 Task: Search one way flight ticket for 5 adults, 2 children, 1 infant in seat and 2 infants on lap in economy from Wilkes-barre/scranton: Wilkes-barre/scranton International Airport to Raleigh: Raleigh-durham International Airport on 8-5-2023. Choice of flights is Emirates. Number of bags: 2 checked bags. Price is upto 72000. Outbound departure time preference is 13:45.
Action: Mouse moved to (421, 356)
Screenshot: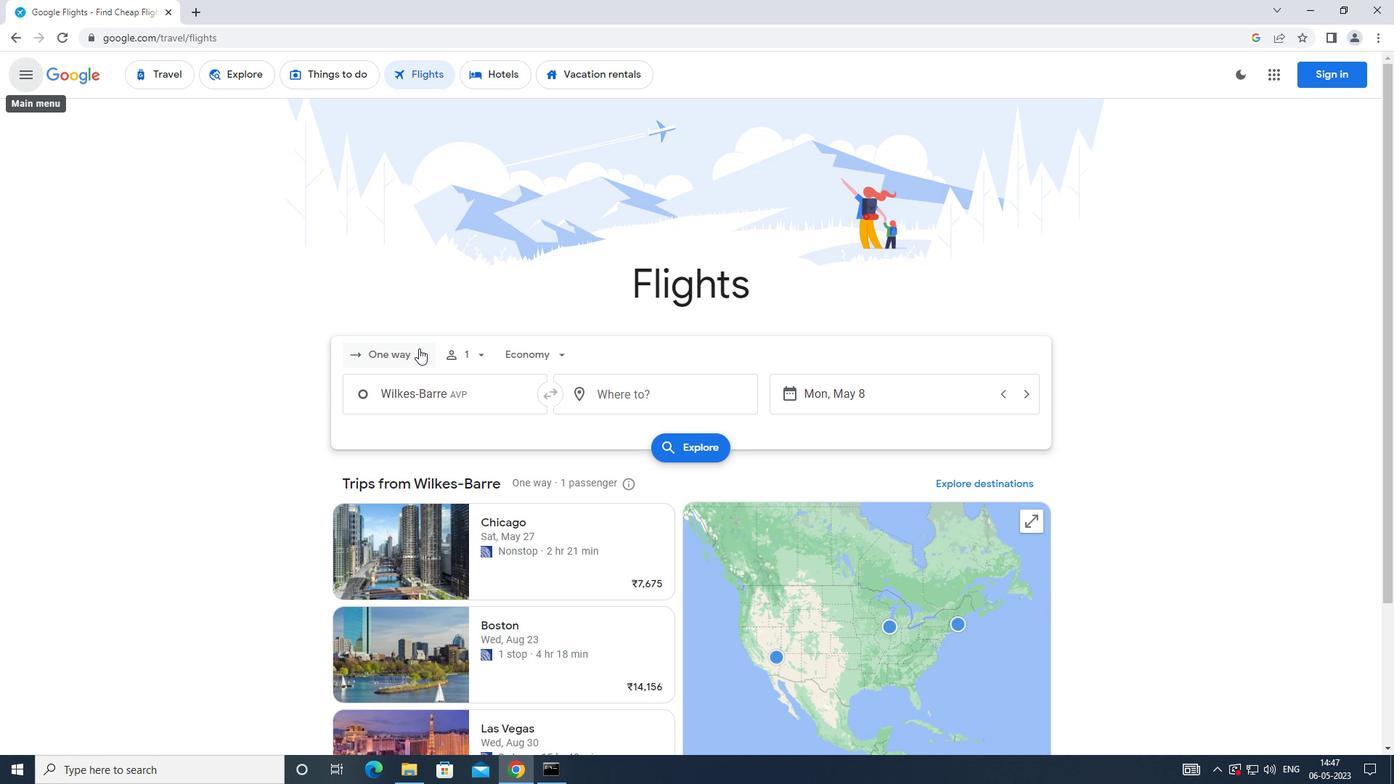 
Action: Mouse pressed left at (421, 356)
Screenshot: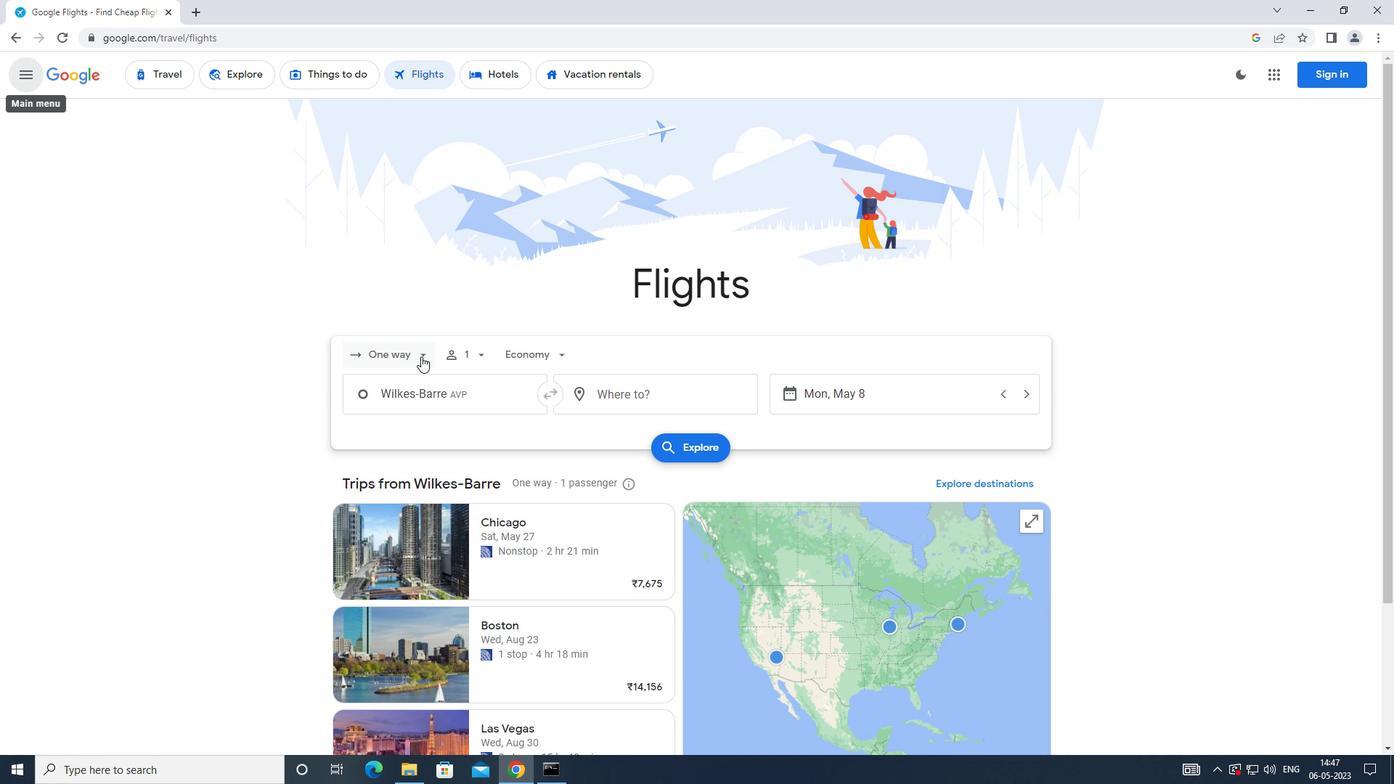 
Action: Mouse moved to (414, 424)
Screenshot: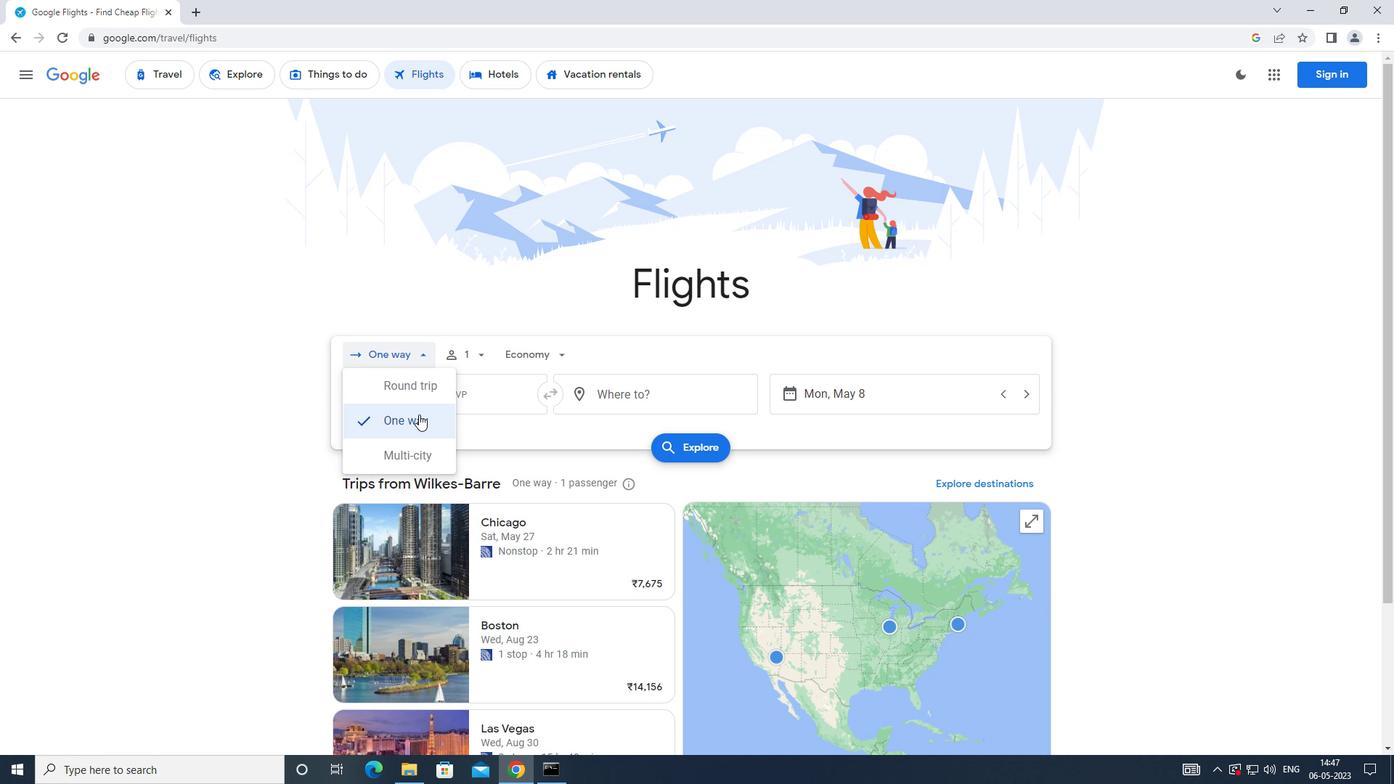 
Action: Mouse pressed left at (414, 424)
Screenshot: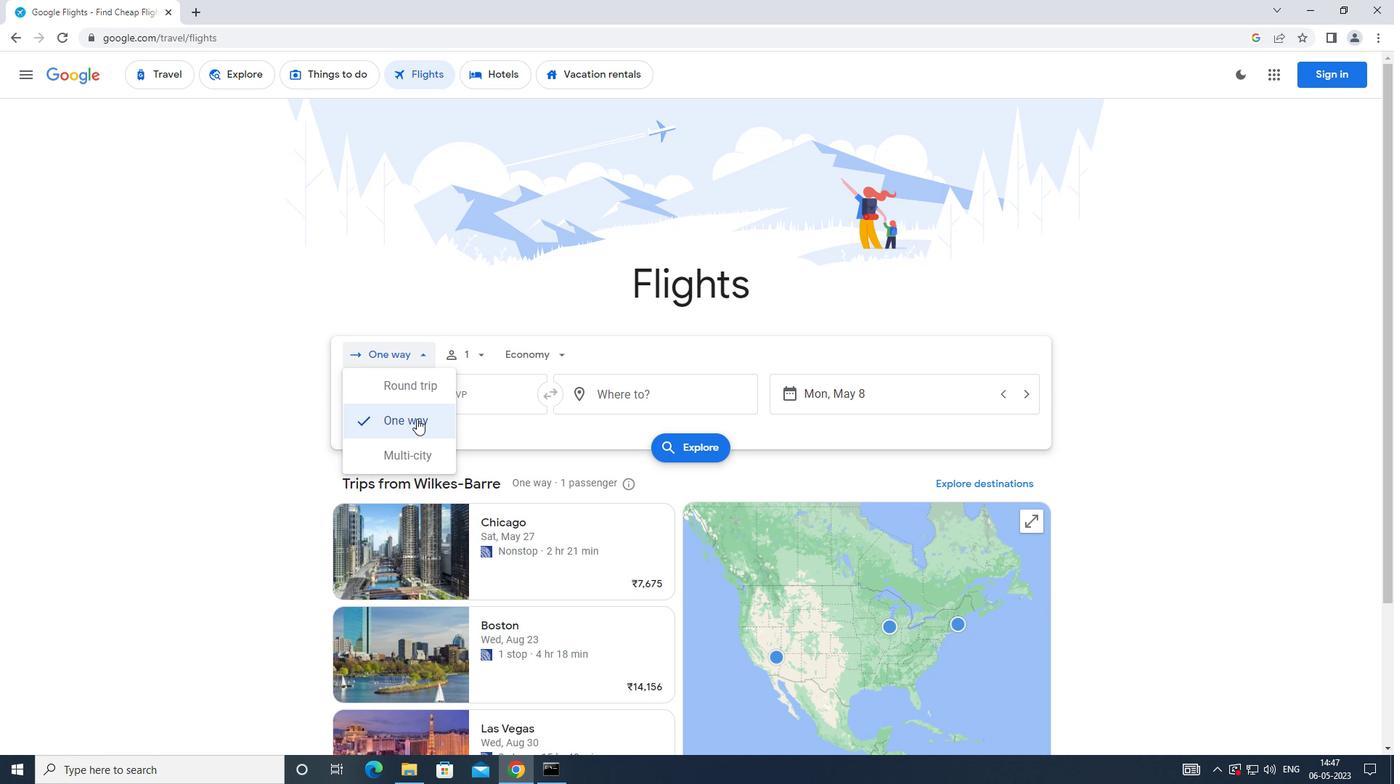 
Action: Mouse moved to (466, 361)
Screenshot: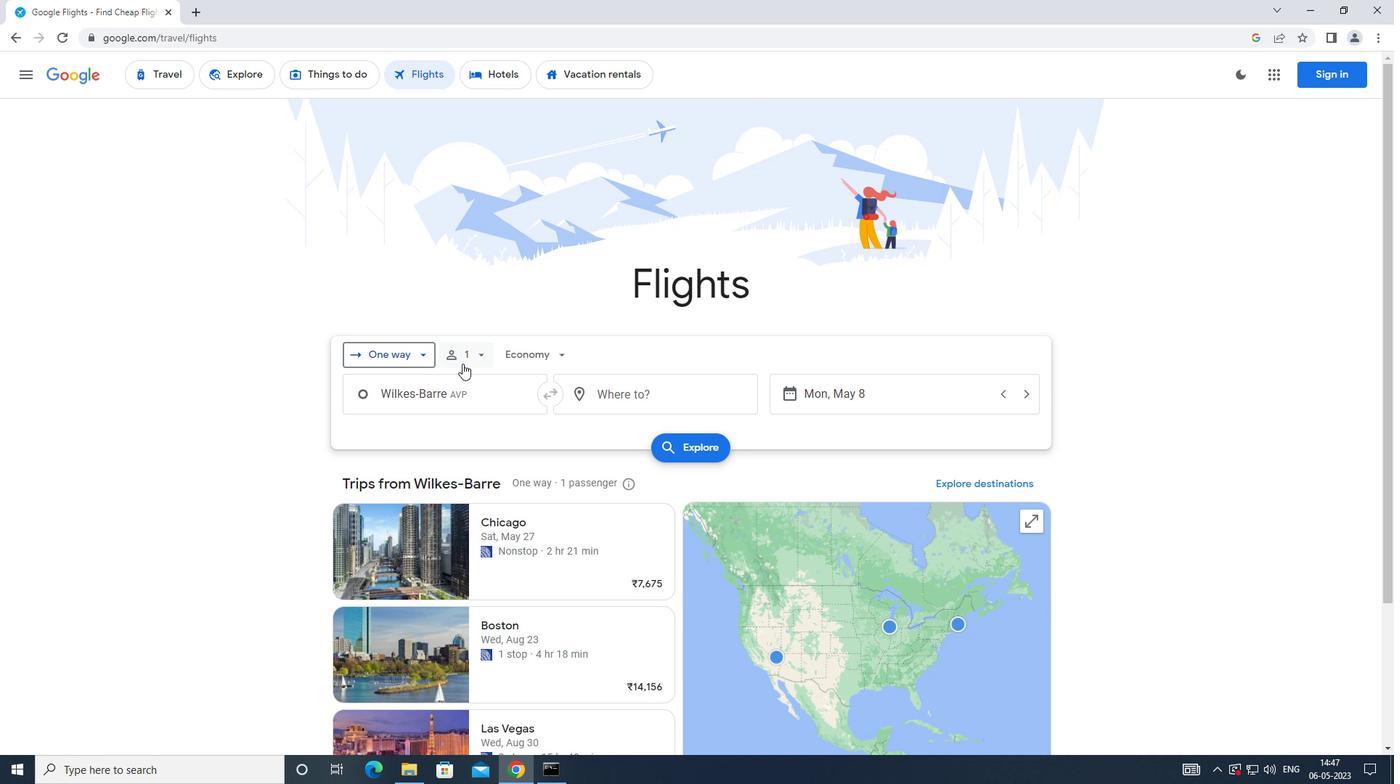 
Action: Mouse pressed left at (466, 361)
Screenshot: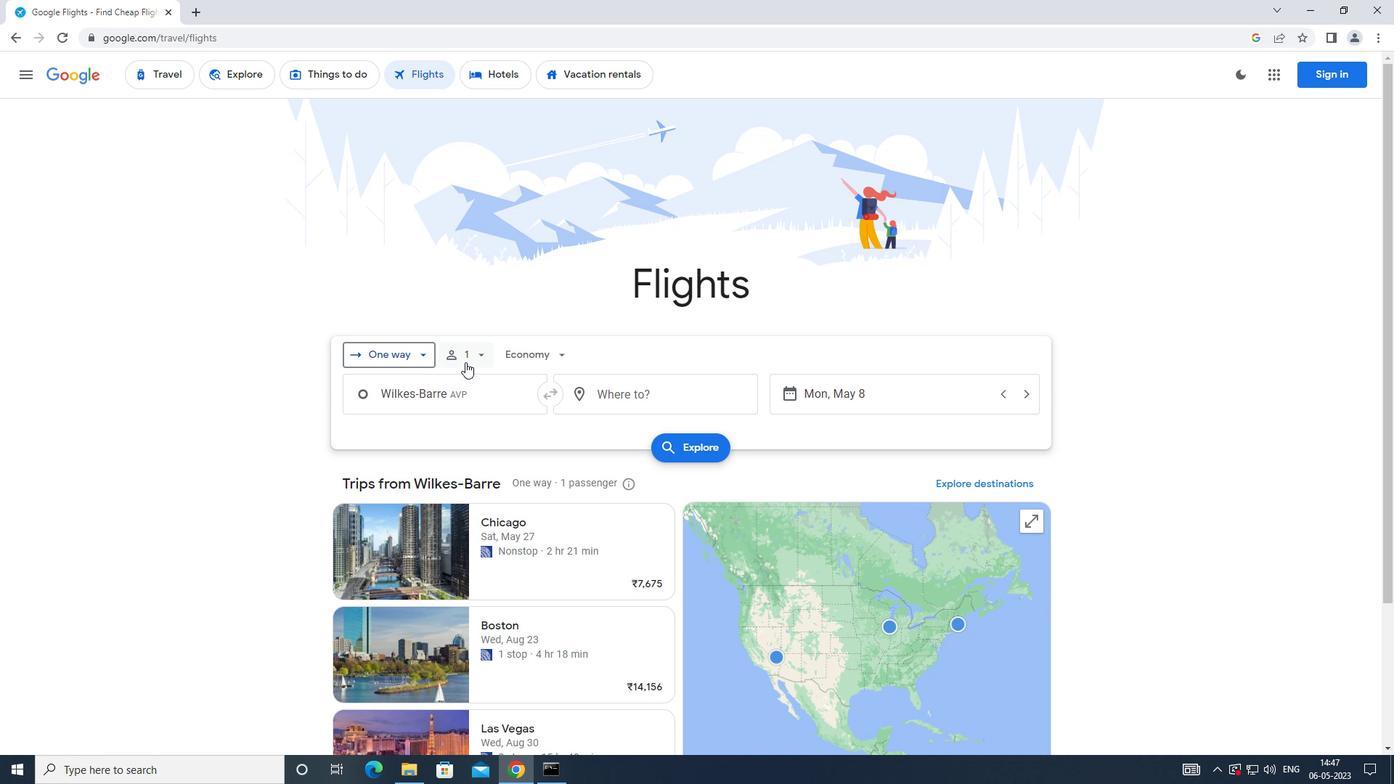 
Action: Mouse moved to (585, 386)
Screenshot: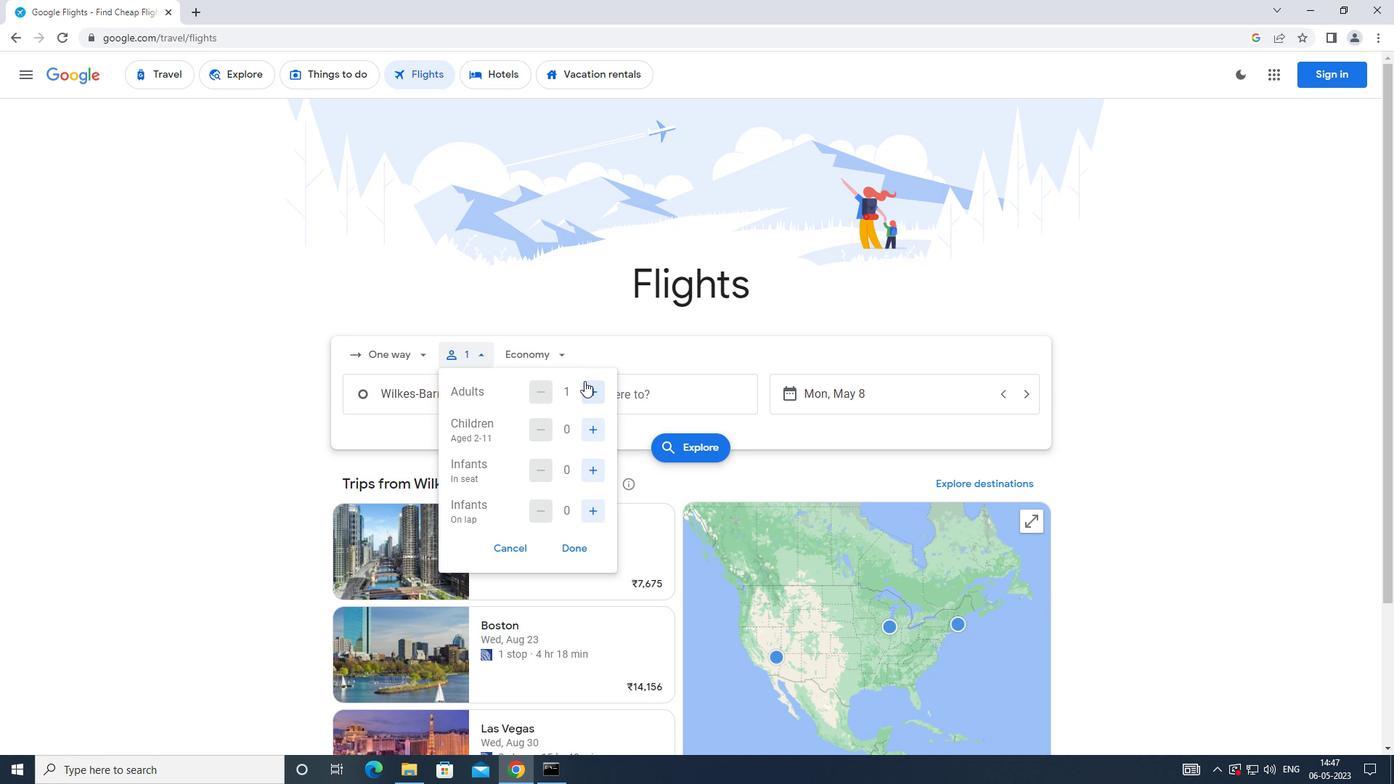 
Action: Mouse pressed left at (585, 386)
Screenshot: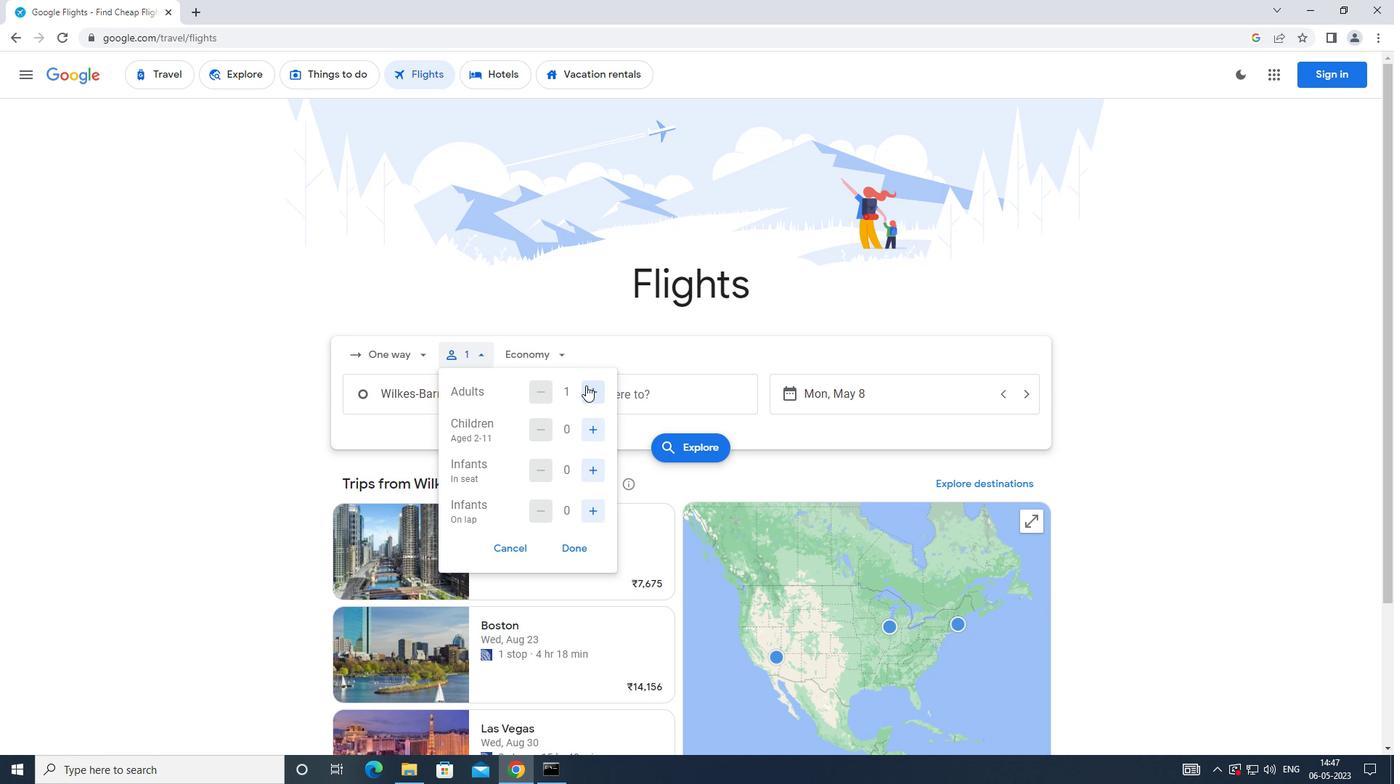 
Action: Mouse moved to (585, 387)
Screenshot: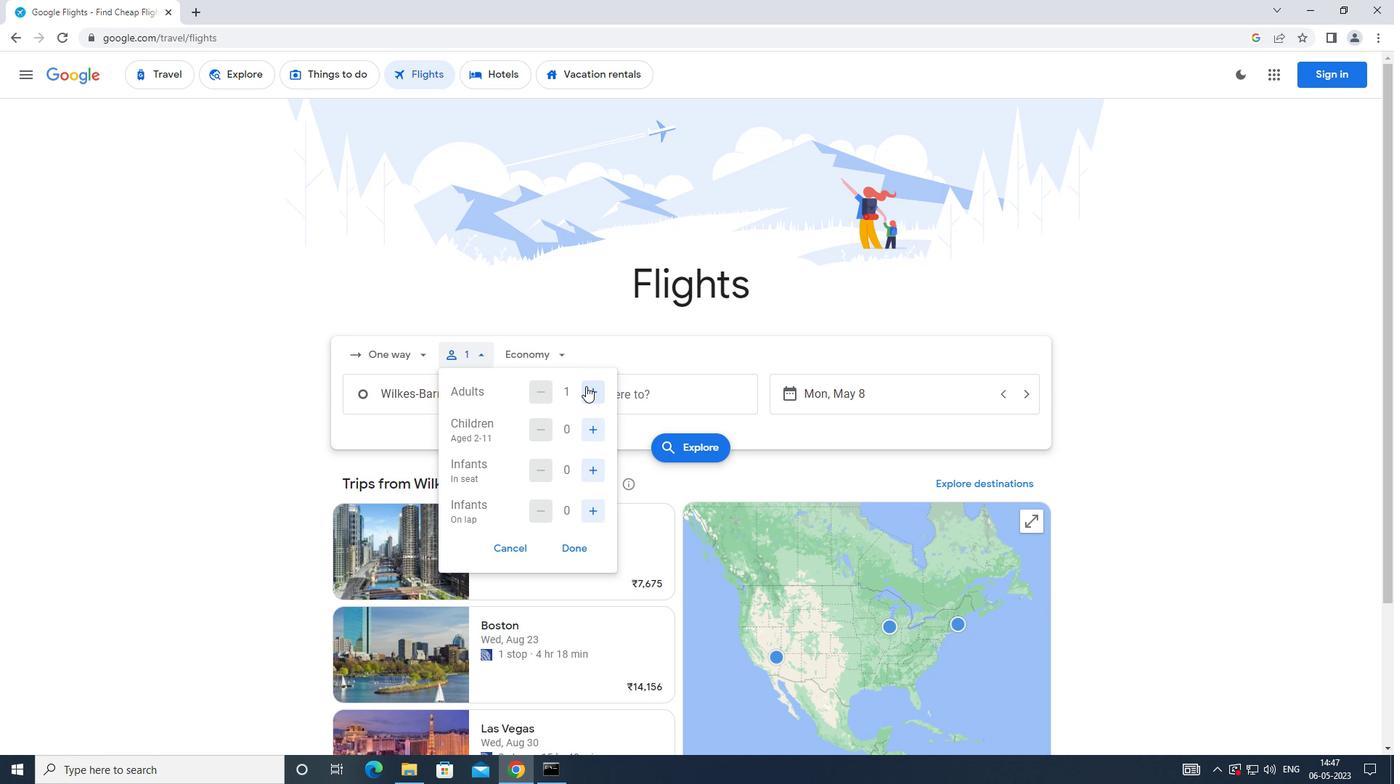 
Action: Mouse pressed left at (585, 387)
Screenshot: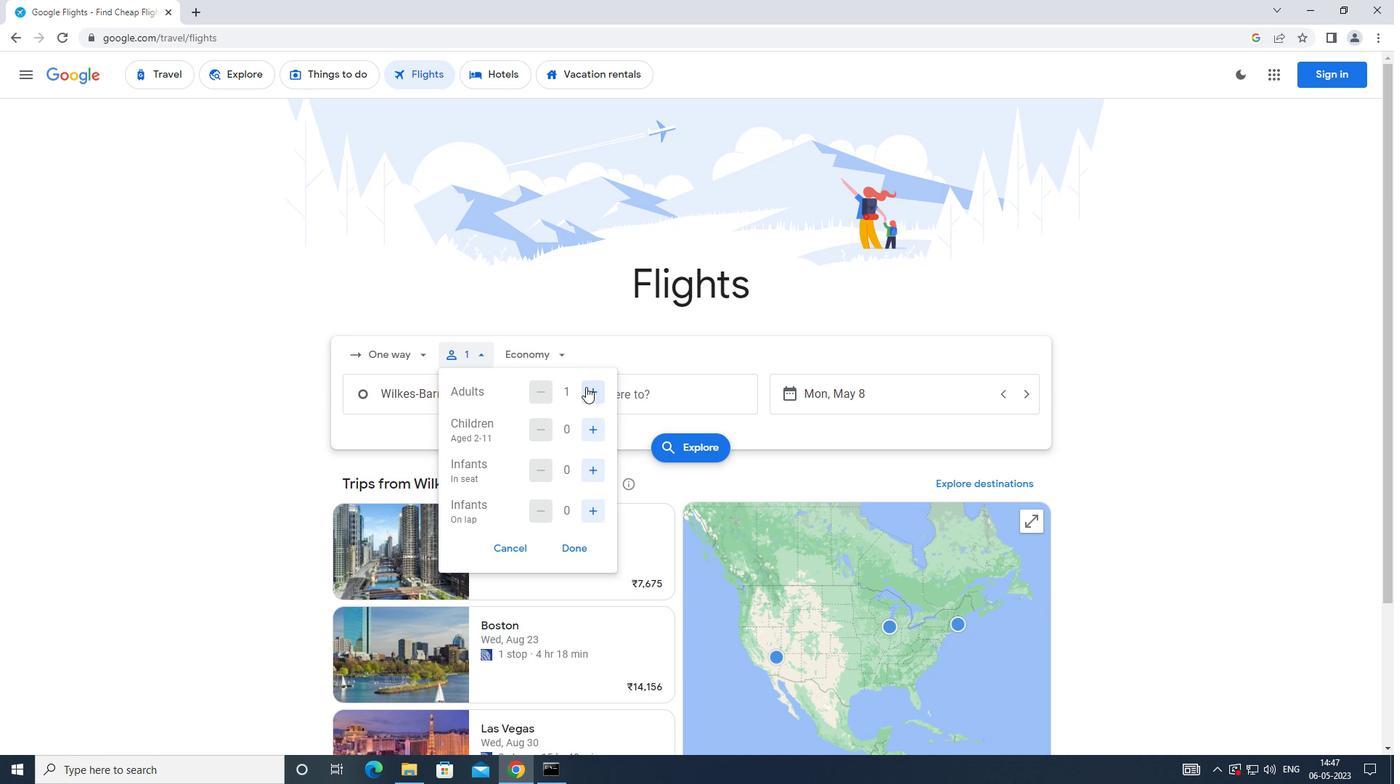 
Action: Mouse moved to (588, 388)
Screenshot: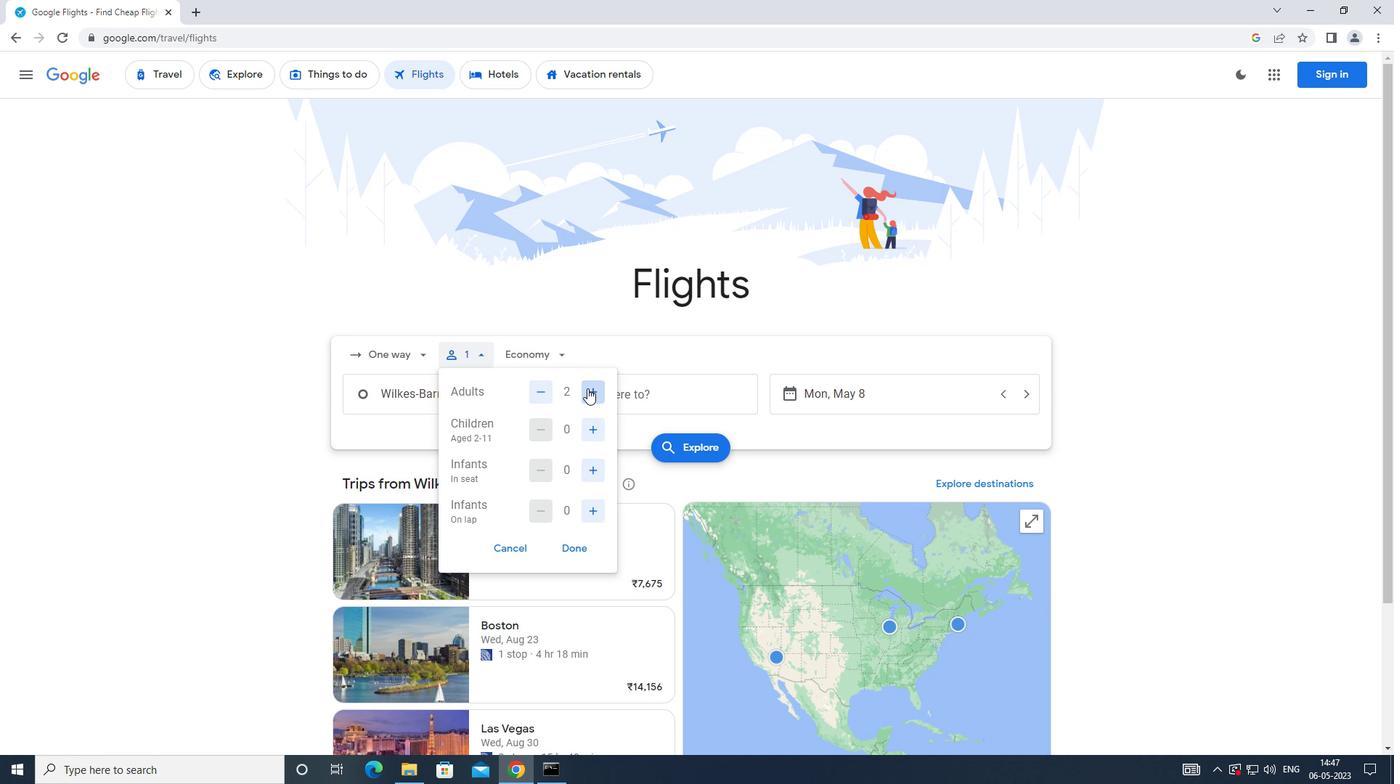
Action: Mouse pressed left at (588, 388)
Screenshot: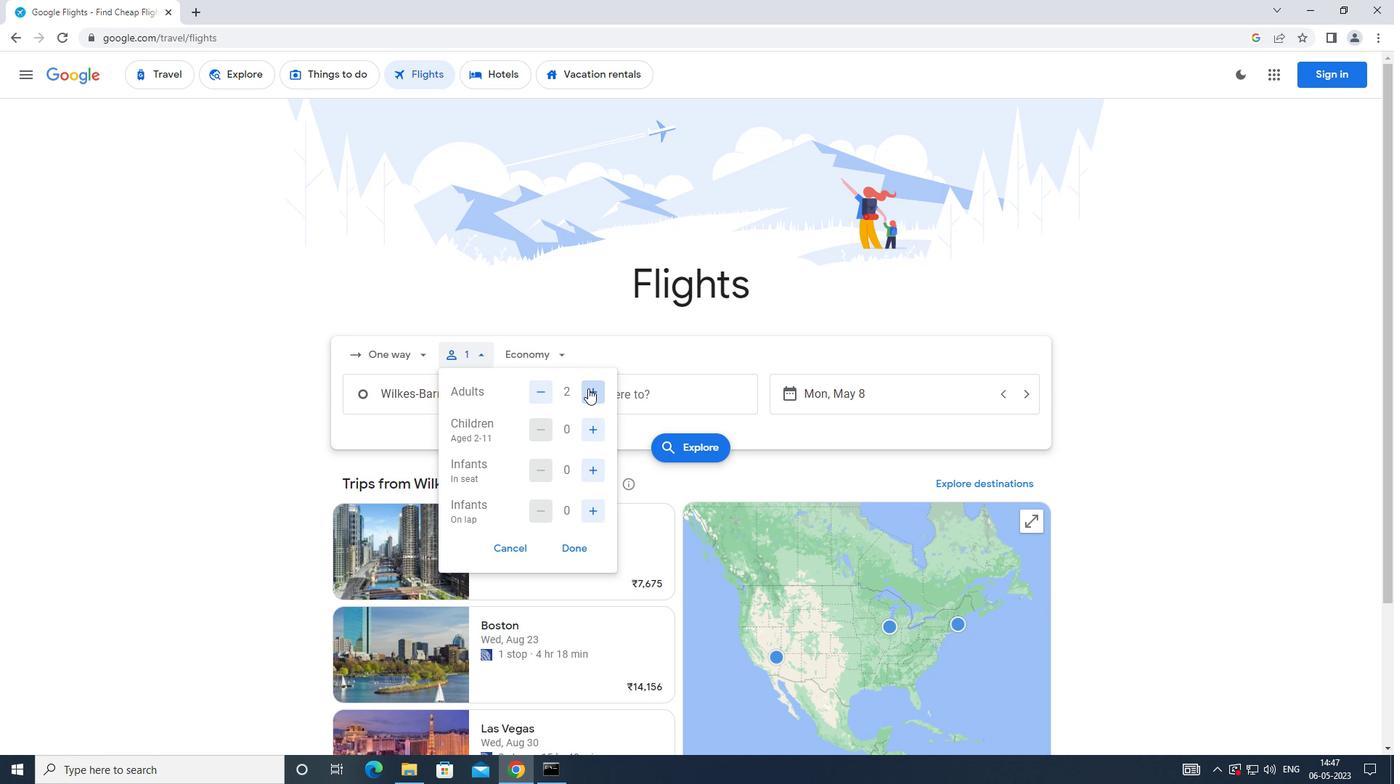 
Action: Mouse pressed left at (588, 388)
Screenshot: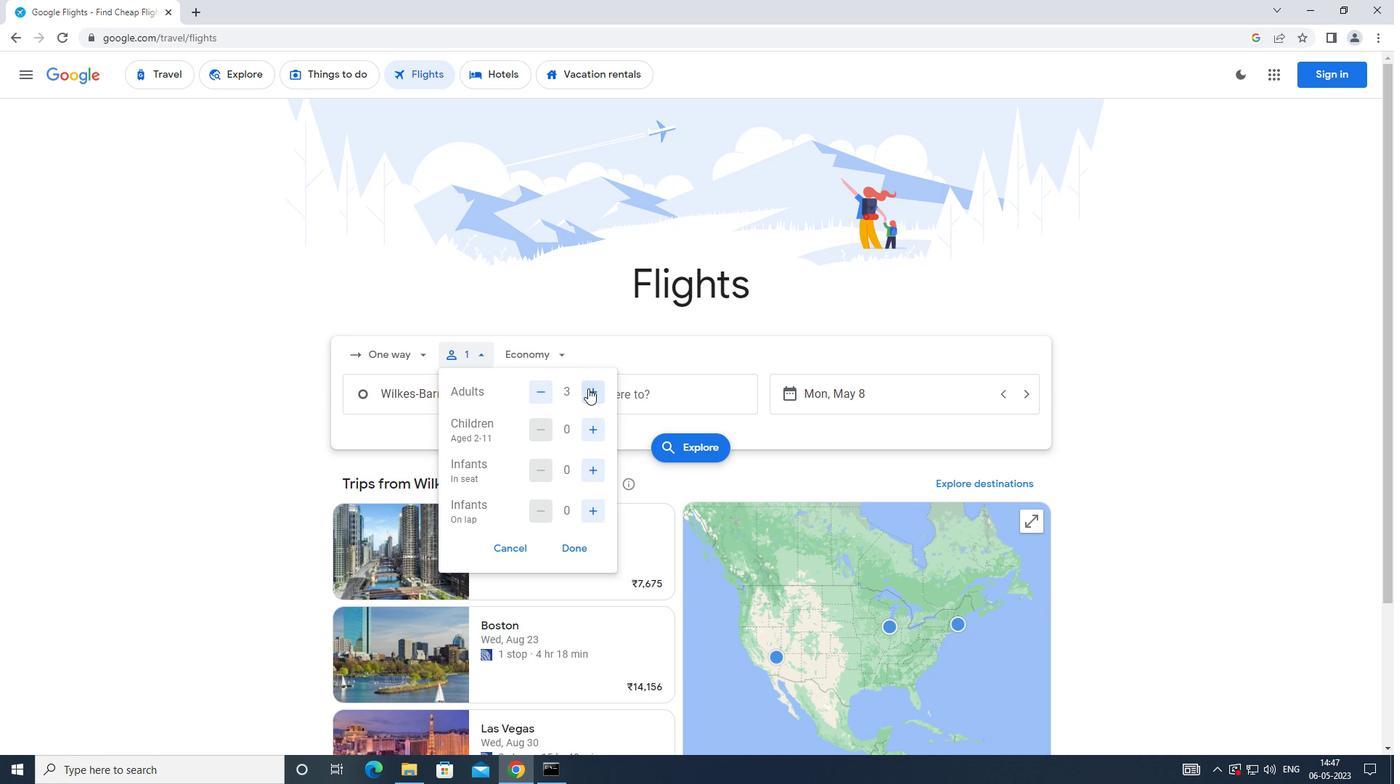 
Action: Mouse moved to (587, 426)
Screenshot: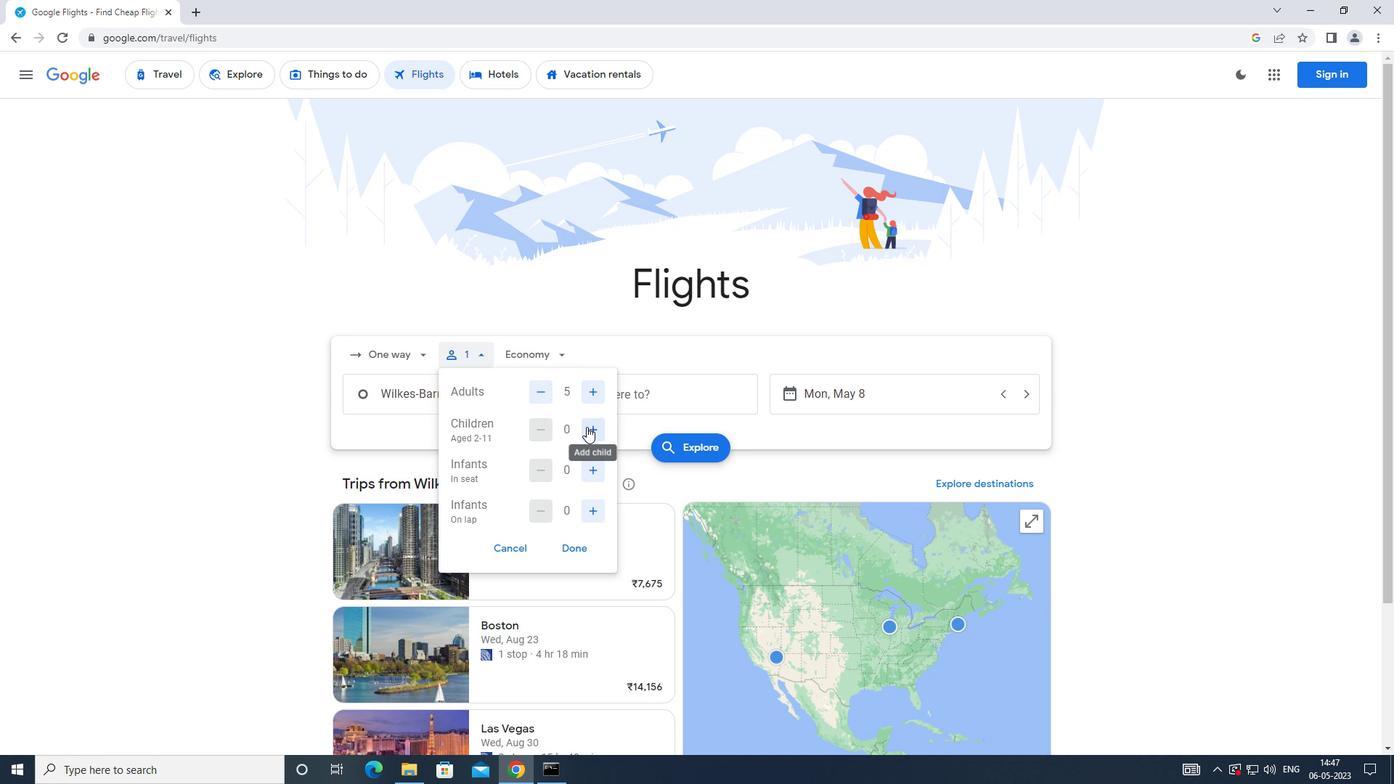
Action: Mouse pressed left at (587, 426)
Screenshot: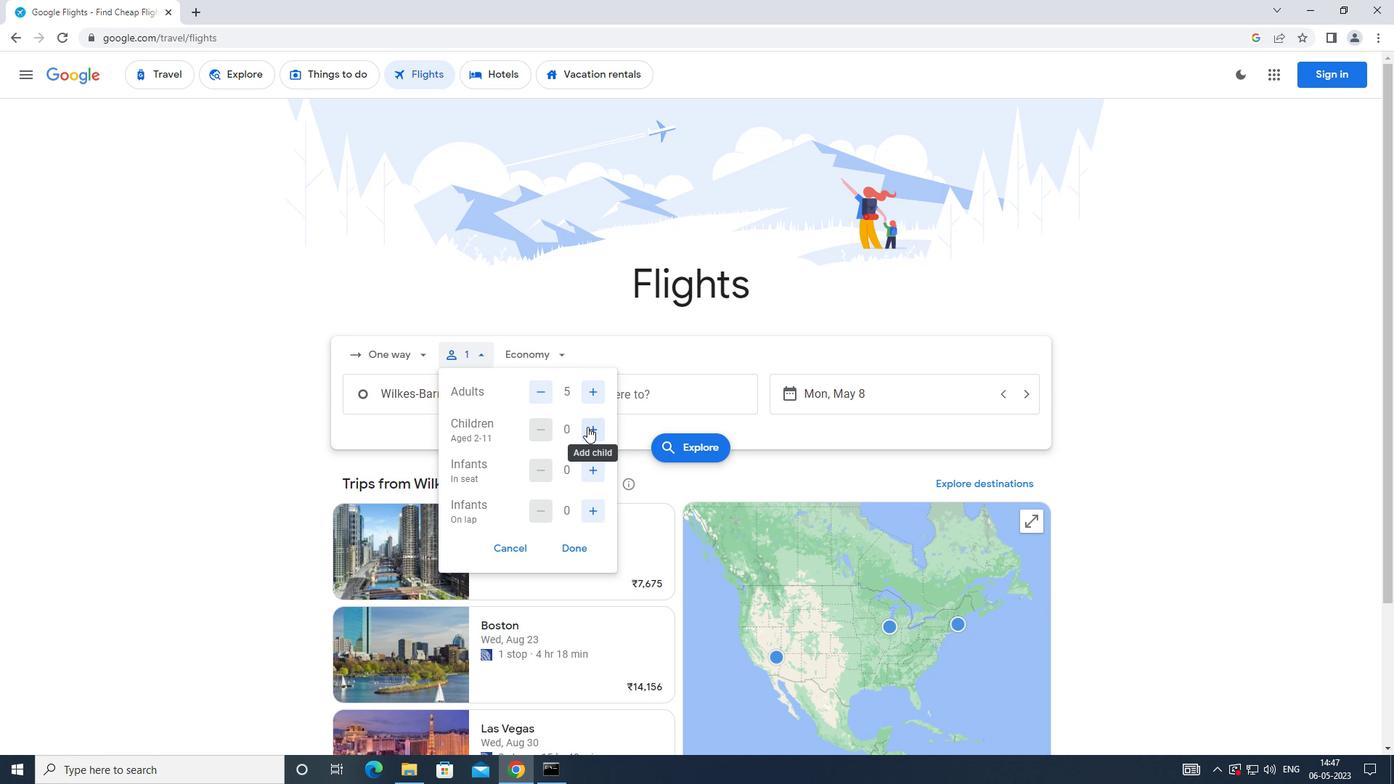 
Action: Mouse pressed left at (587, 426)
Screenshot: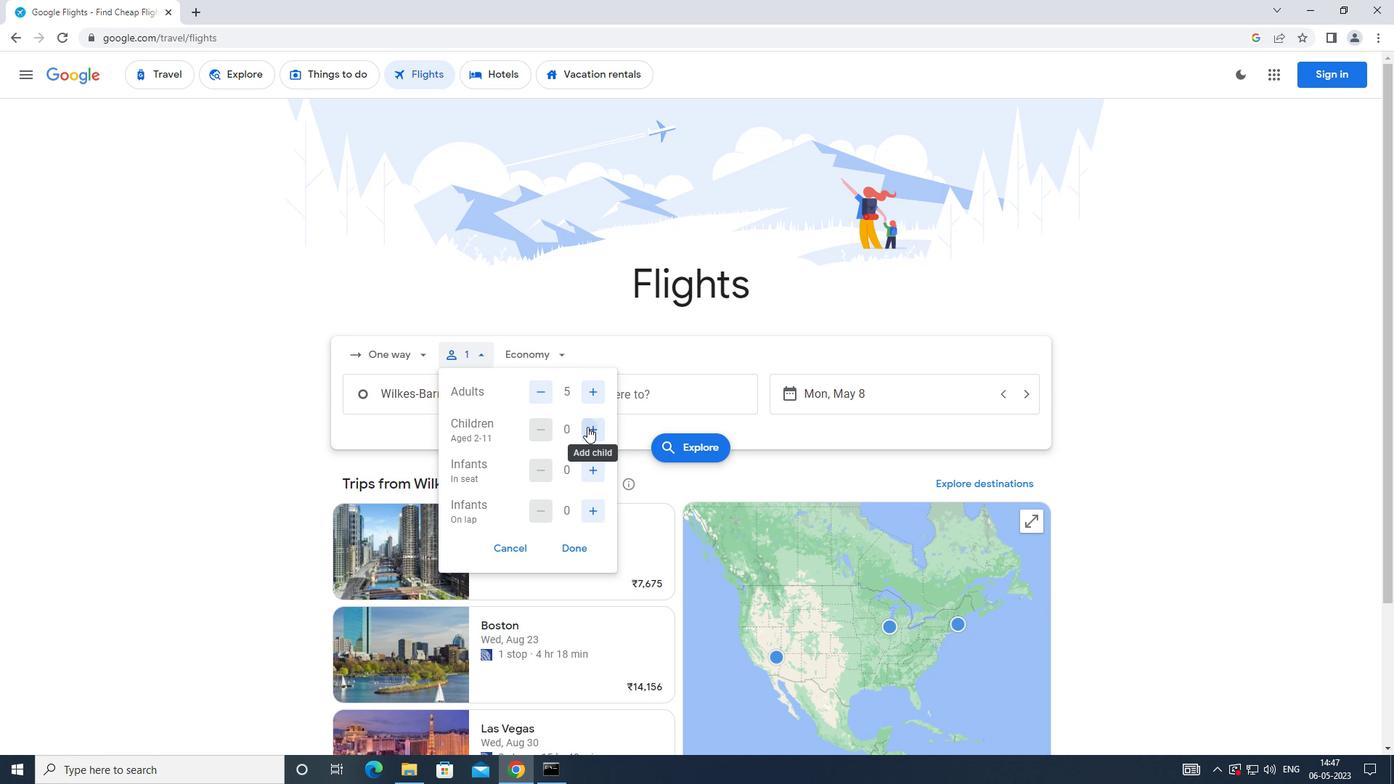 
Action: Mouse moved to (587, 470)
Screenshot: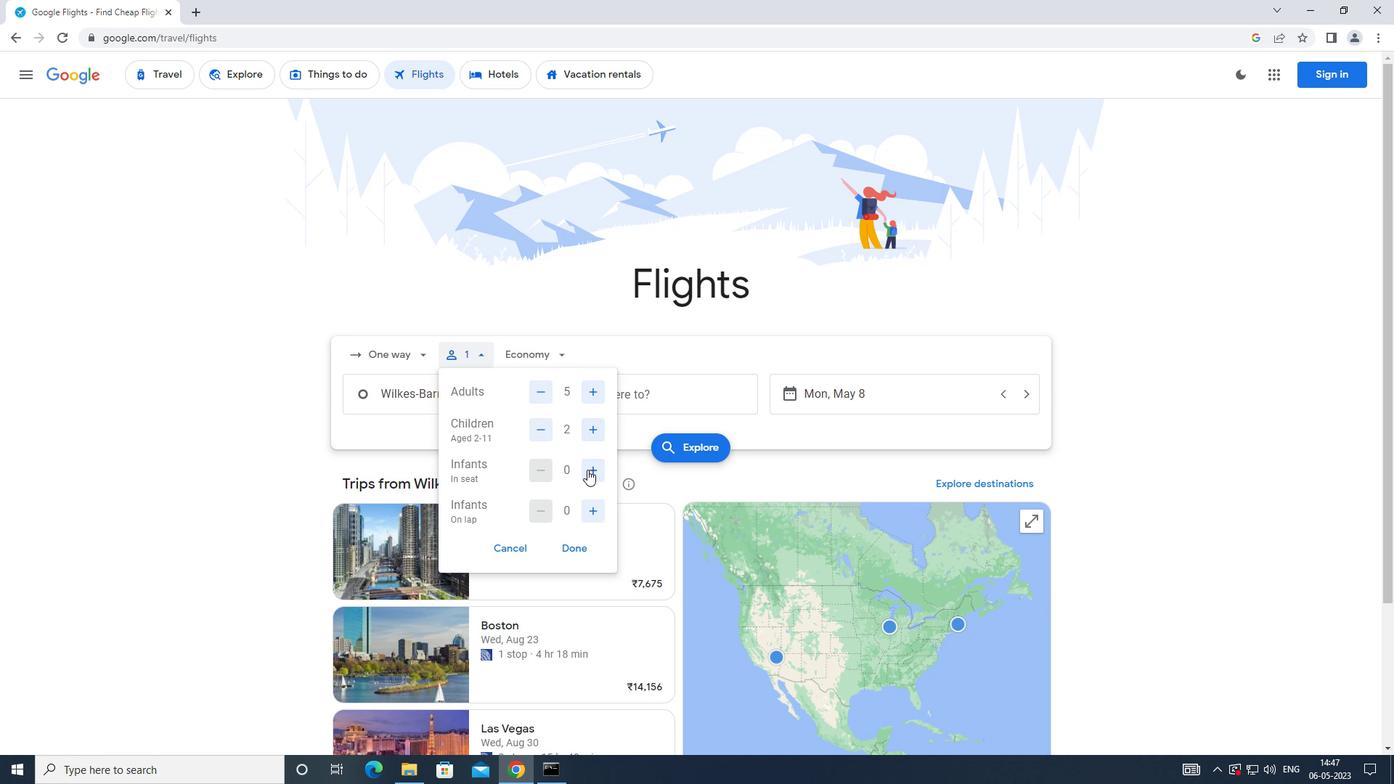
Action: Mouse pressed left at (587, 470)
Screenshot: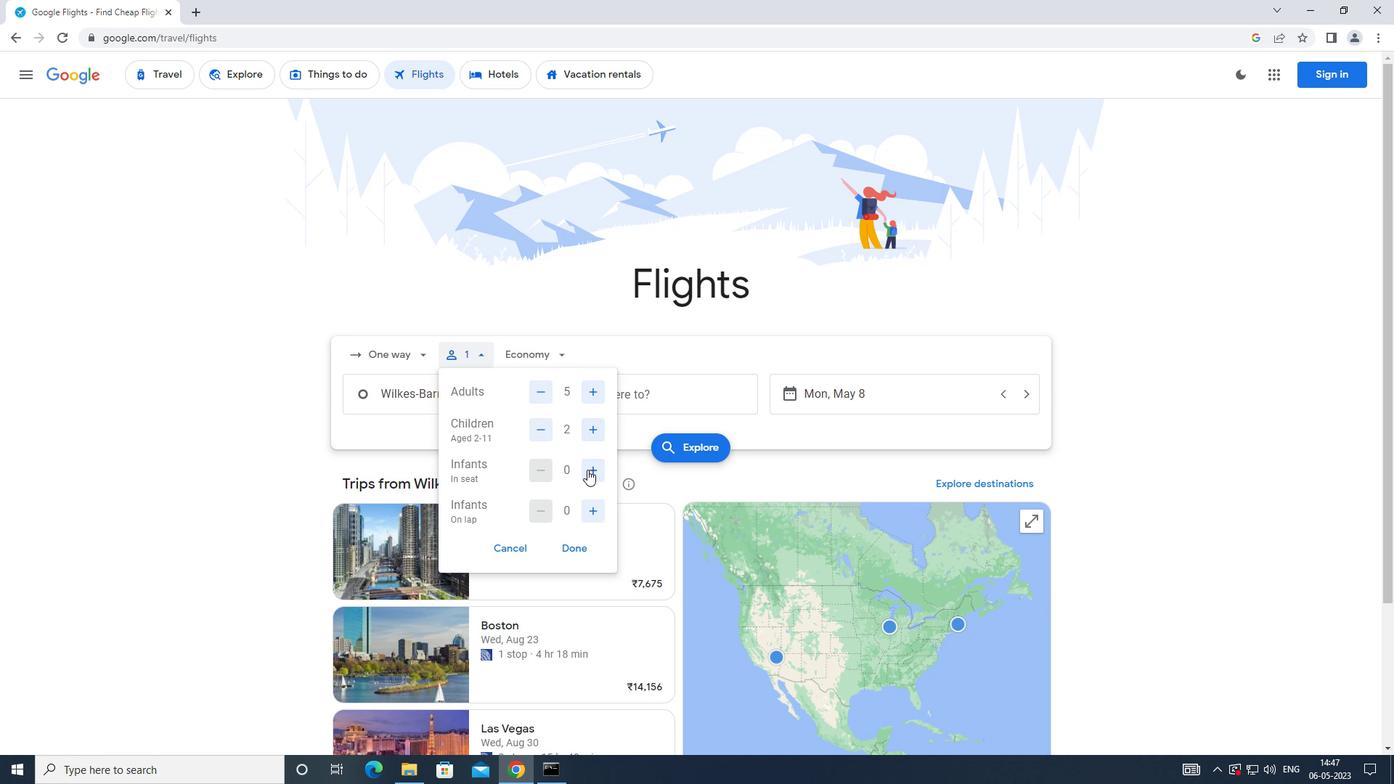
Action: Mouse moved to (566, 553)
Screenshot: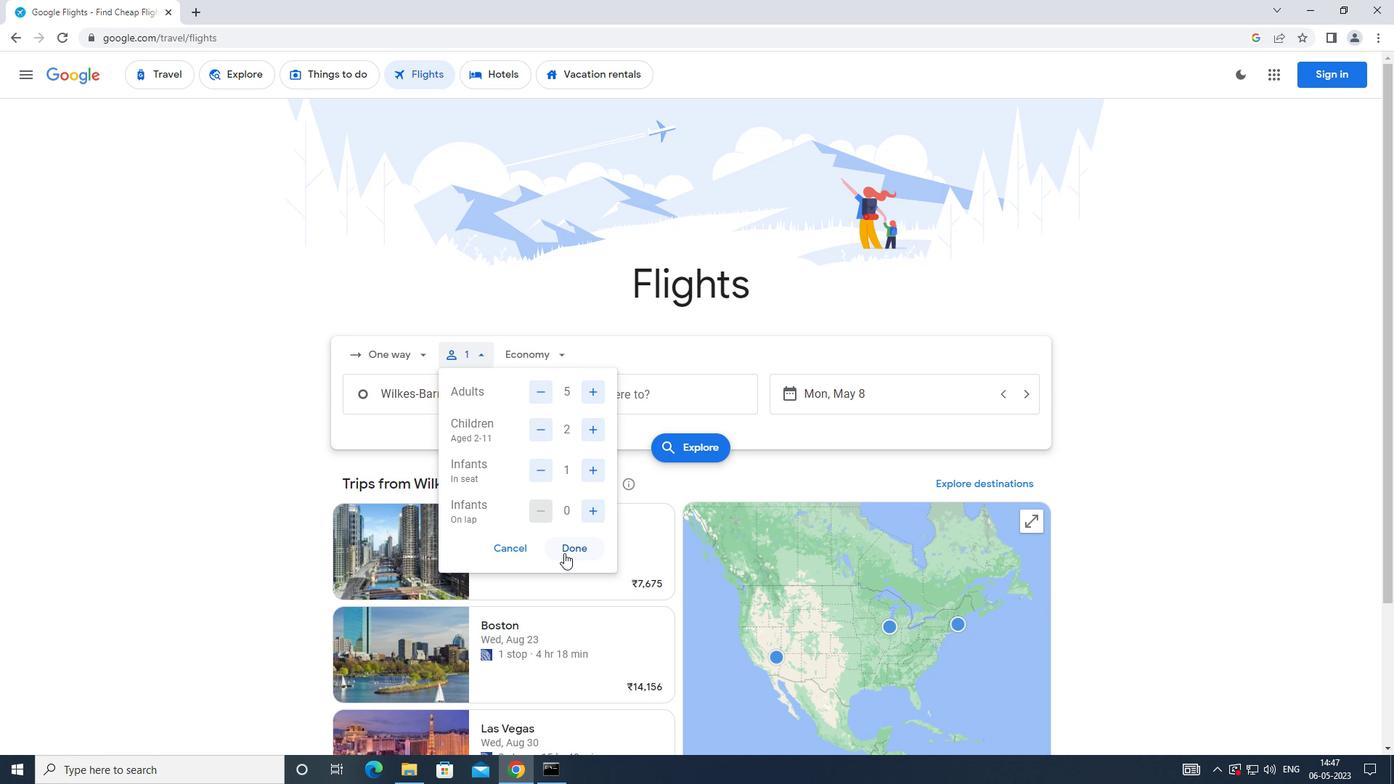 
Action: Mouse pressed left at (566, 553)
Screenshot: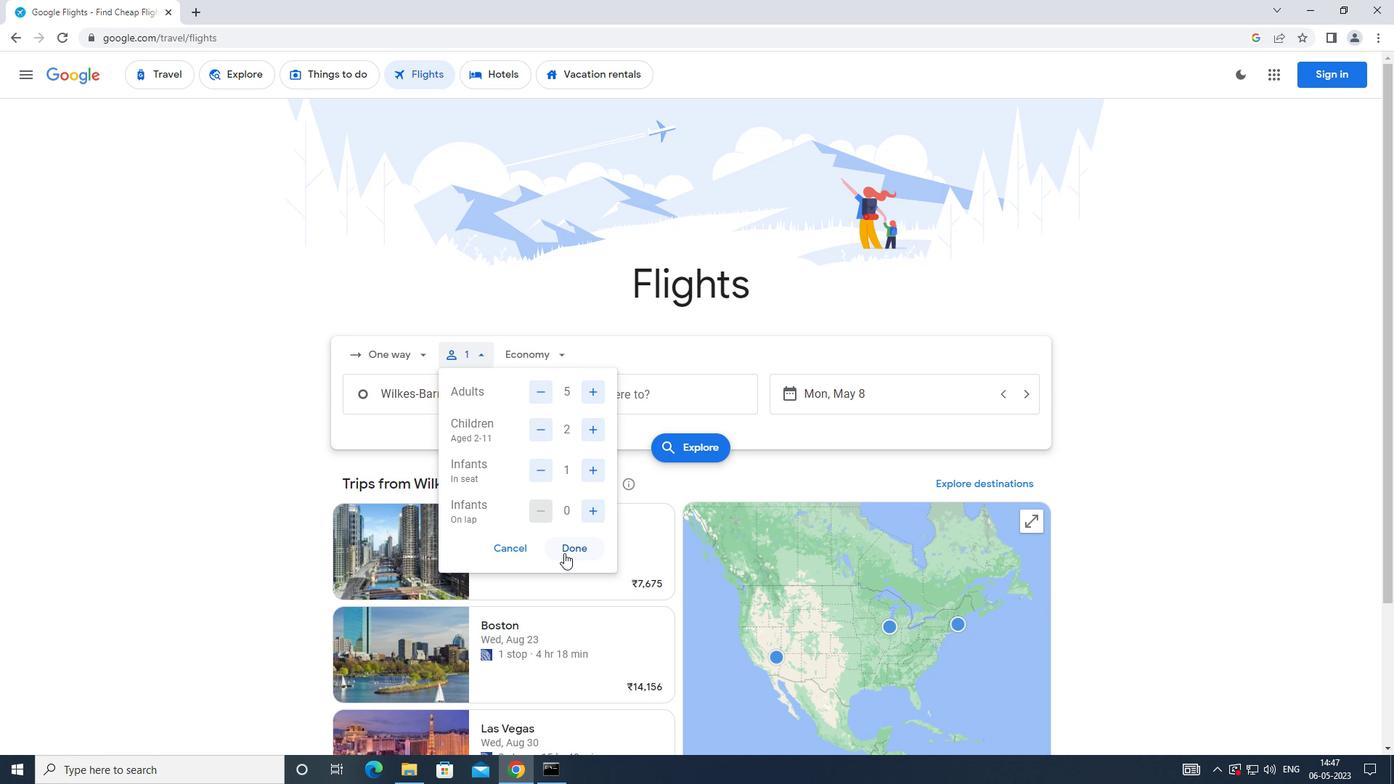 
Action: Mouse moved to (510, 358)
Screenshot: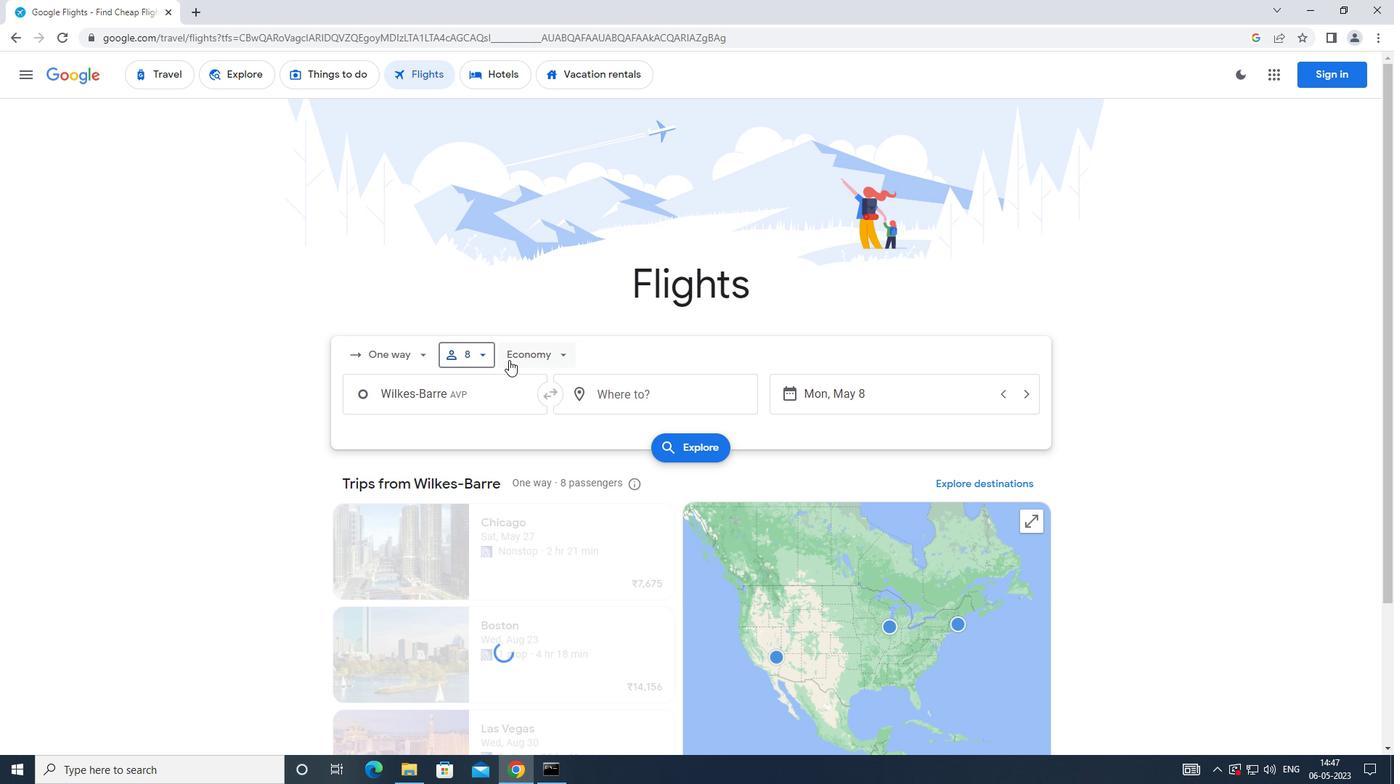 
Action: Mouse pressed left at (510, 358)
Screenshot: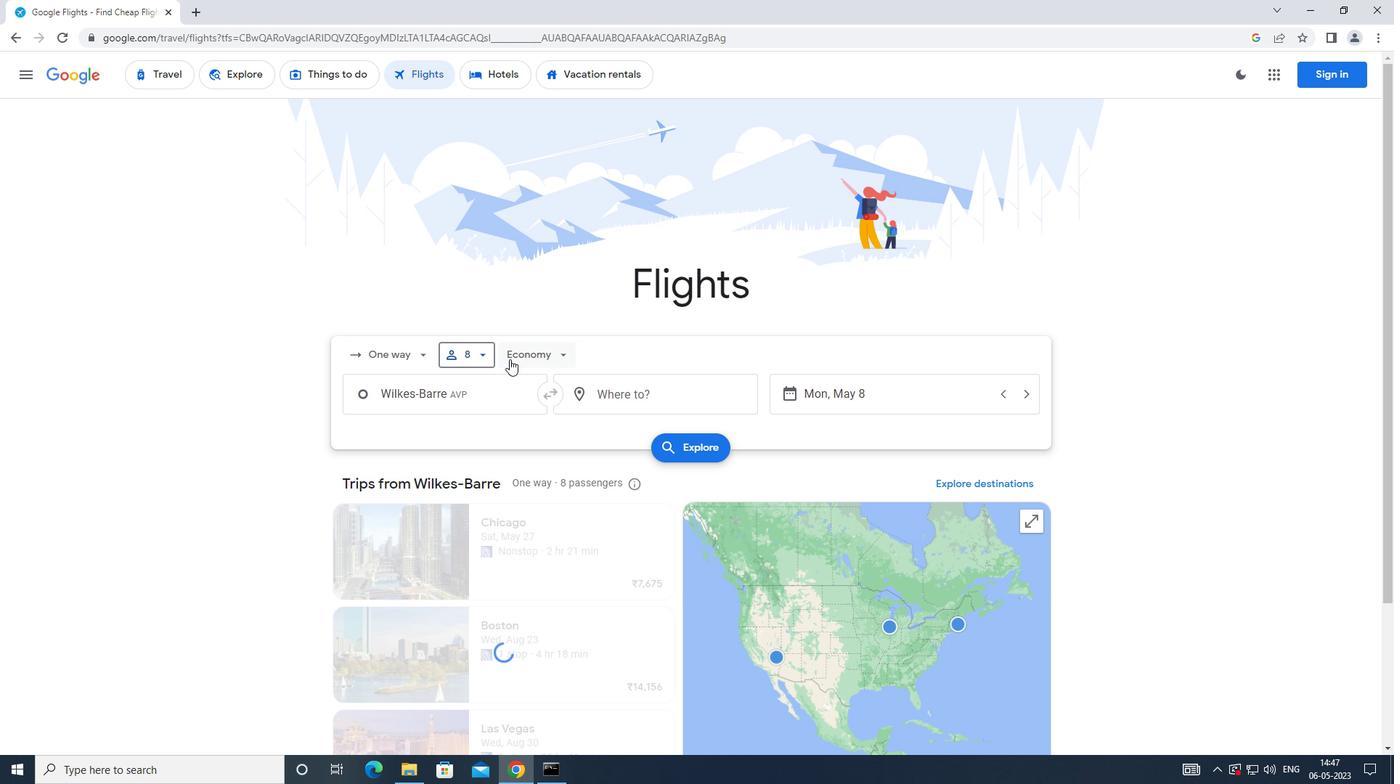 
Action: Mouse moved to (570, 389)
Screenshot: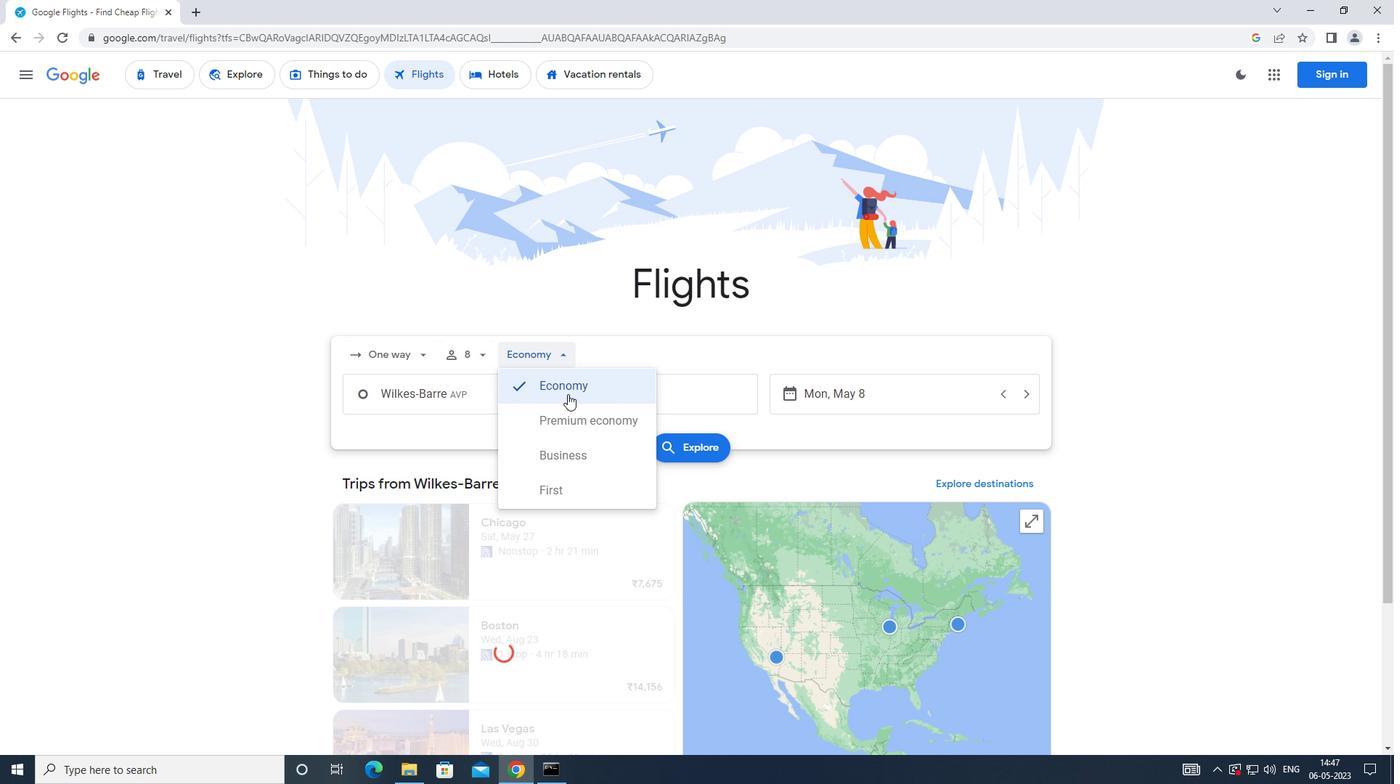 
Action: Mouse pressed left at (570, 389)
Screenshot: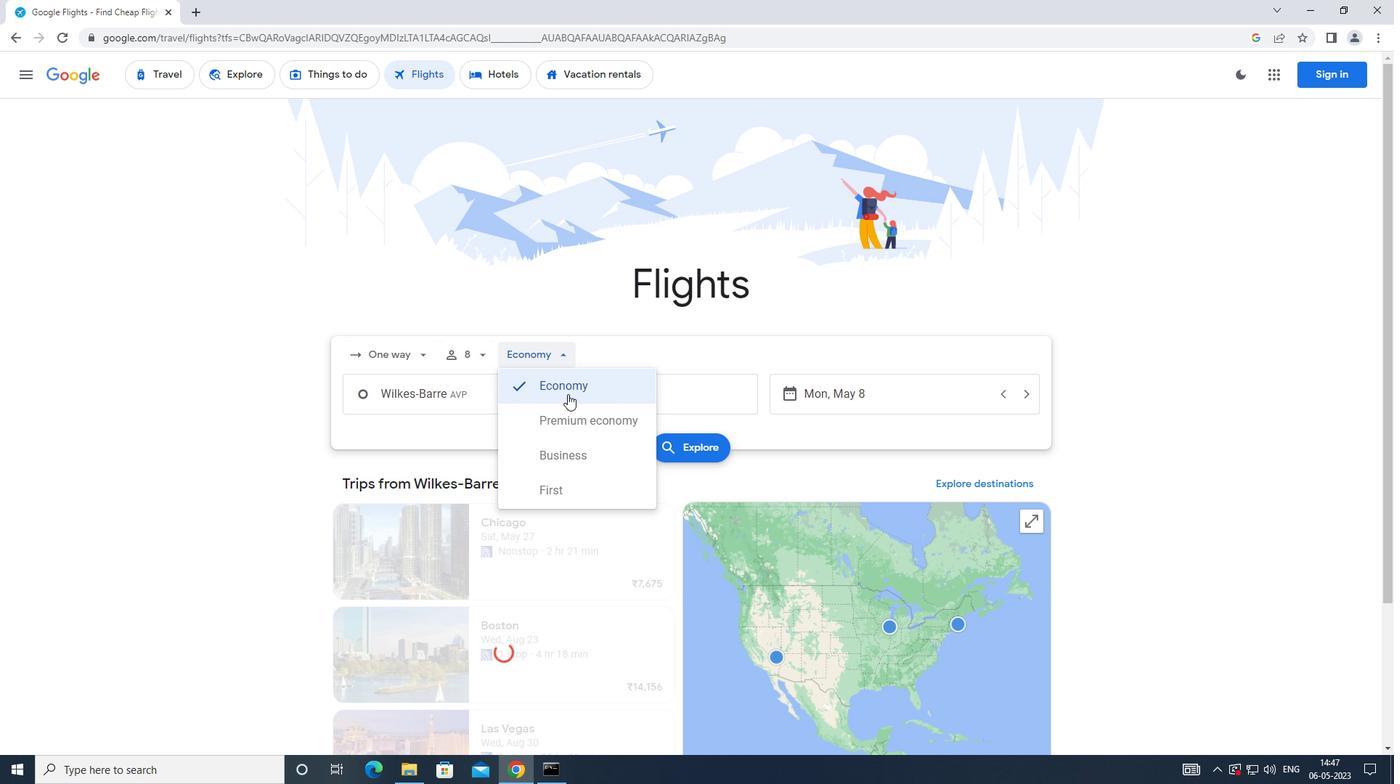 
Action: Mouse moved to (470, 405)
Screenshot: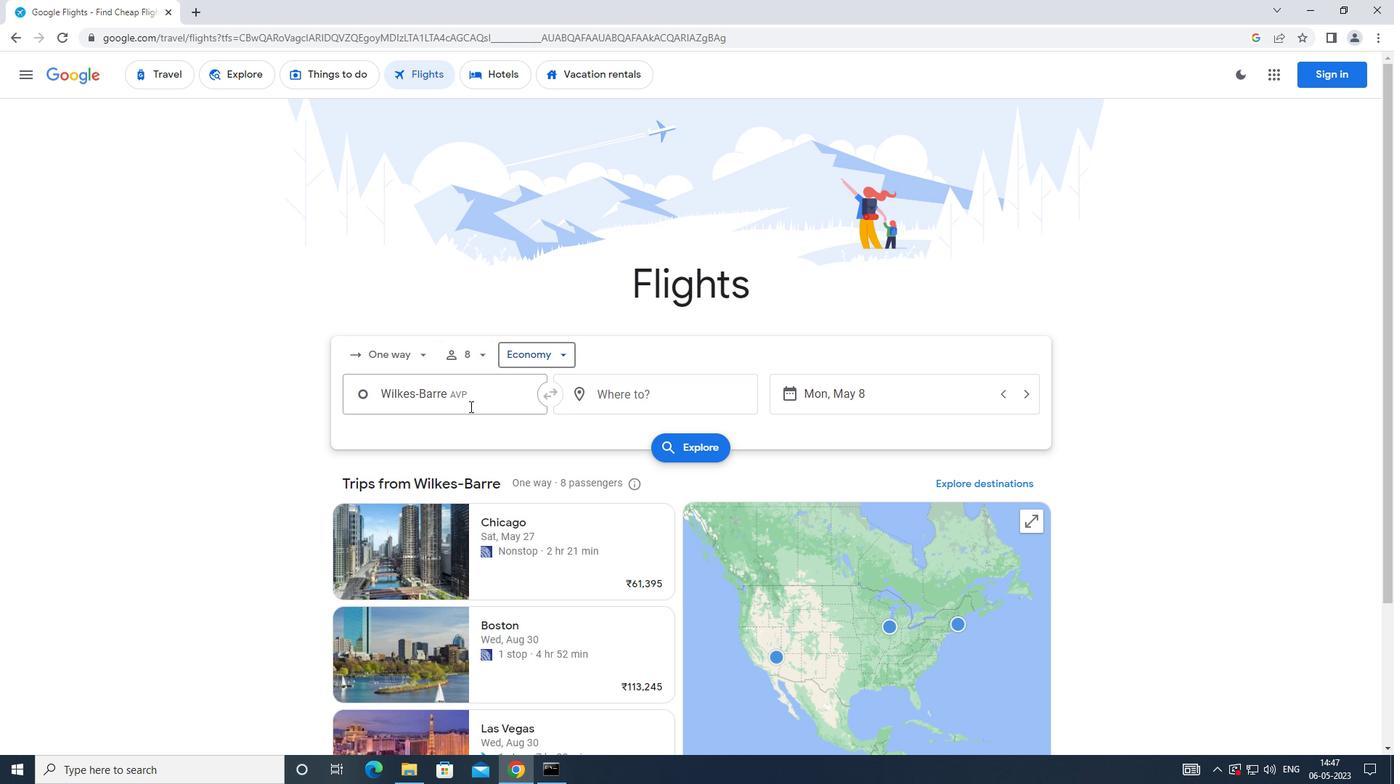 
Action: Mouse pressed left at (470, 405)
Screenshot: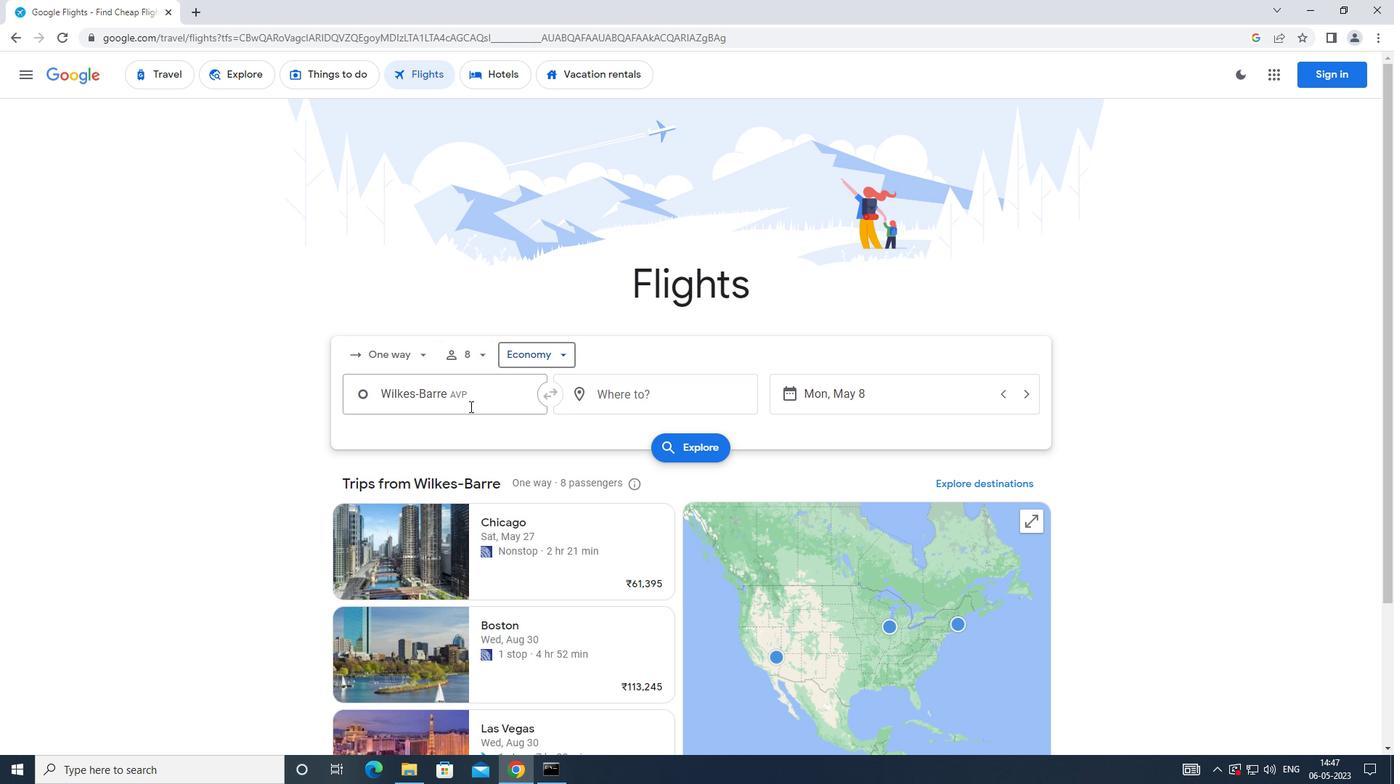 
Action: Mouse moved to (497, 434)
Screenshot: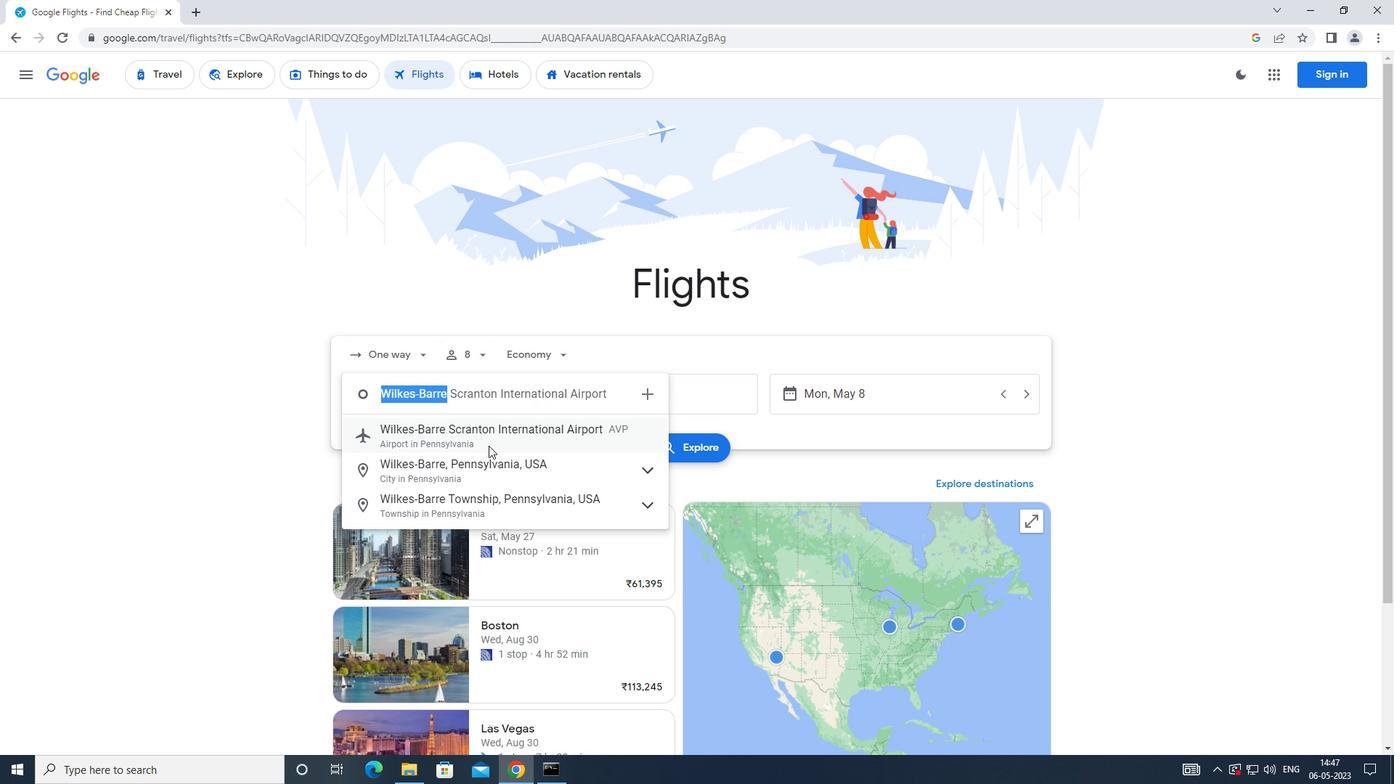 
Action: Mouse pressed left at (497, 434)
Screenshot: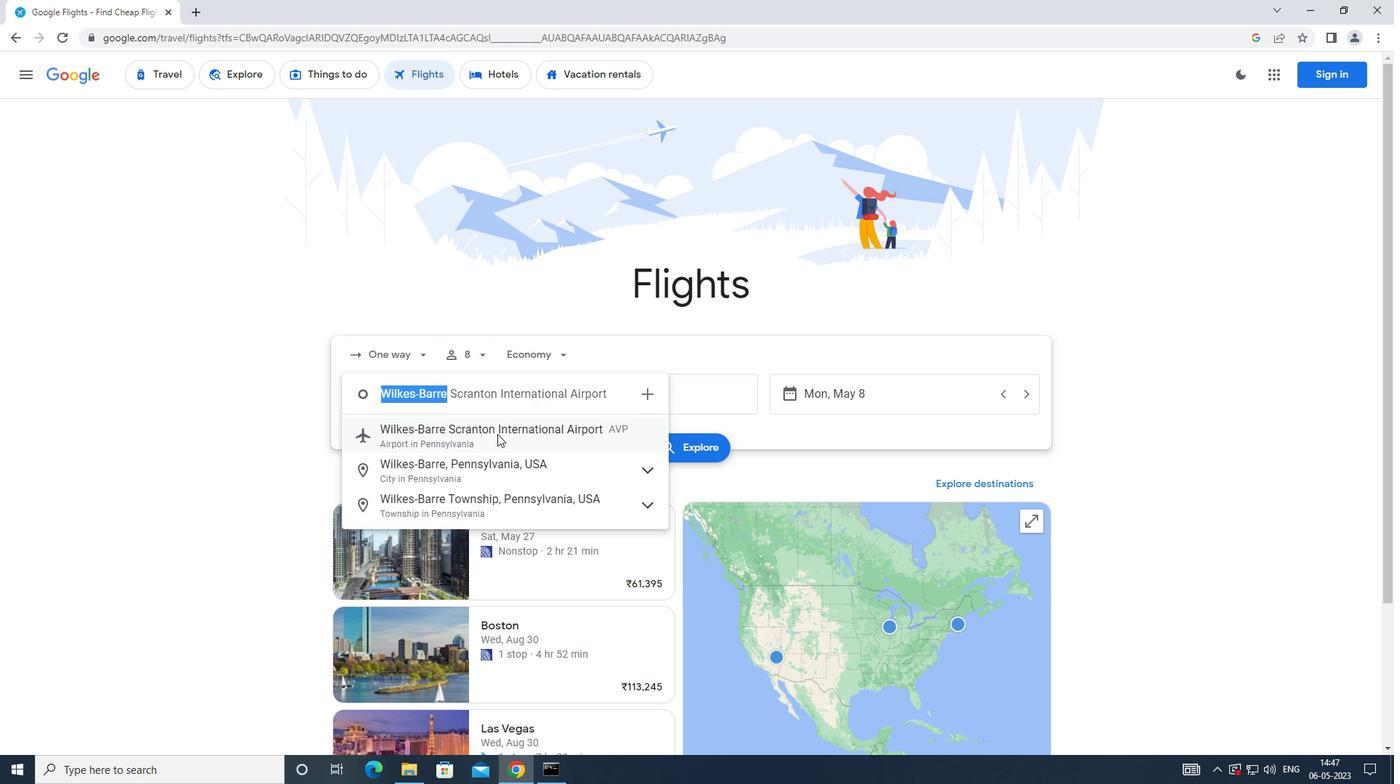
Action: Mouse moved to (614, 394)
Screenshot: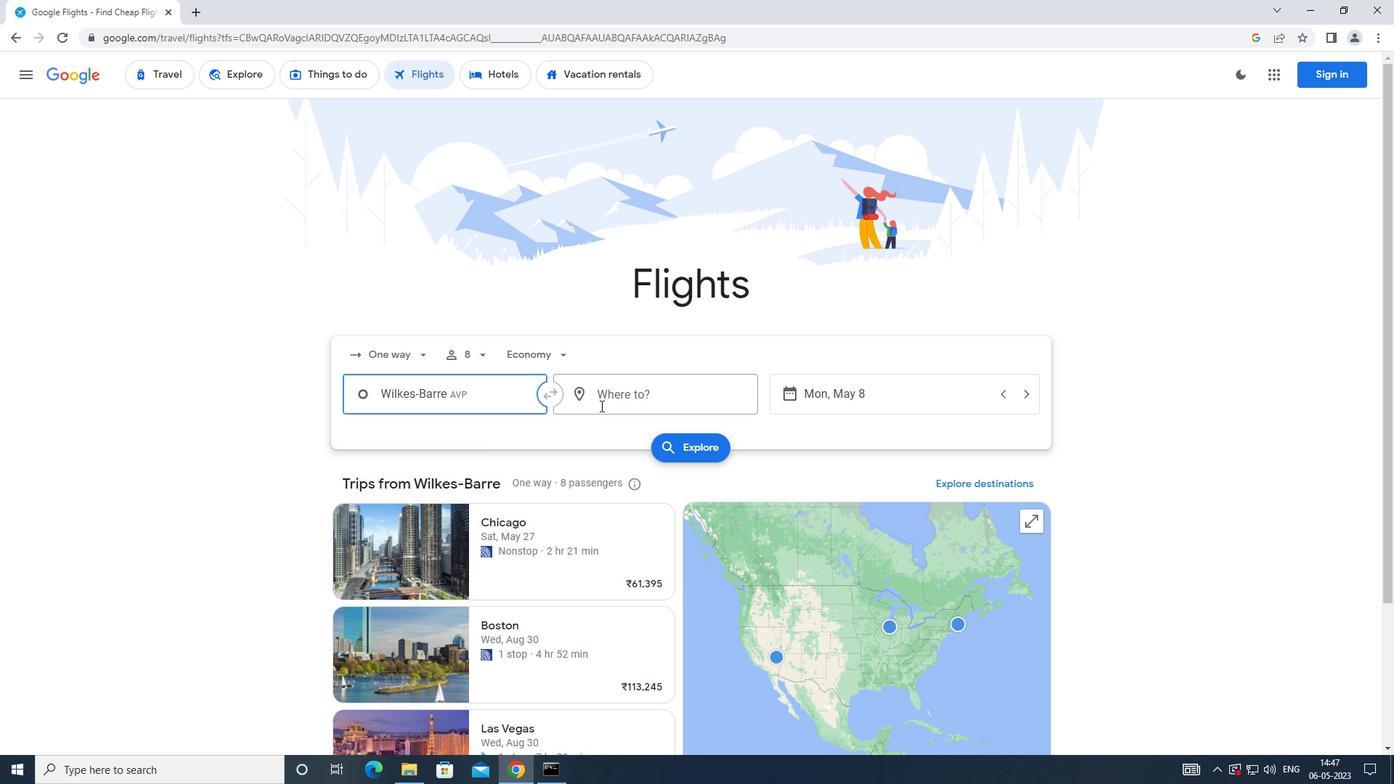 
Action: Mouse pressed left at (614, 394)
Screenshot: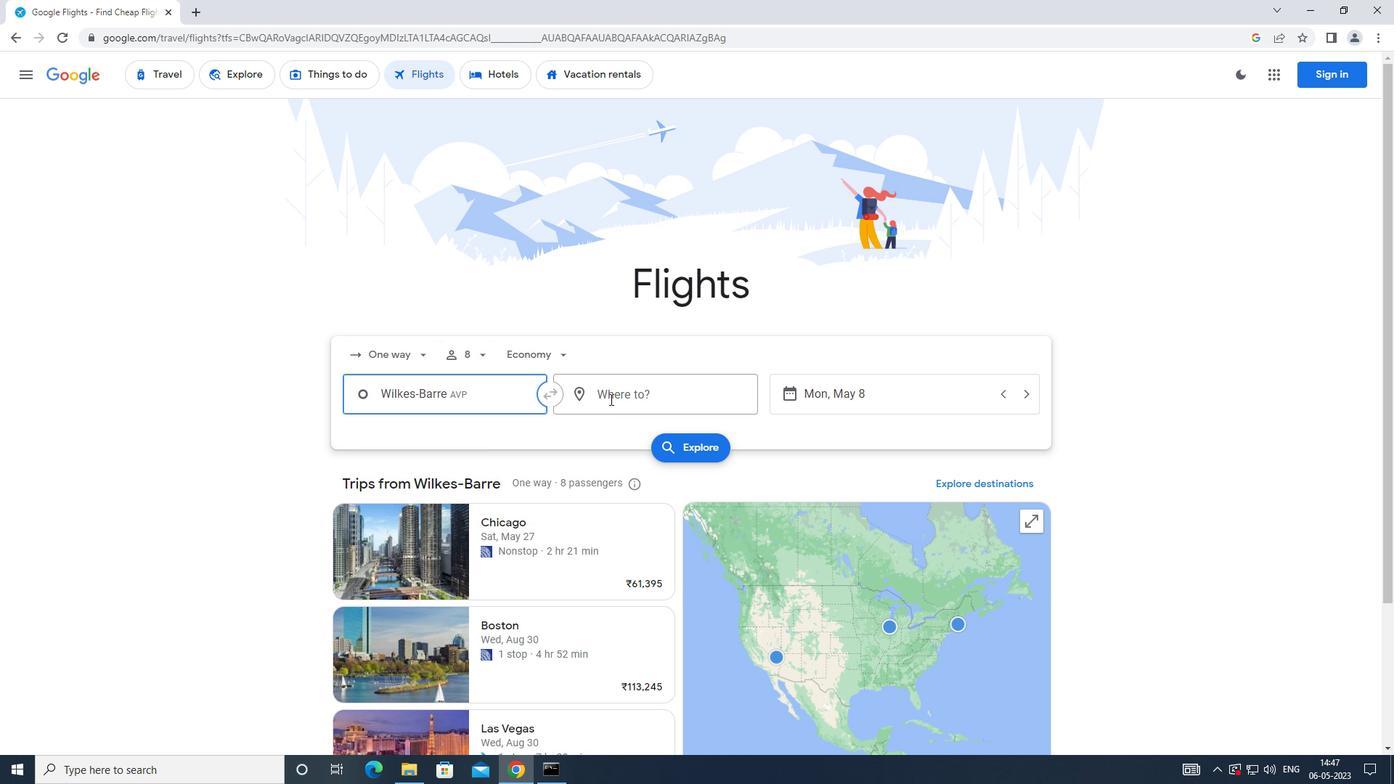 
Action: Mouse moved to (630, 464)
Screenshot: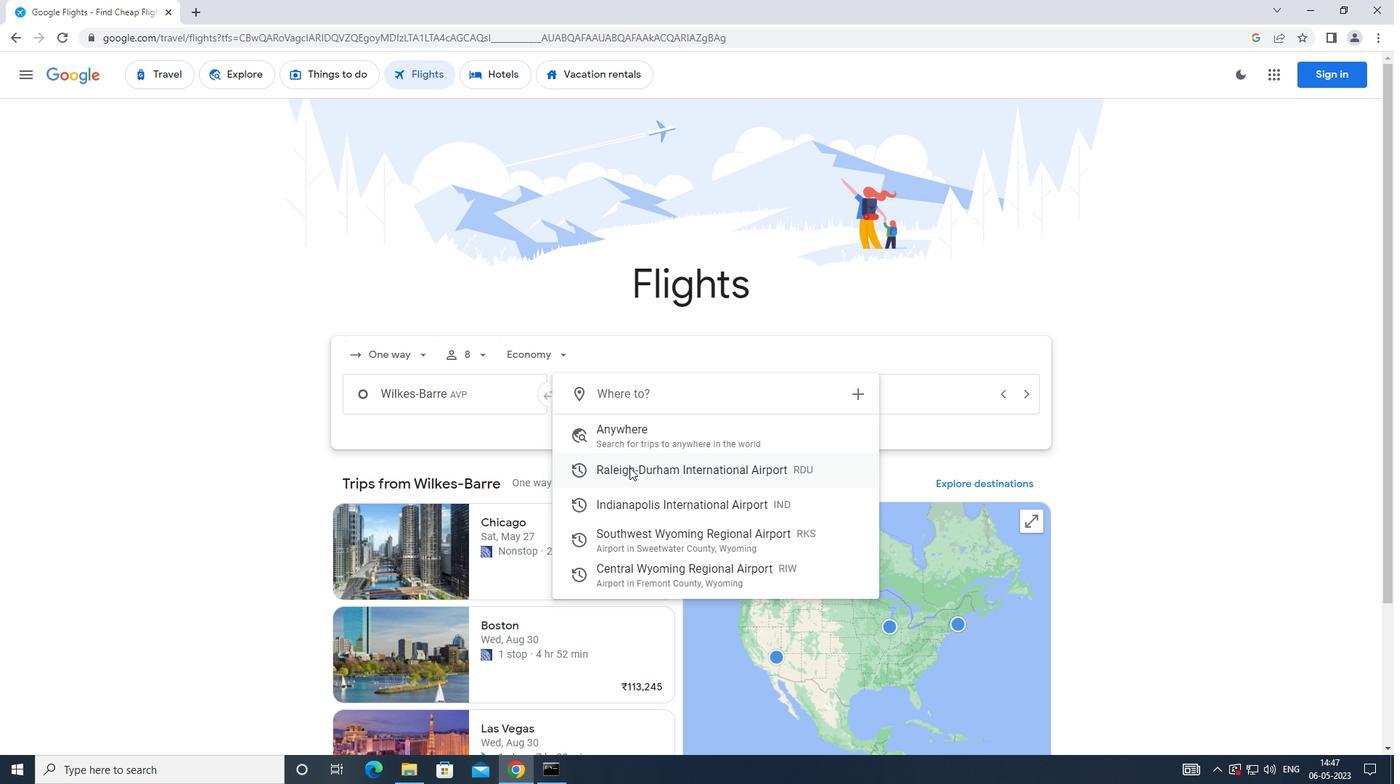 
Action: Mouse pressed left at (630, 464)
Screenshot: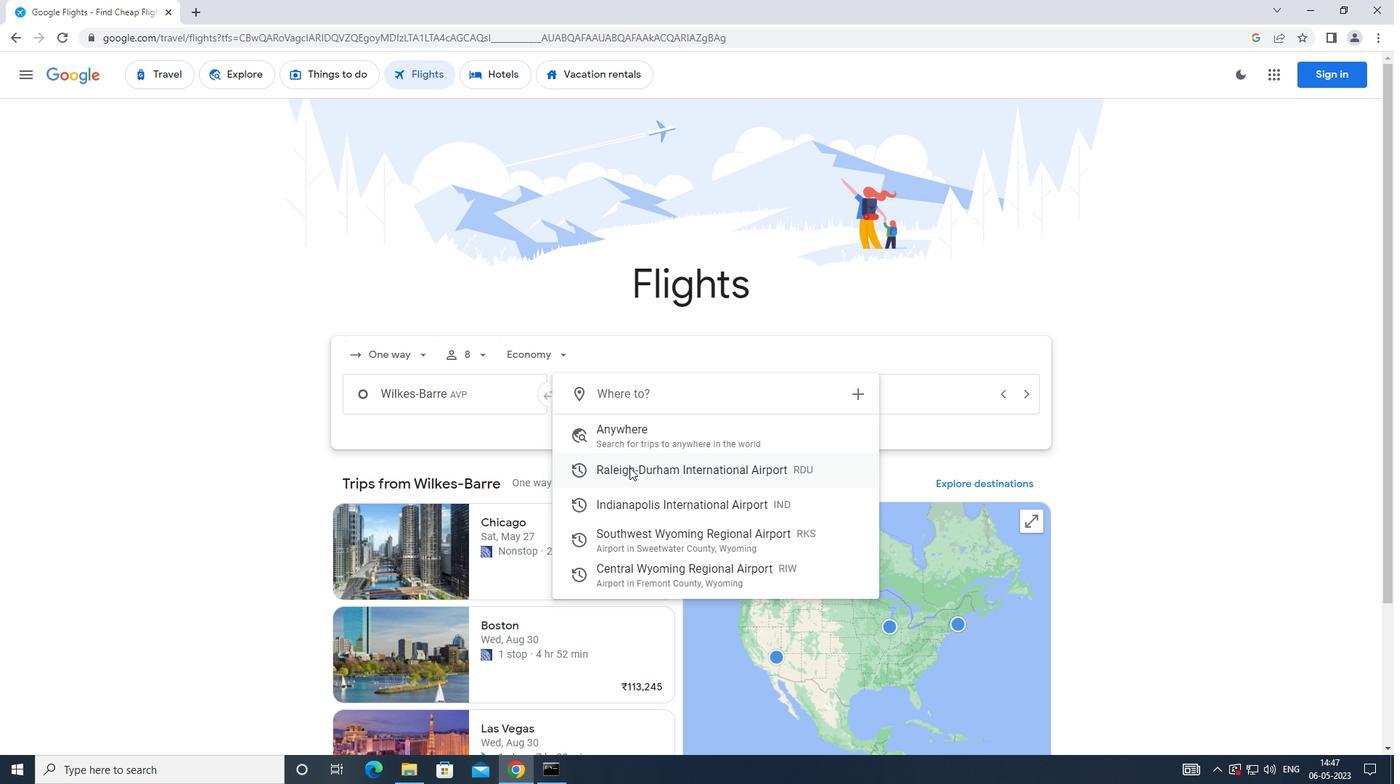 
Action: Mouse moved to (823, 402)
Screenshot: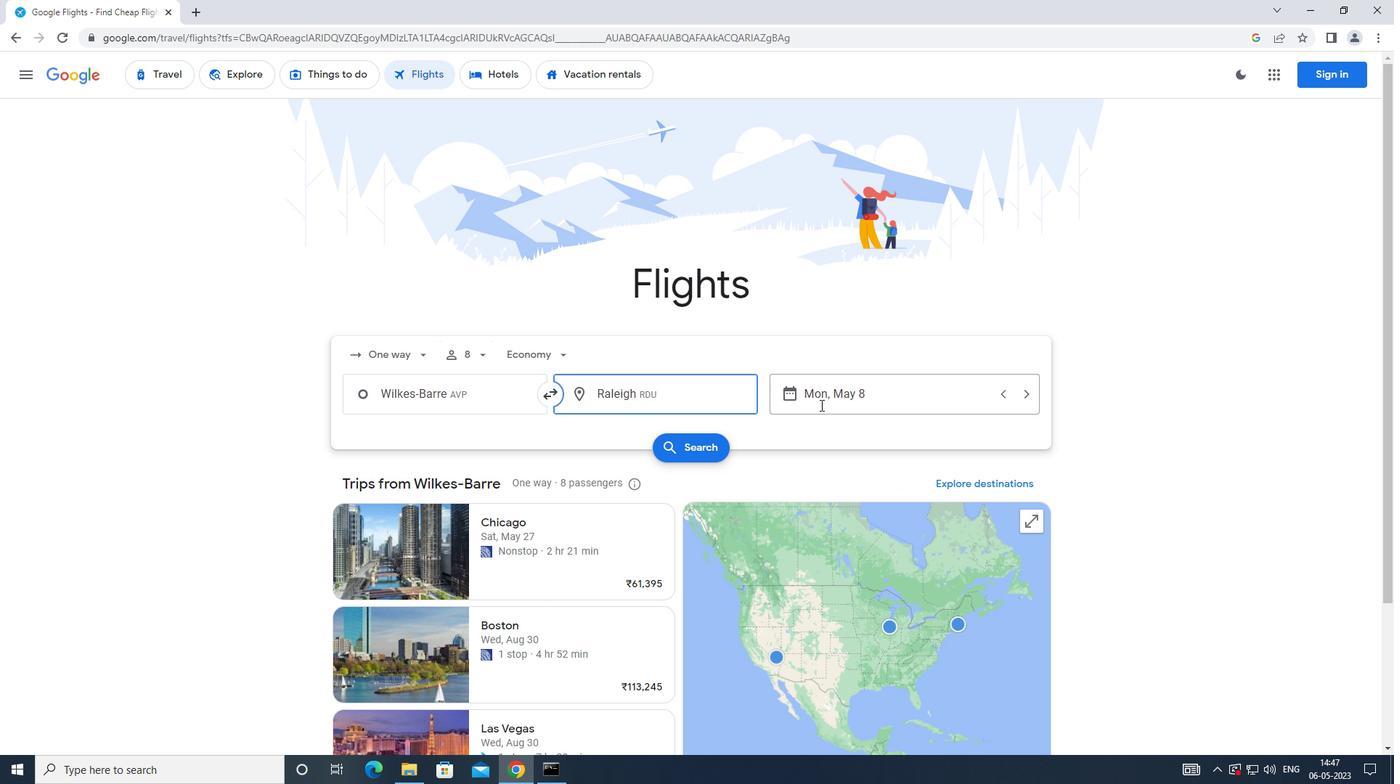 
Action: Mouse pressed left at (823, 402)
Screenshot: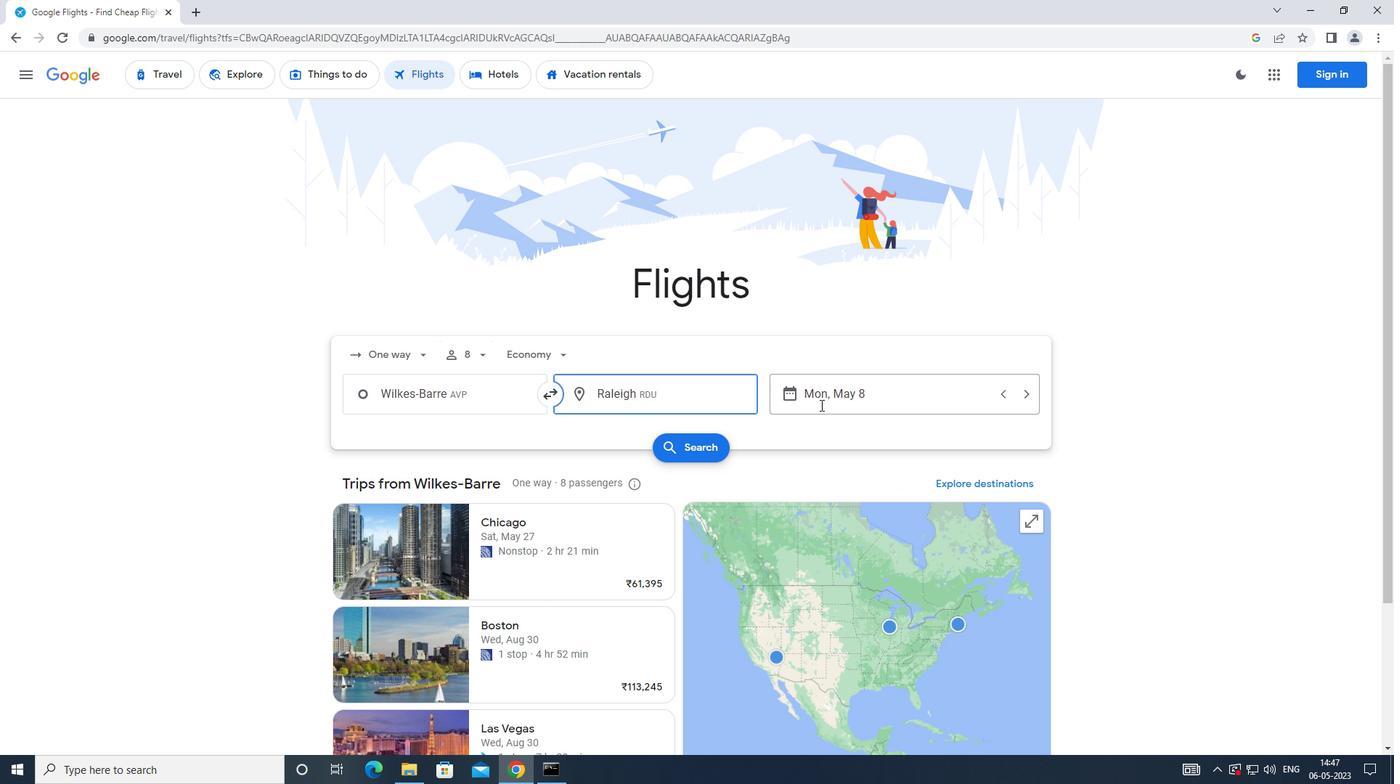 
Action: Mouse moved to (568, 522)
Screenshot: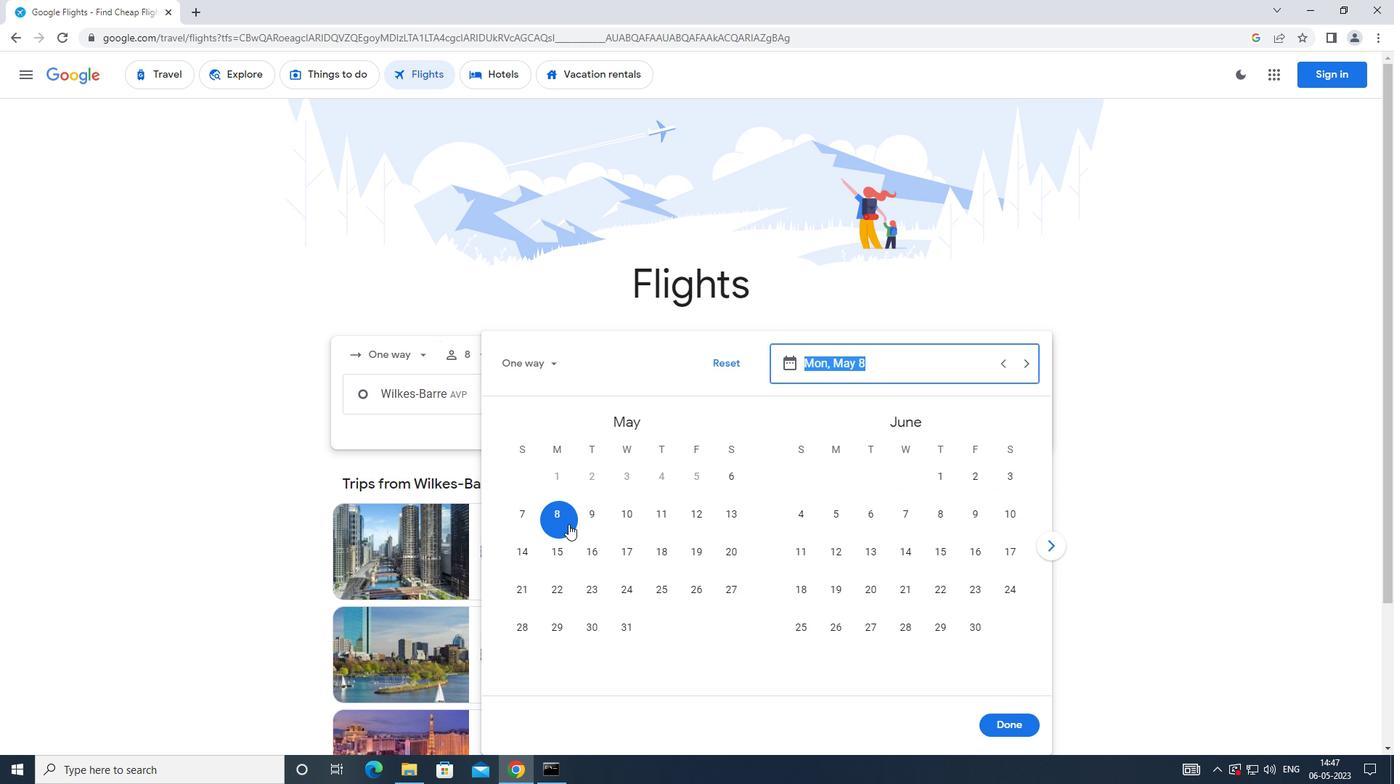 
Action: Mouse pressed left at (568, 522)
Screenshot: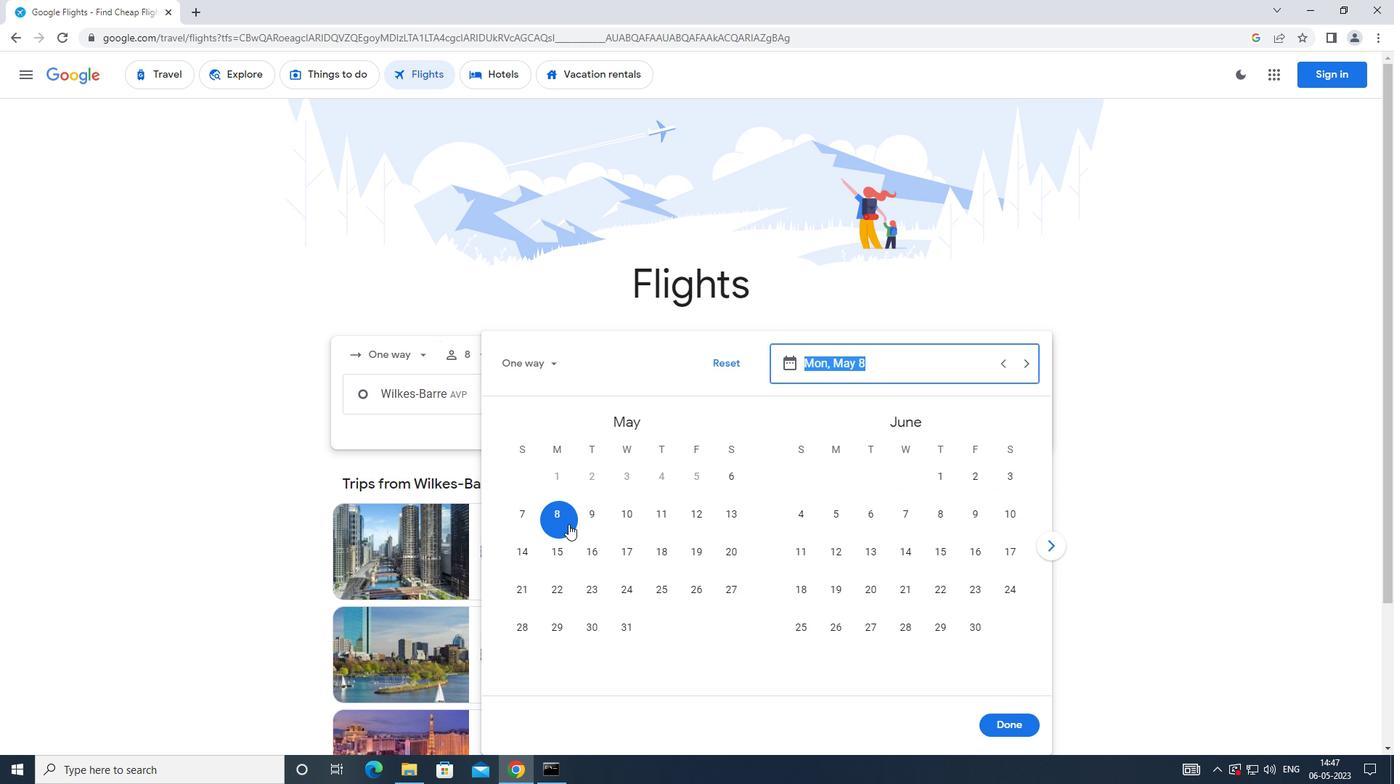 
Action: Mouse moved to (1019, 725)
Screenshot: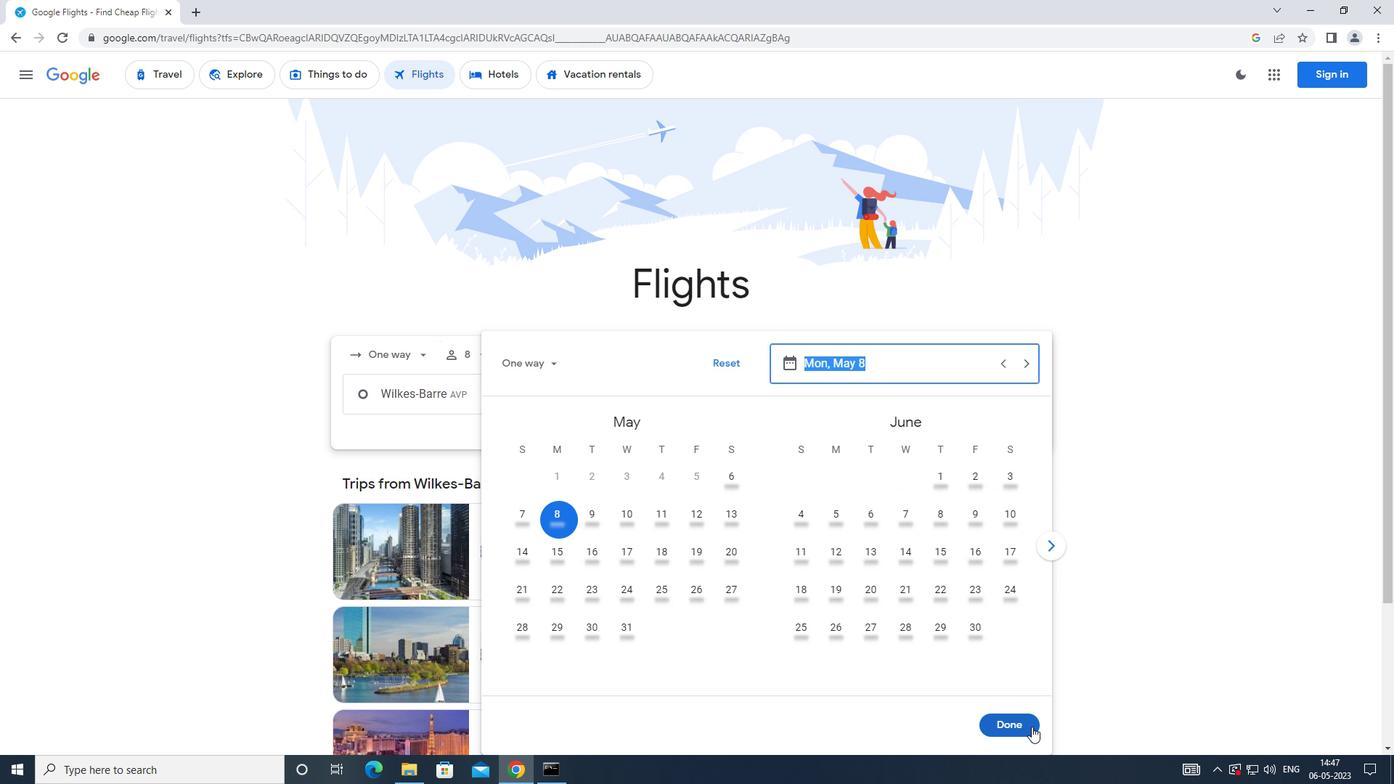 
Action: Mouse pressed left at (1019, 725)
Screenshot: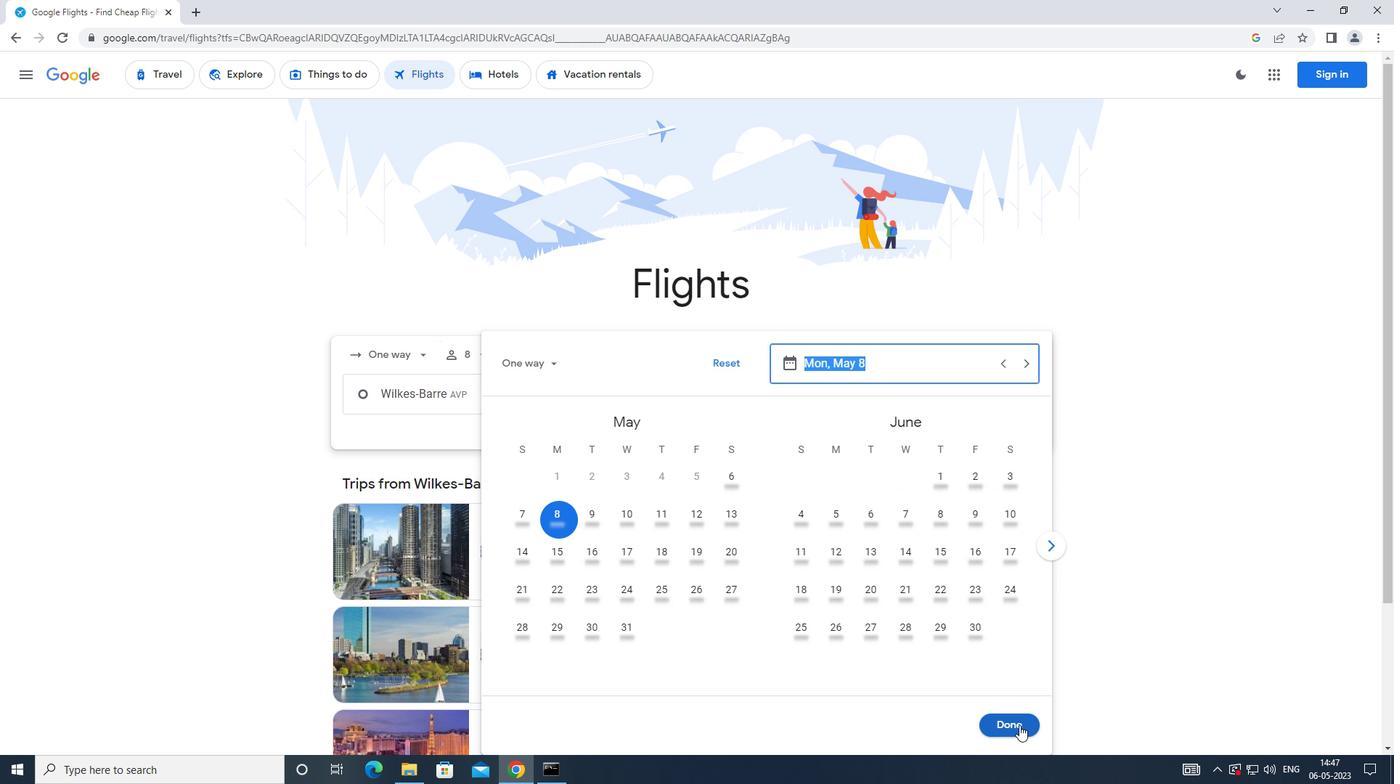 
Action: Mouse moved to (699, 456)
Screenshot: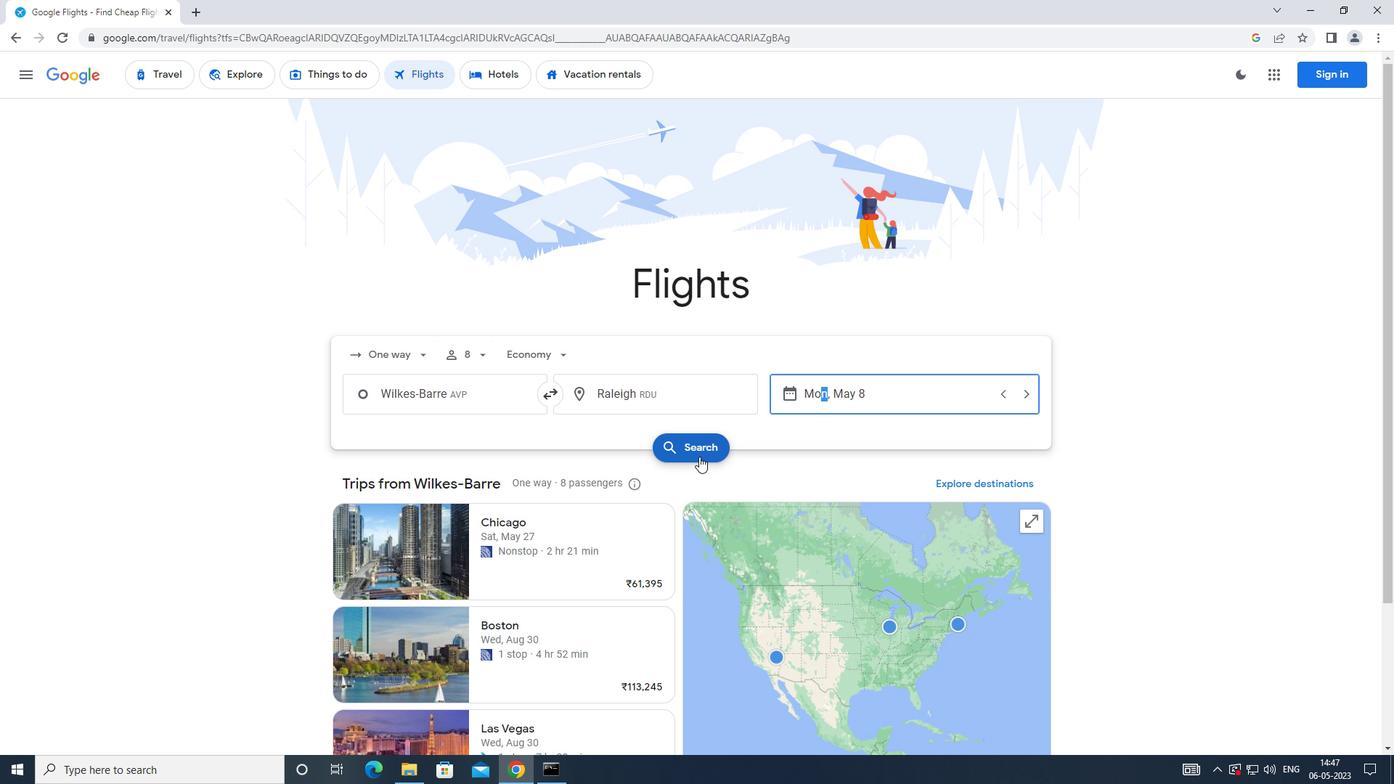
Action: Mouse pressed left at (699, 456)
Screenshot: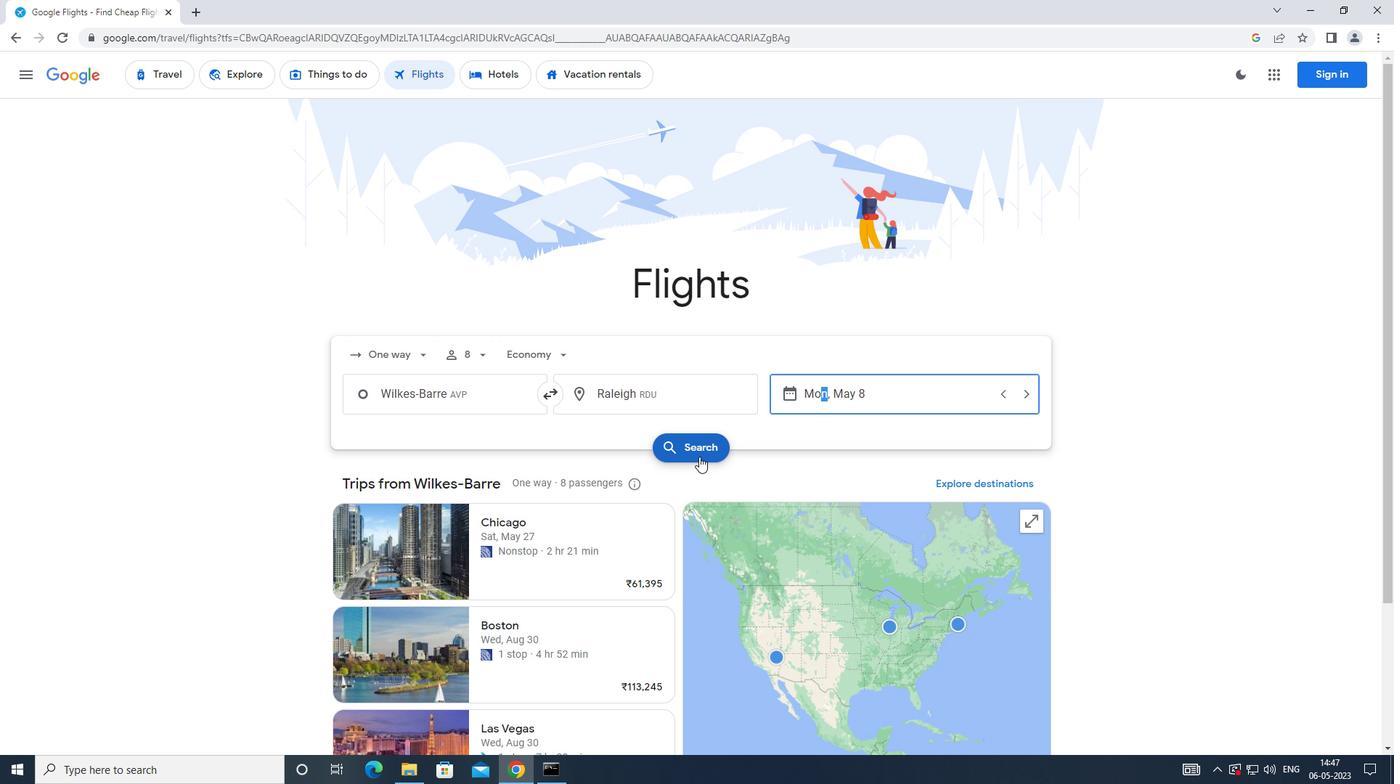 
Action: Mouse moved to (355, 210)
Screenshot: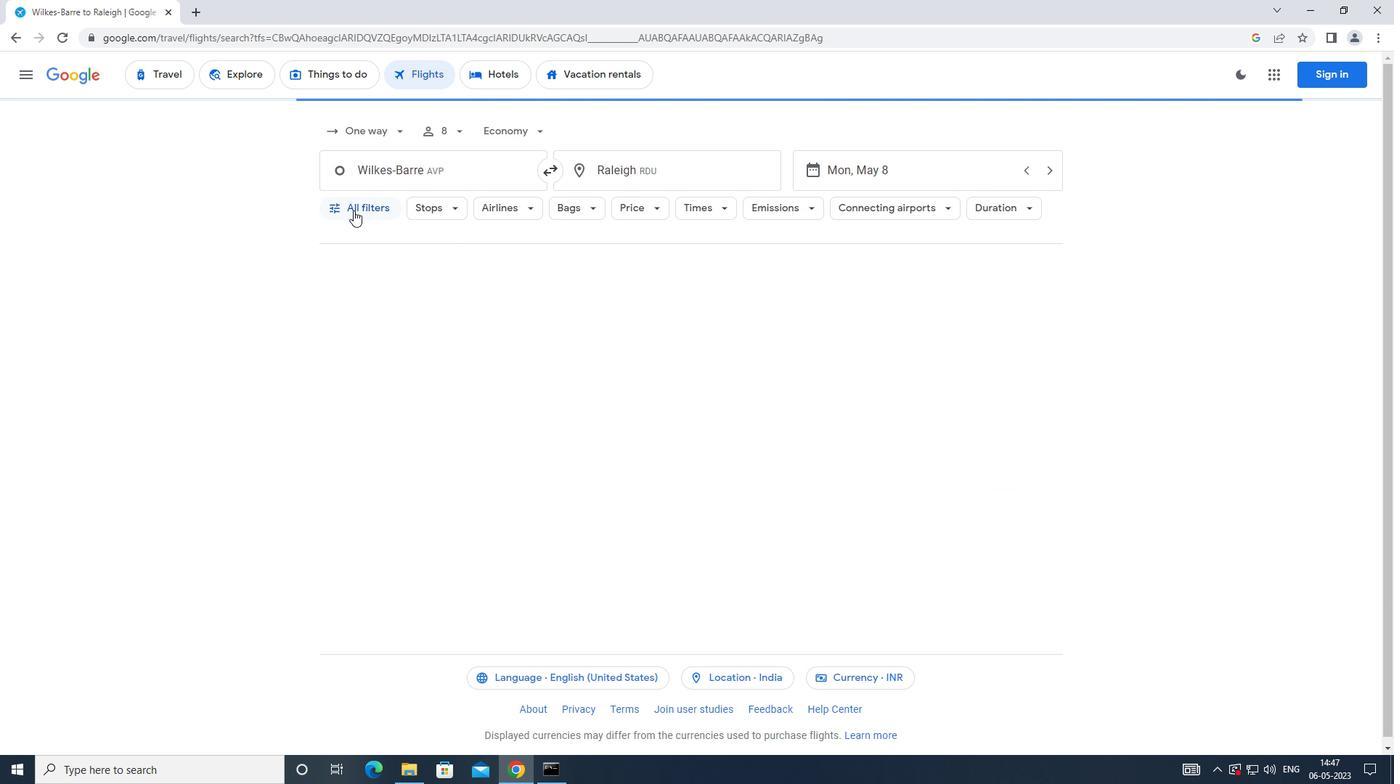 
Action: Mouse pressed left at (355, 210)
Screenshot: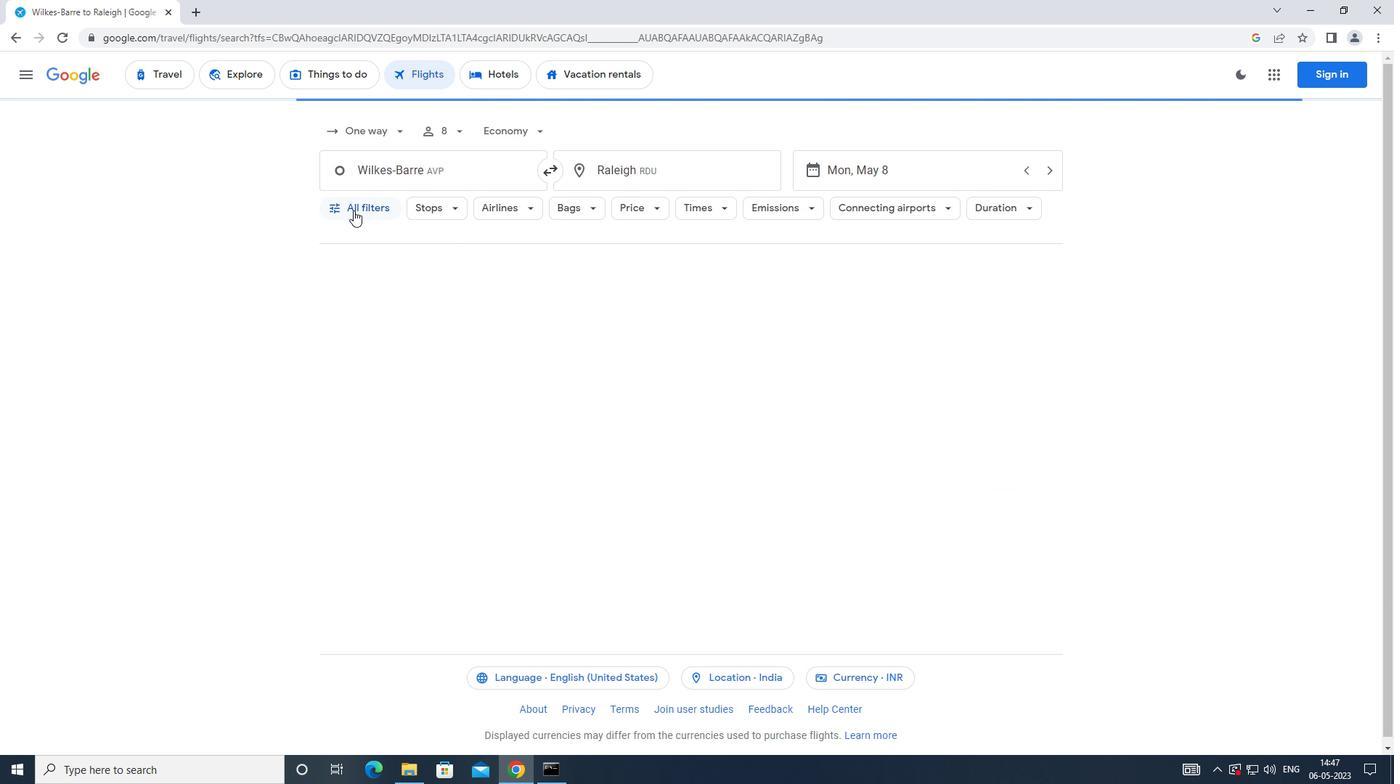 
Action: Mouse moved to (539, 514)
Screenshot: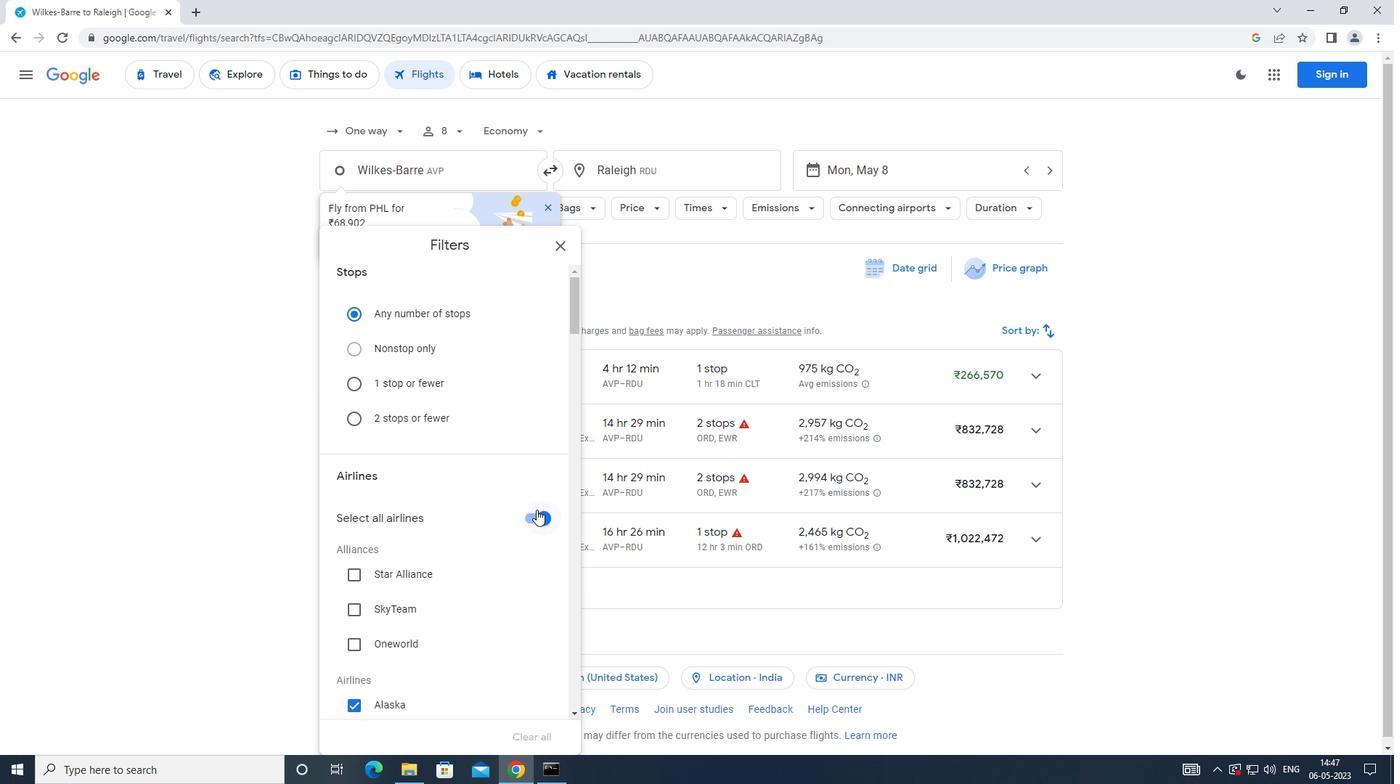 
Action: Mouse pressed left at (539, 514)
Screenshot: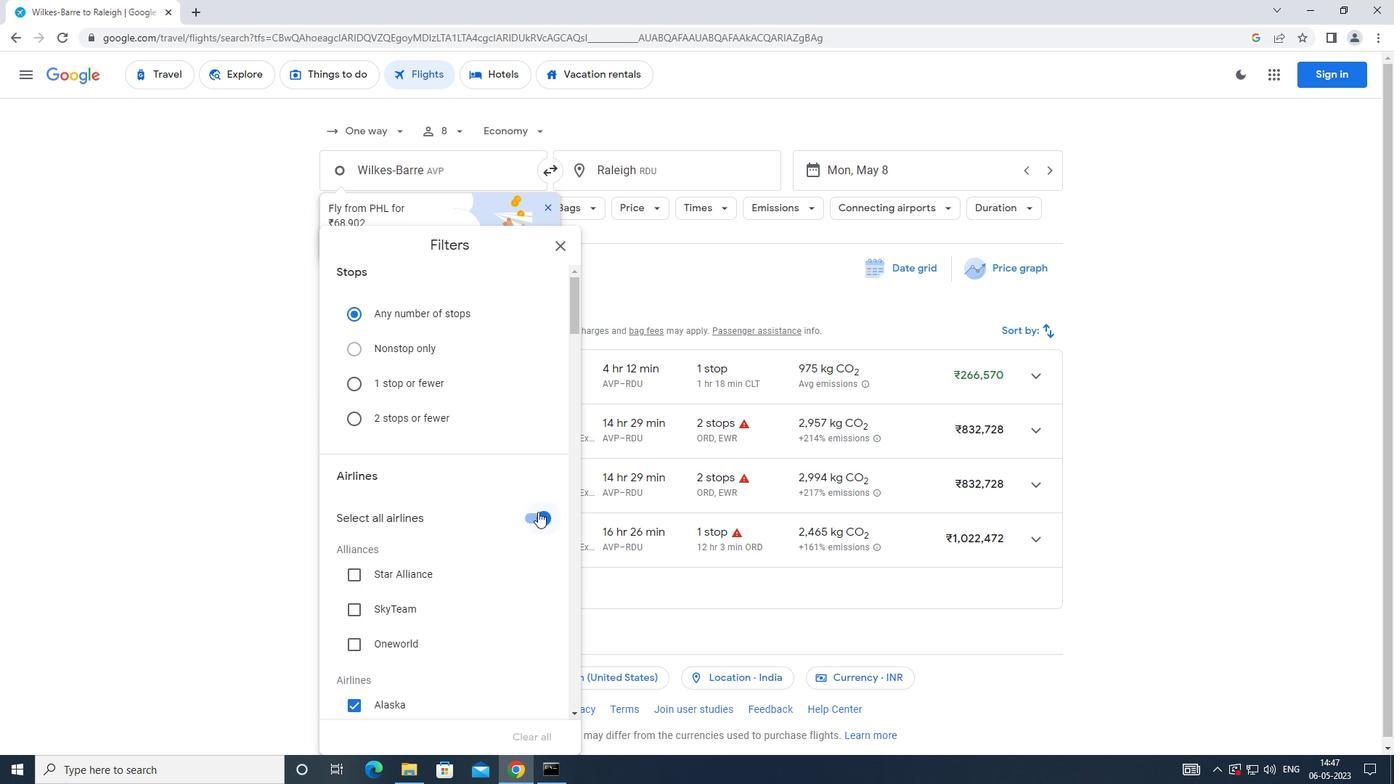 
Action: Mouse moved to (530, 483)
Screenshot: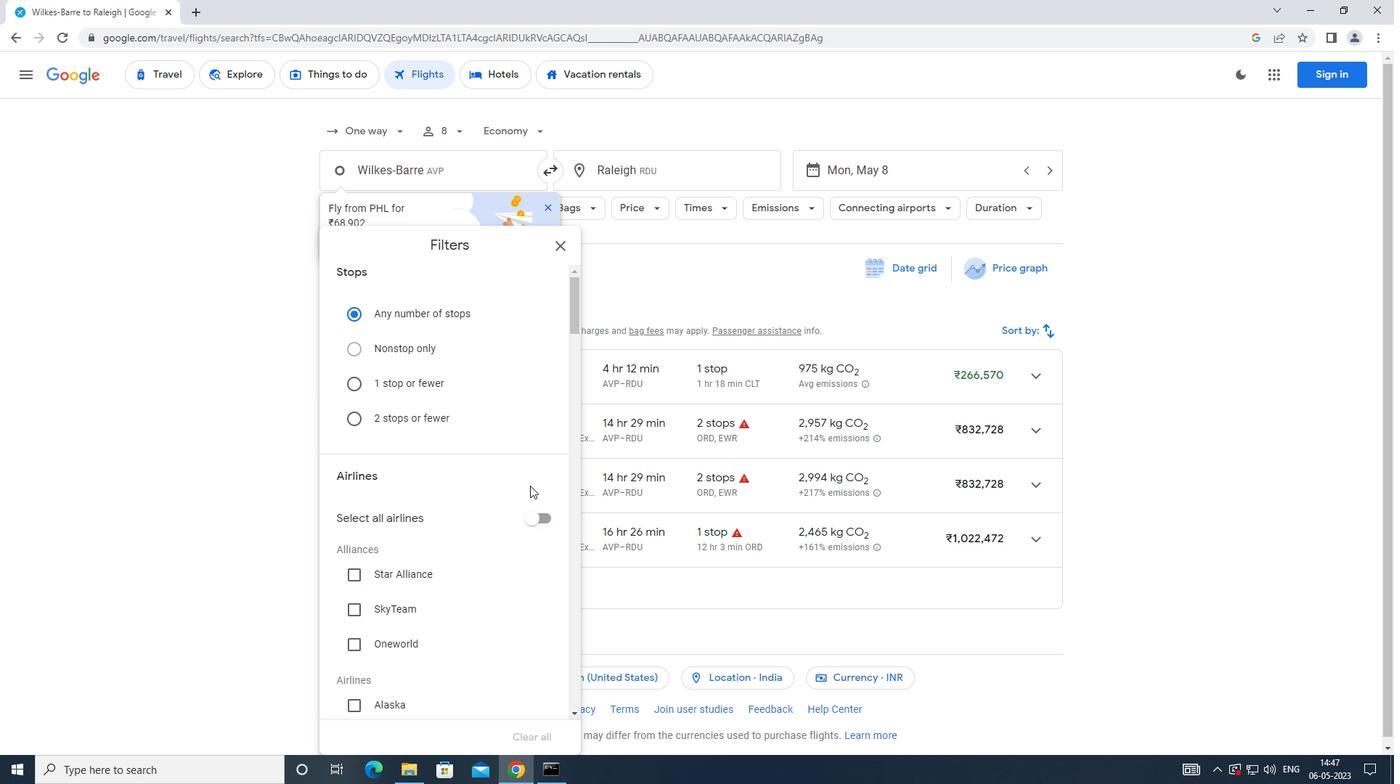 
Action: Mouse scrolled (530, 482) with delta (0, 0)
Screenshot: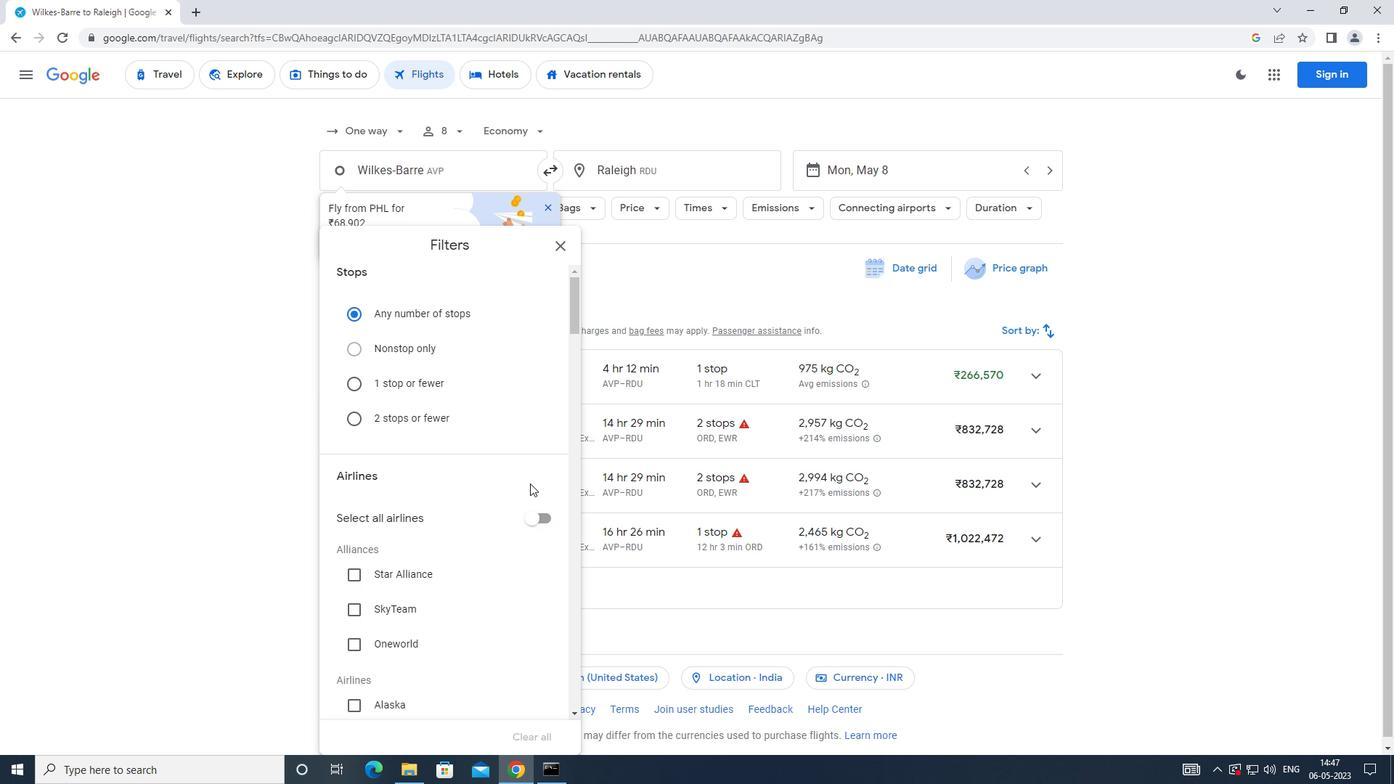 
Action: Mouse moved to (530, 482)
Screenshot: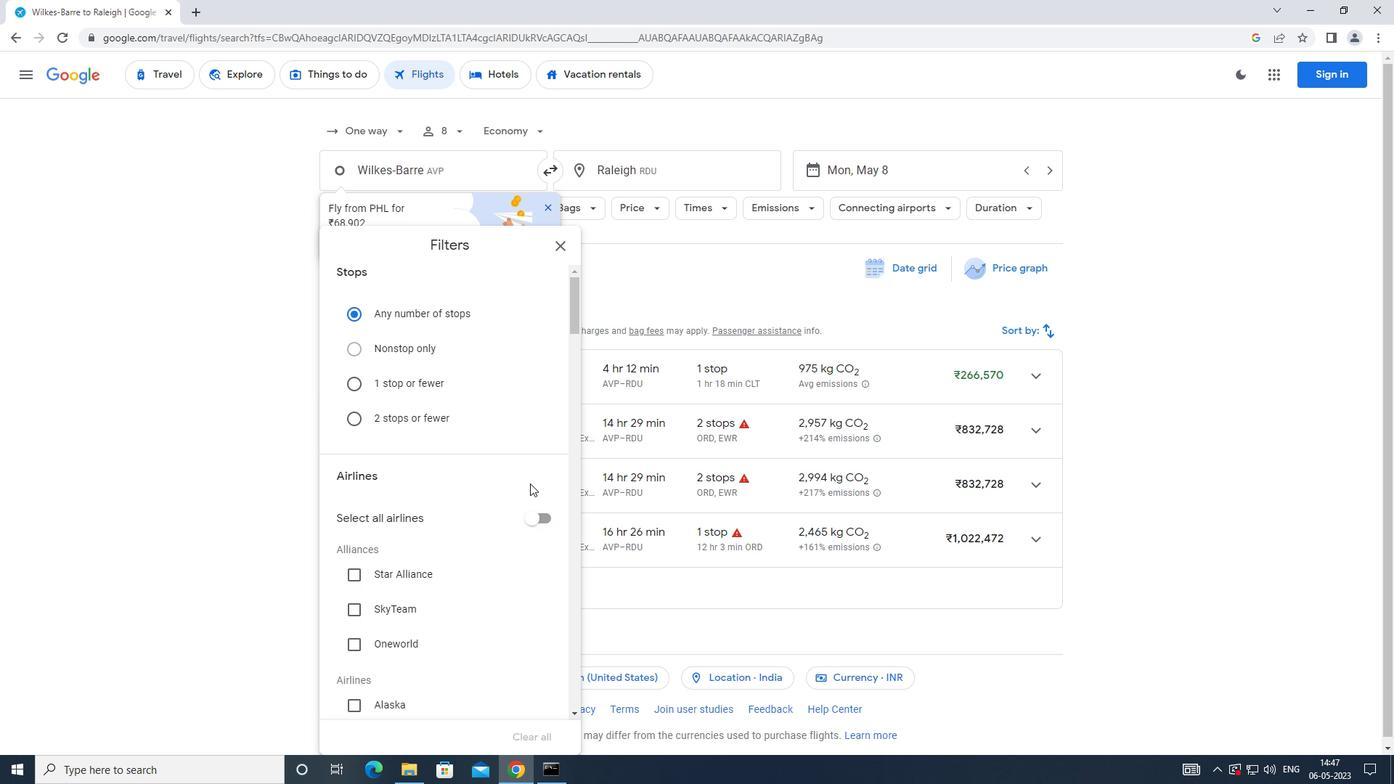 
Action: Mouse scrolled (530, 481) with delta (0, 0)
Screenshot: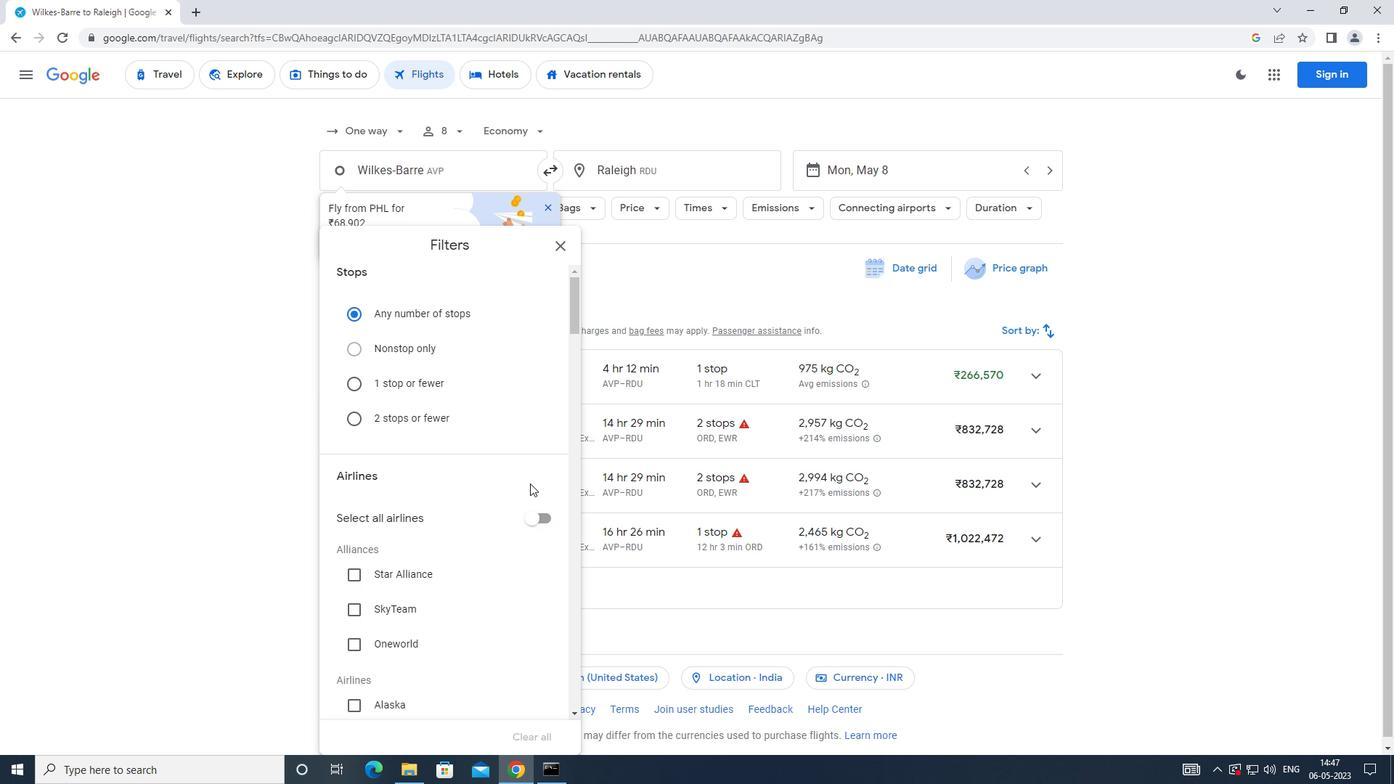 
Action: Mouse moved to (534, 477)
Screenshot: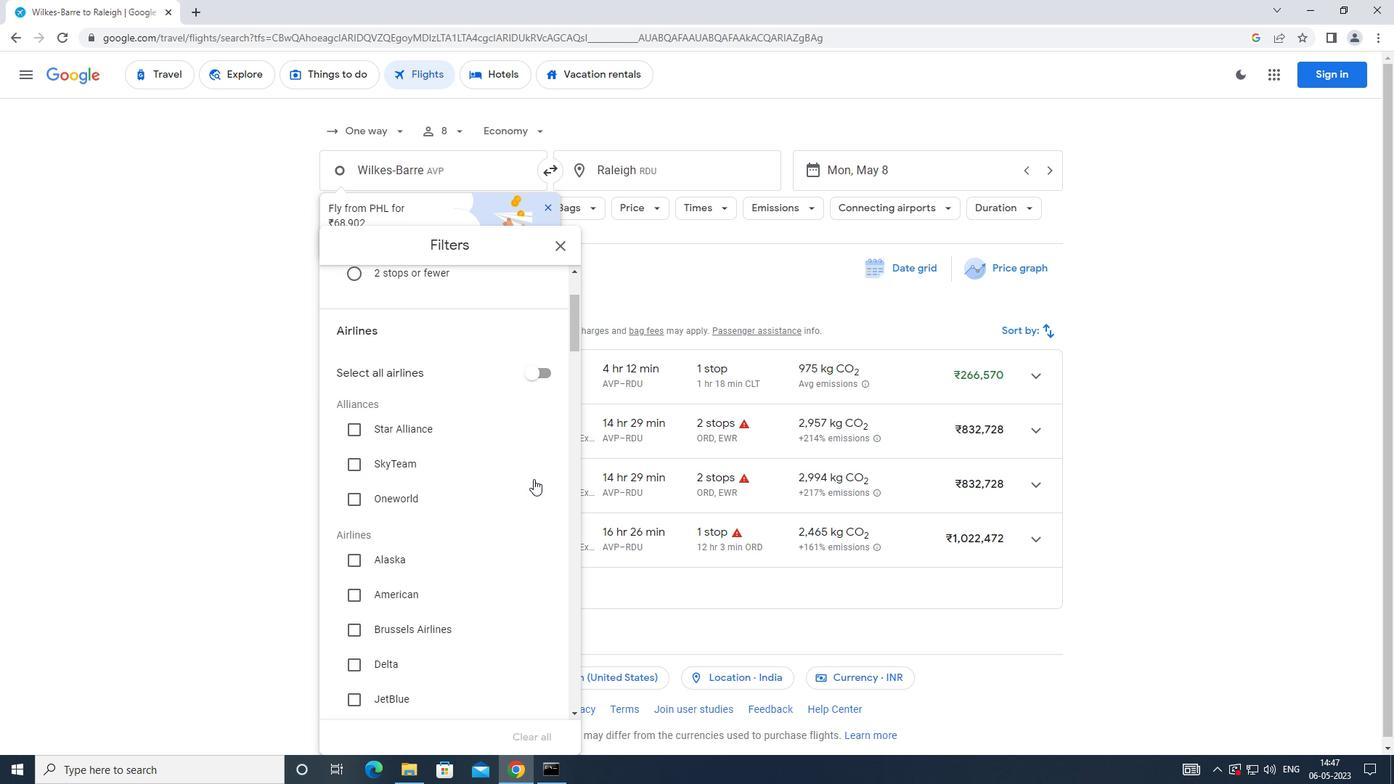 
Action: Mouse scrolled (534, 477) with delta (0, 0)
Screenshot: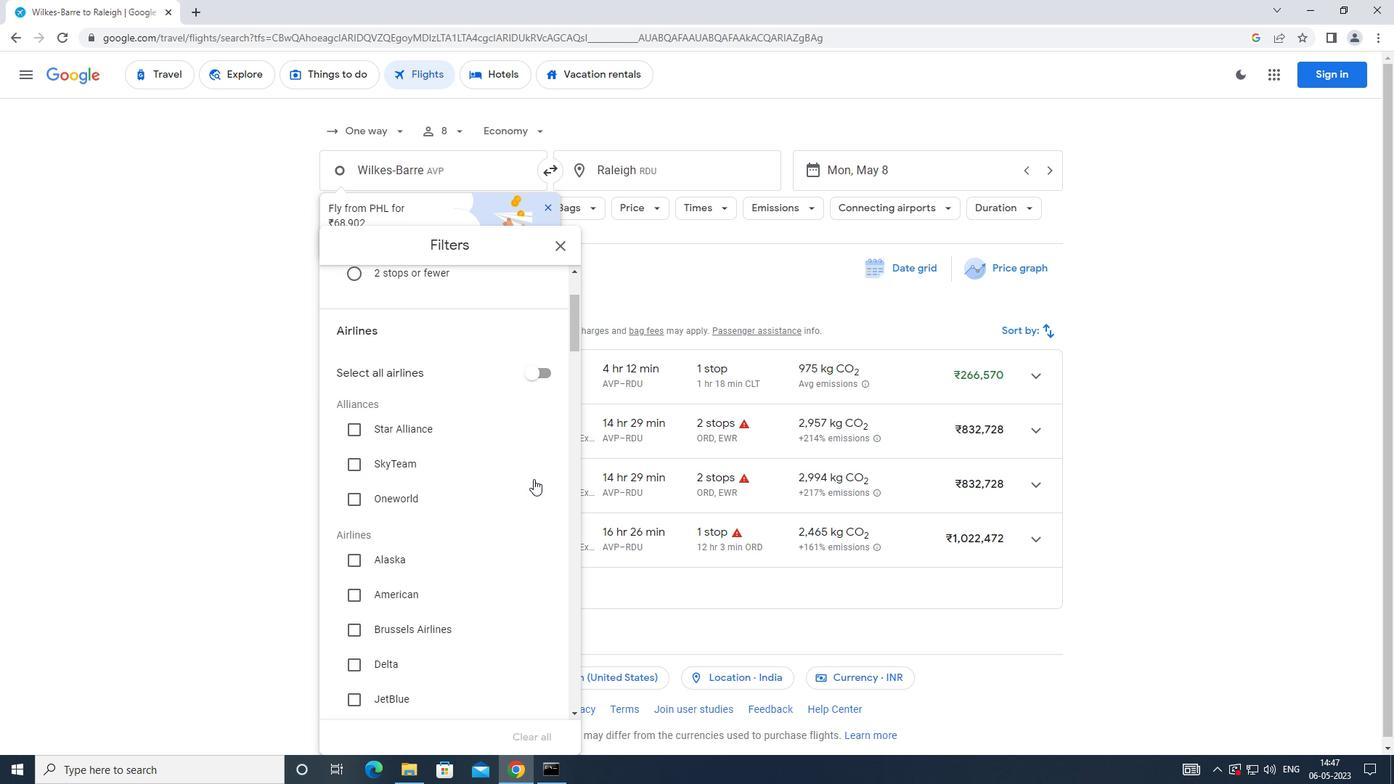 
Action: Mouse moved to (556, 452)
Screenshot: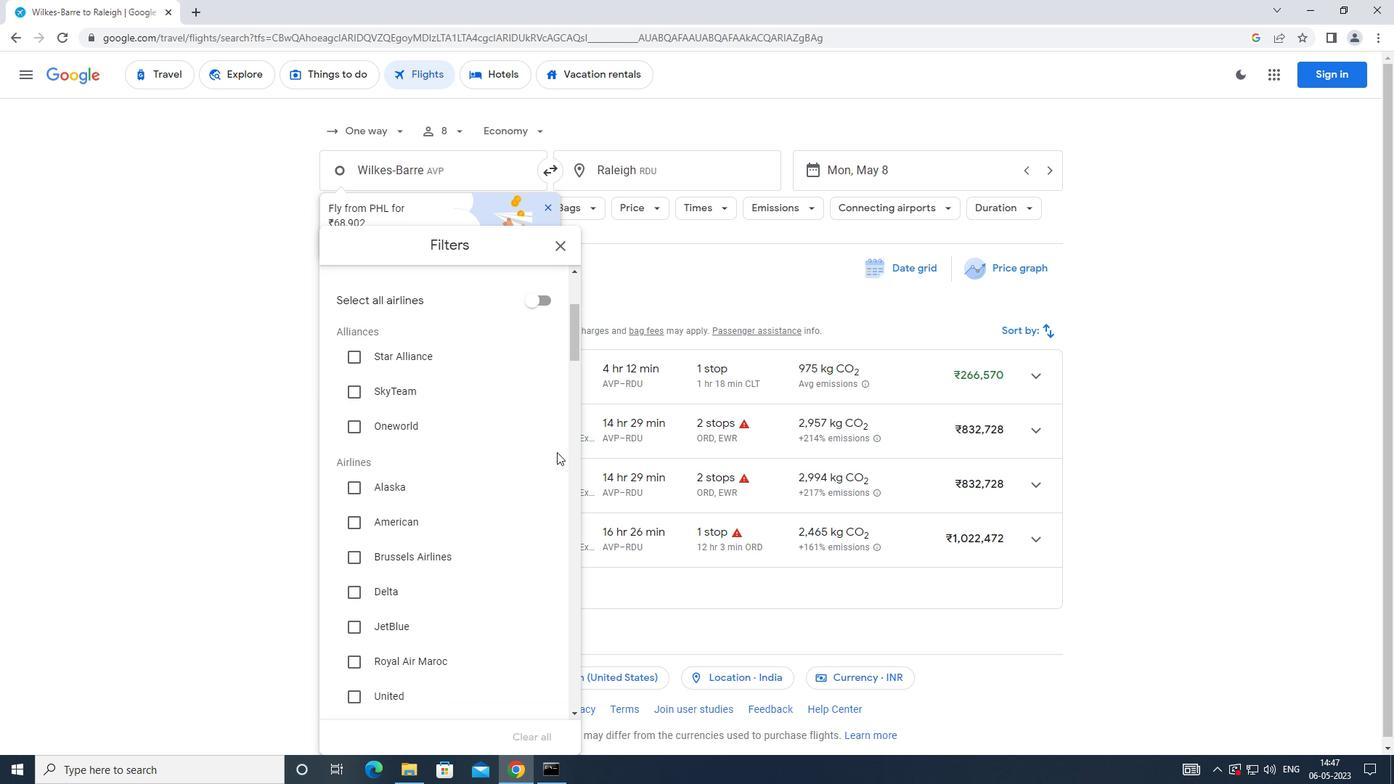 
Action: Mouse scrolled (556, 451) with delta (0, 0)
Screenshot: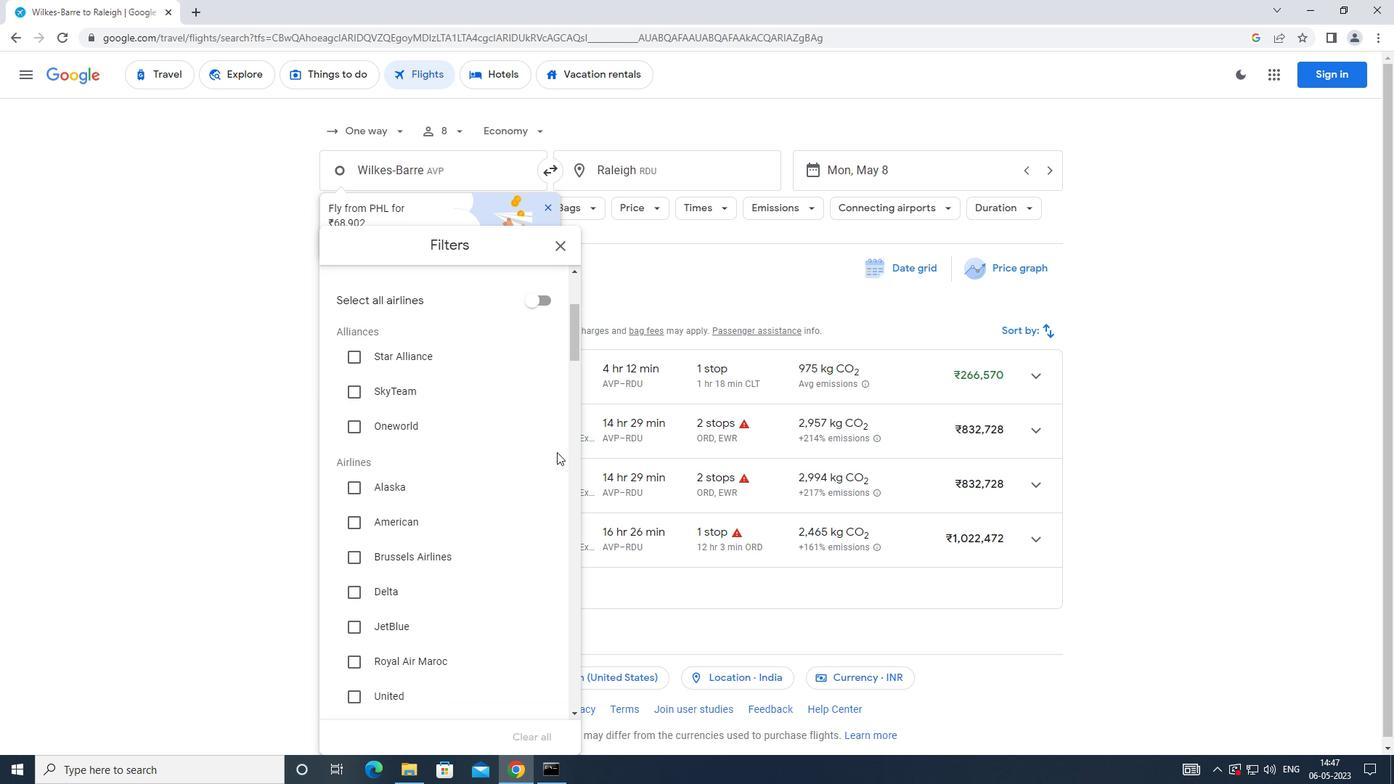 
Action: Mouse moved to (549, 453)
Screenshot: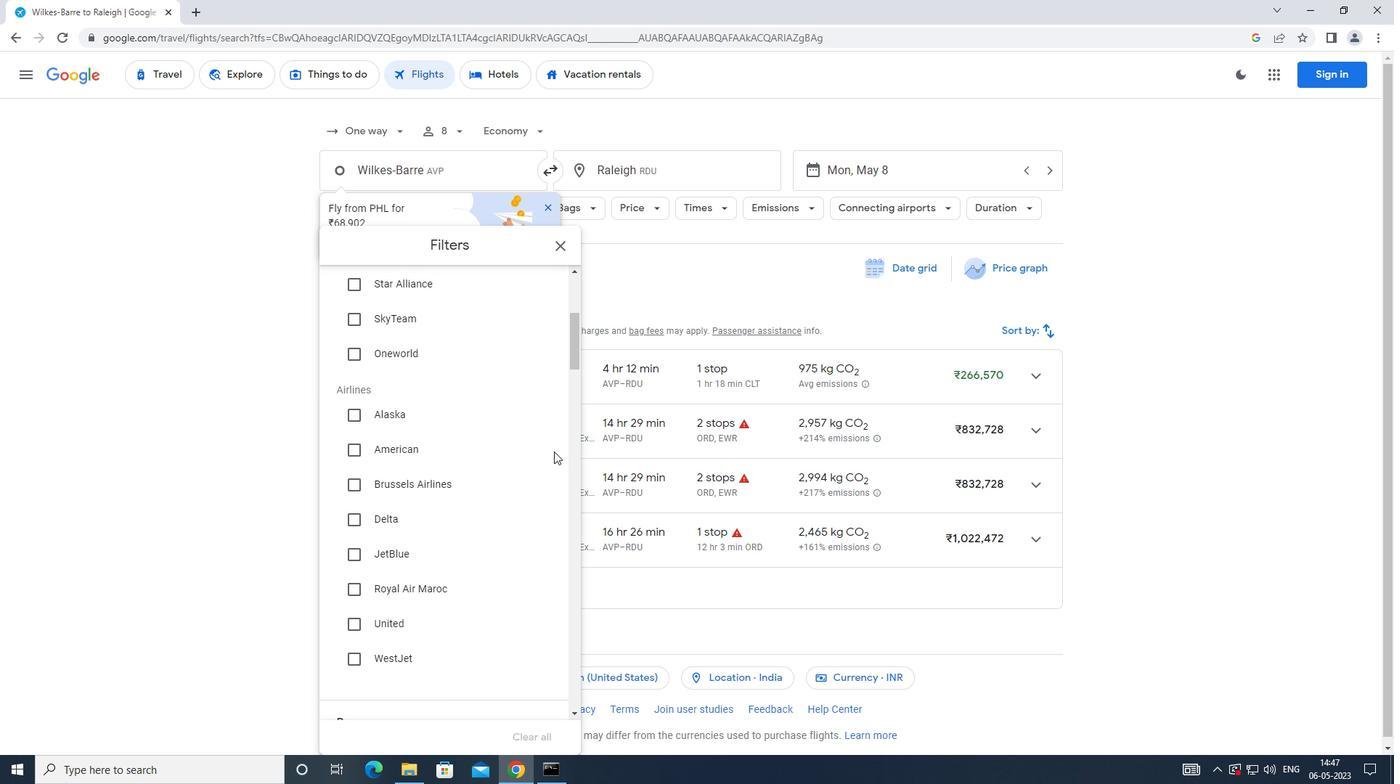 
Action: Mouse scrolled (549, 452) with delta (0, 0)
Screenshot: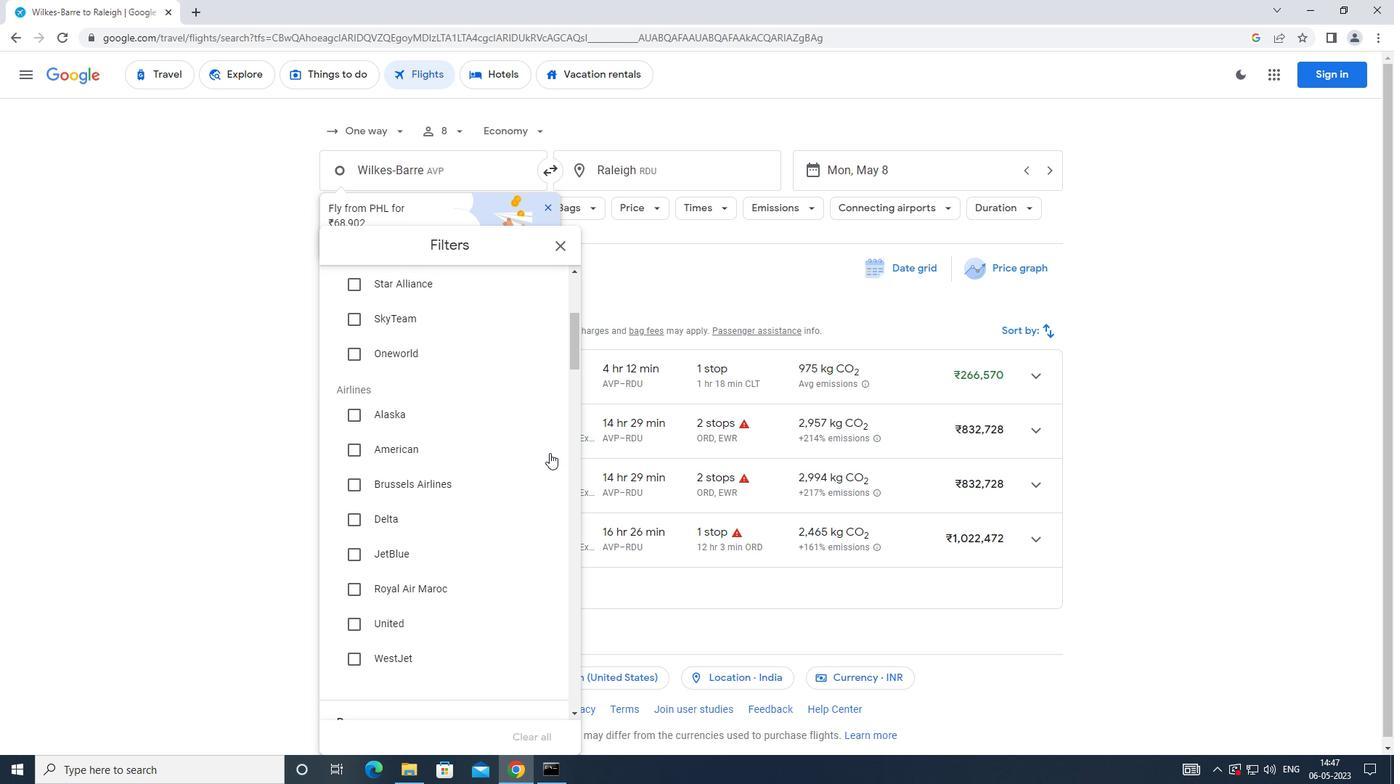 
Action: Mouse moved to (550, 445)
Screenshot: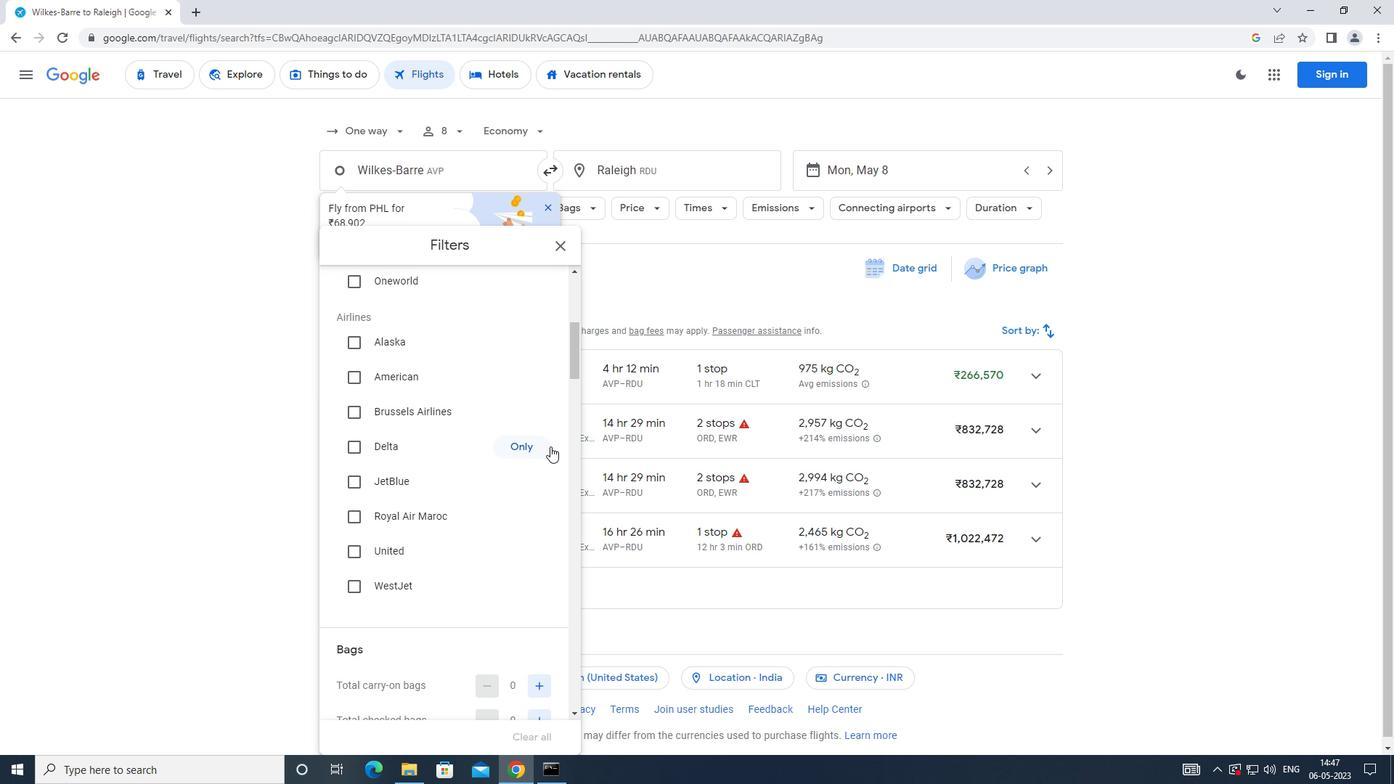 
Action: Mouse scrolled (550, 445) with delta (0, 0)
Screenshot: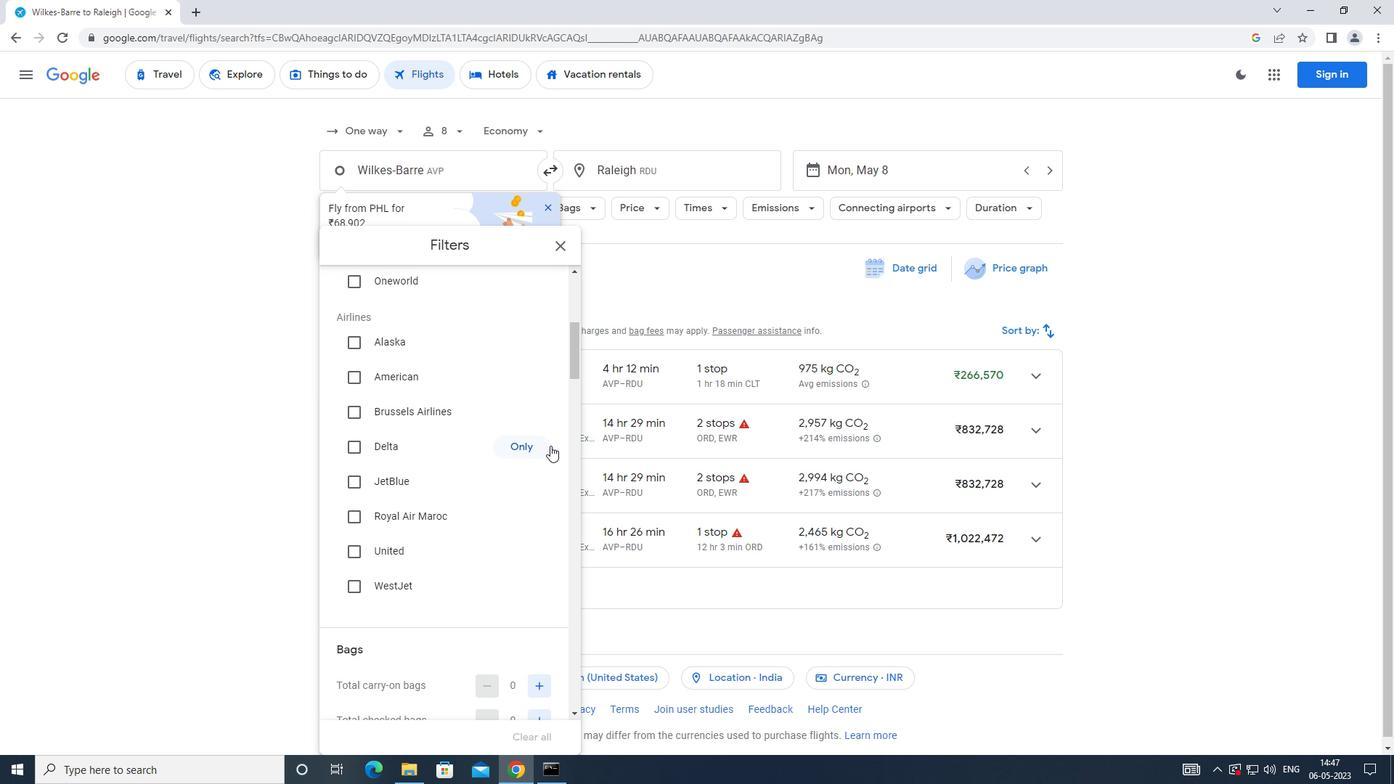 
Action: Mouse moved to (550, 445)
Screenshot: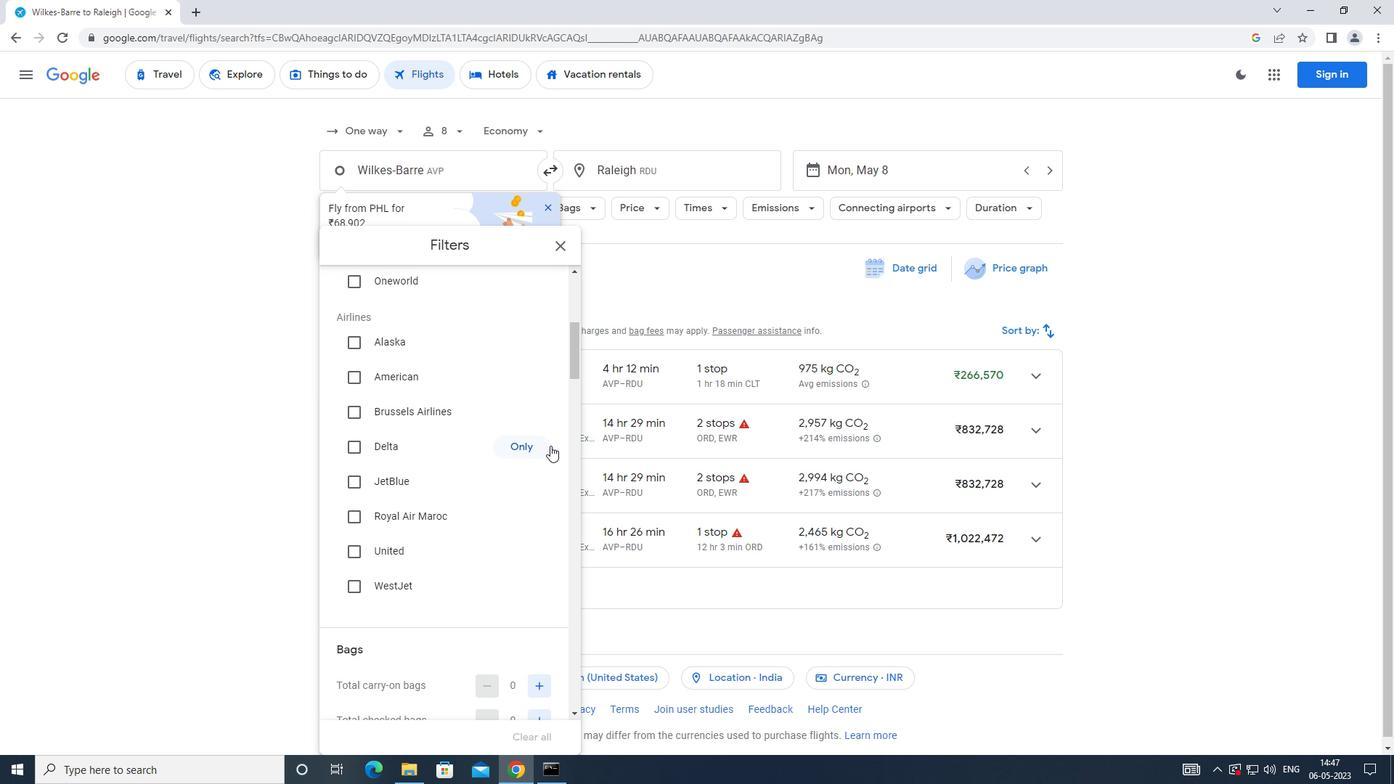 
Action: Mouse scrolled (550, 444) with delta (0, 0)
Screenshot: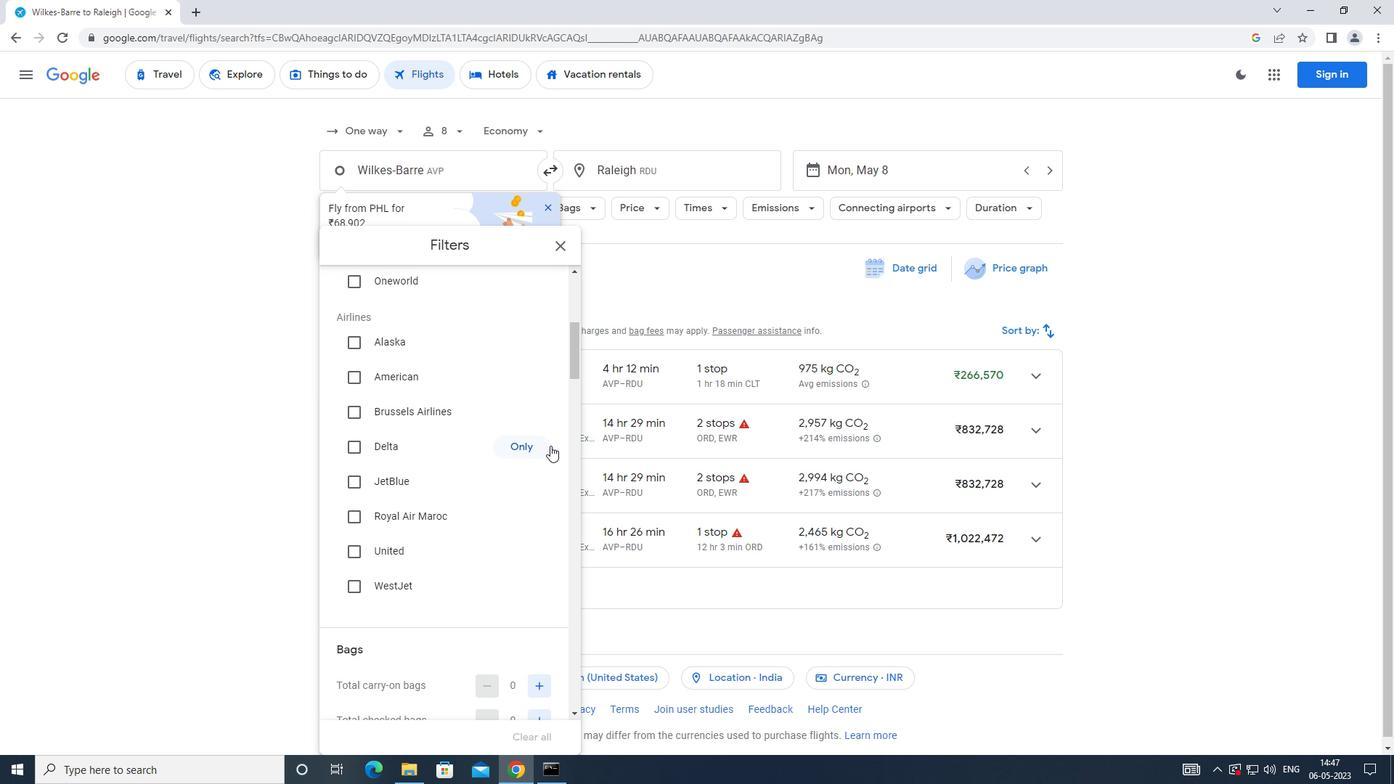 
Action: Mouse moved to (549, 445)
Screenshot: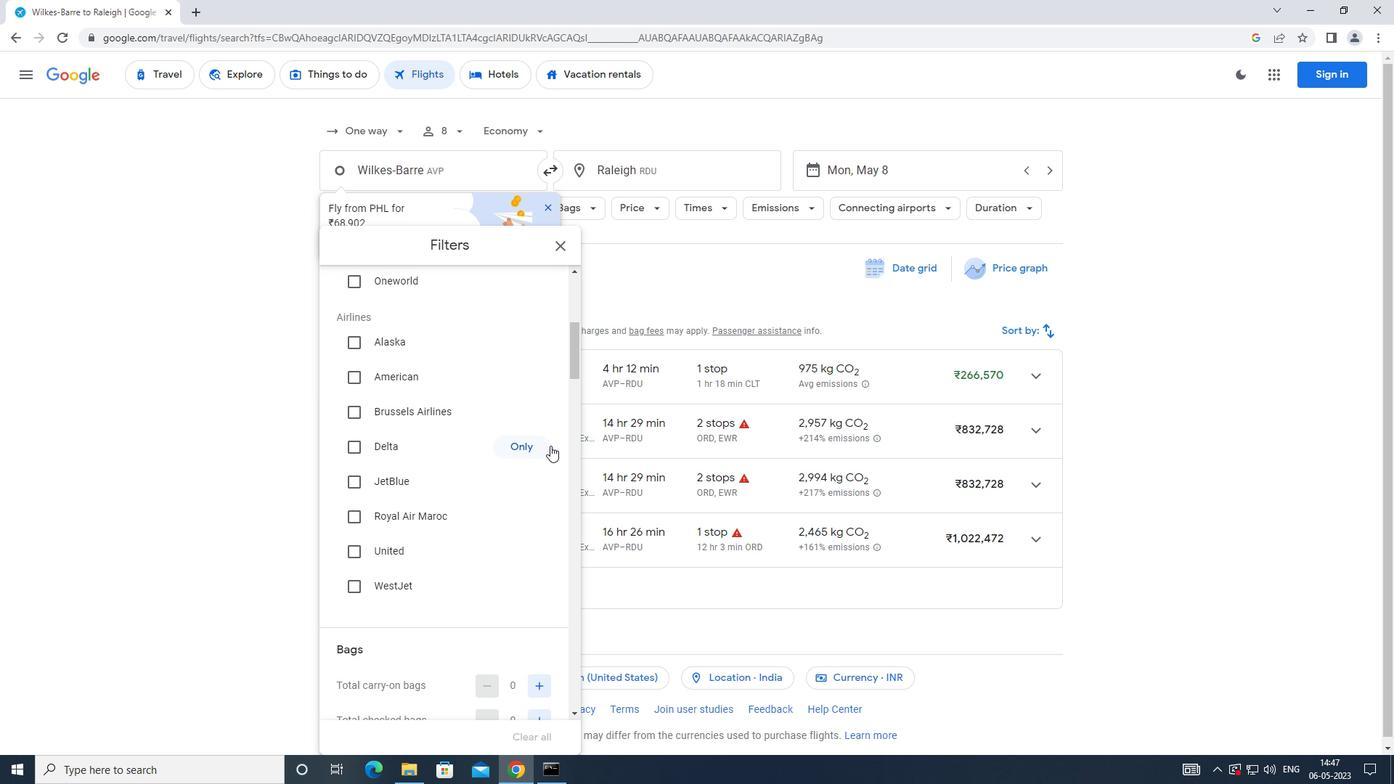 
Action: Mouse scrolled (549, 444) with delta (0, 0)
Screenshot: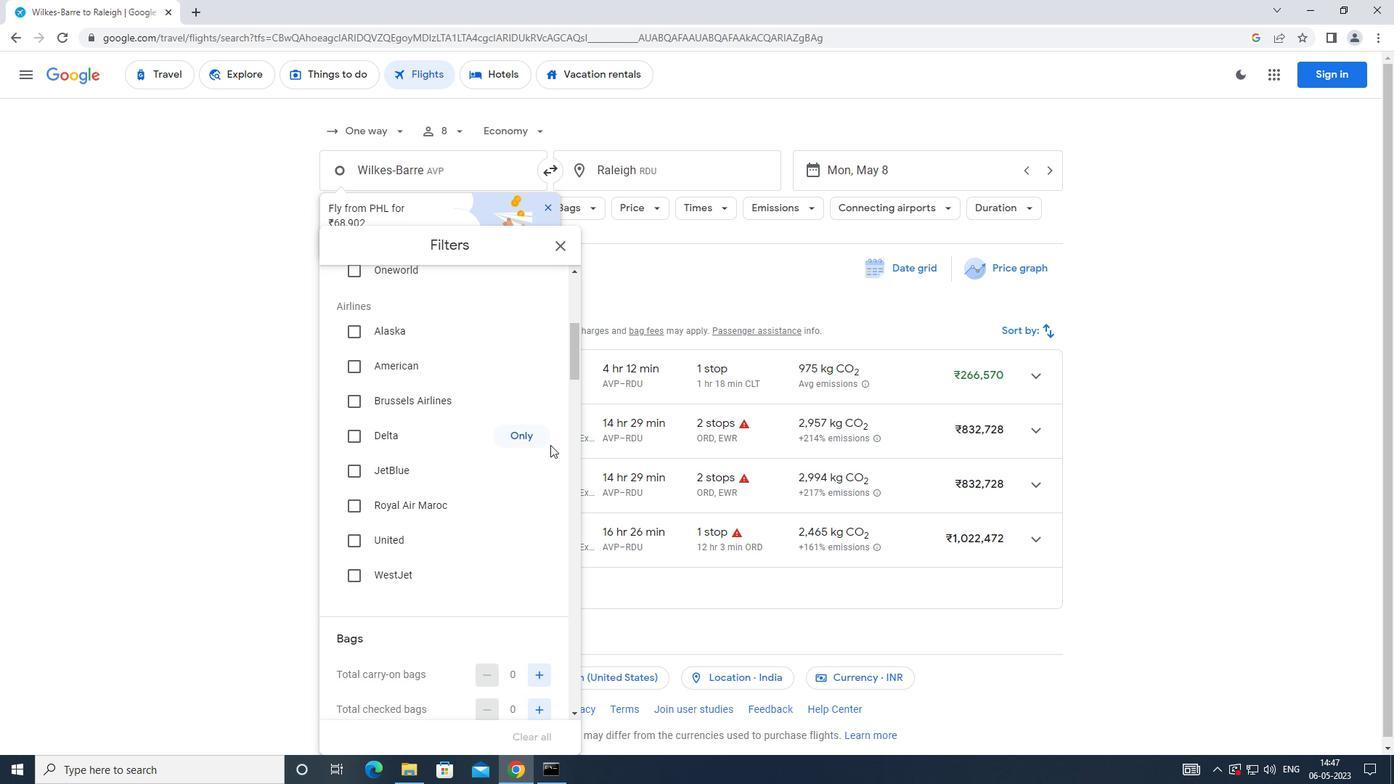 
Action: Mouse moved to (545, 500)
Screenshot: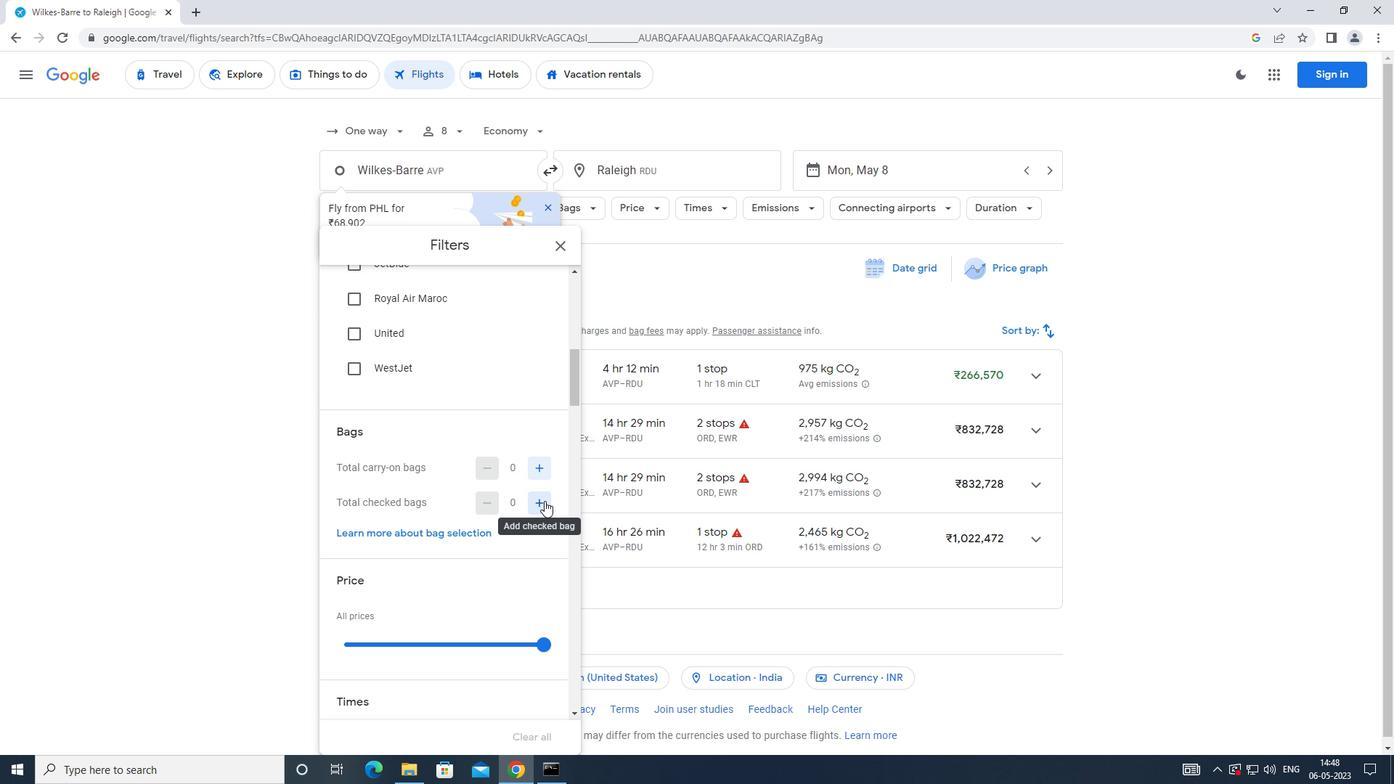 
Action: Mouse pressed left at (545, 500)
Screenshot: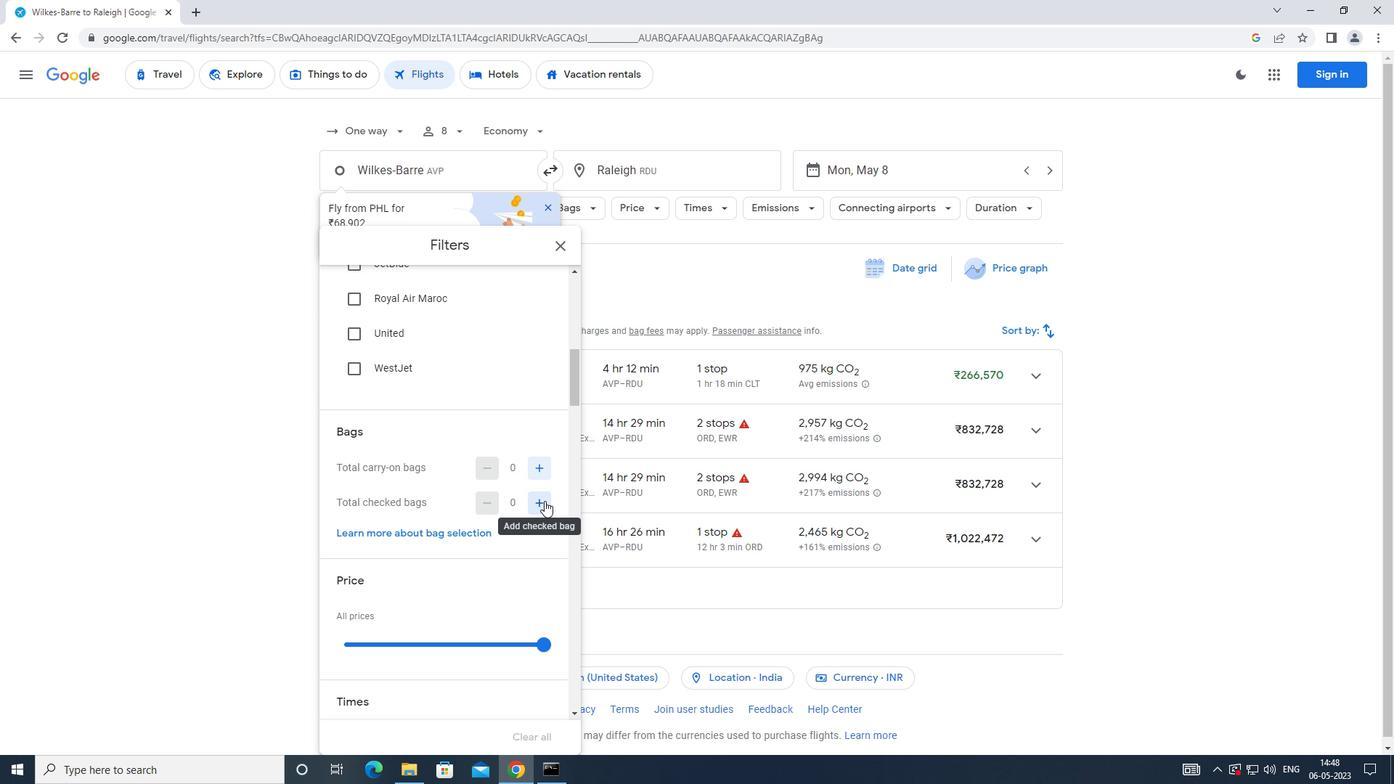 
Action: Mouse moved to (546, 499)
Screenshot: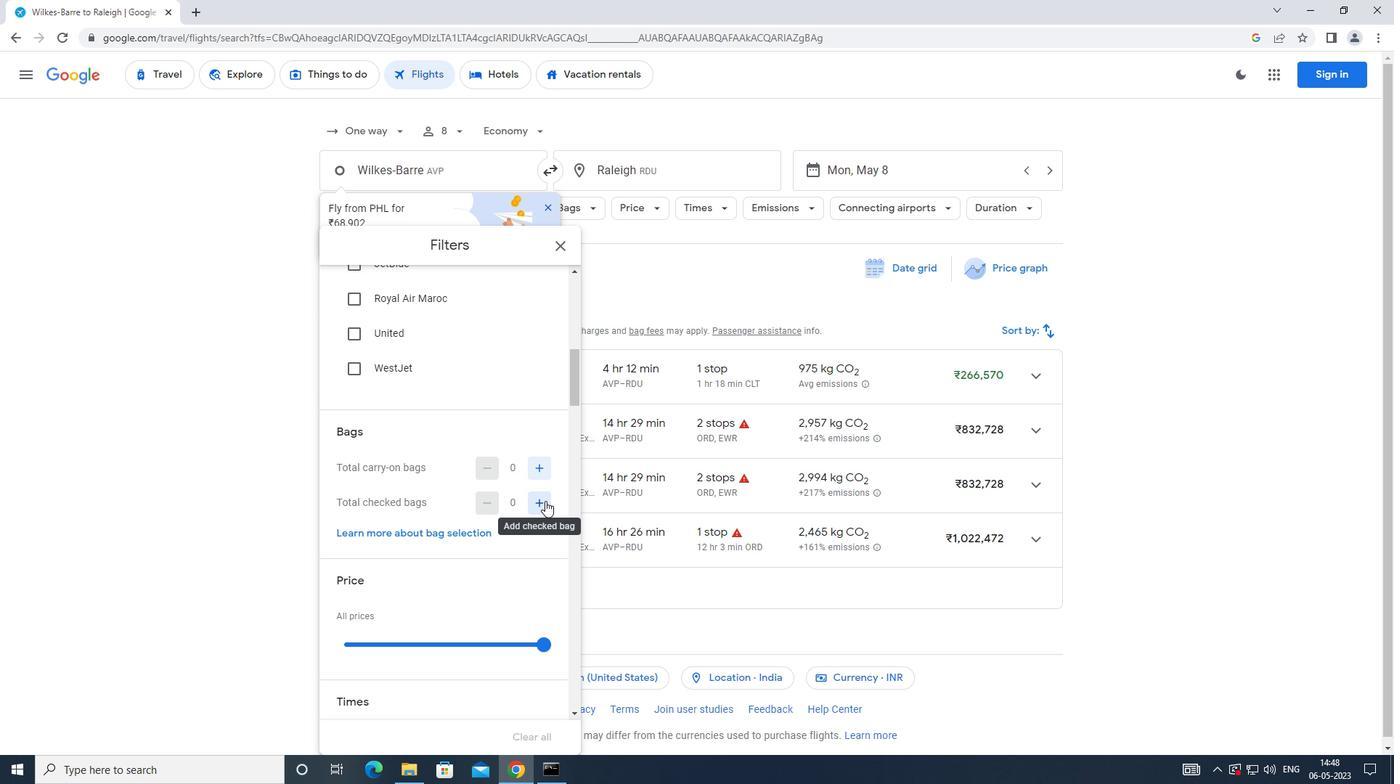 
Action: Mouse pressed left at (546, 499)
Screenshot: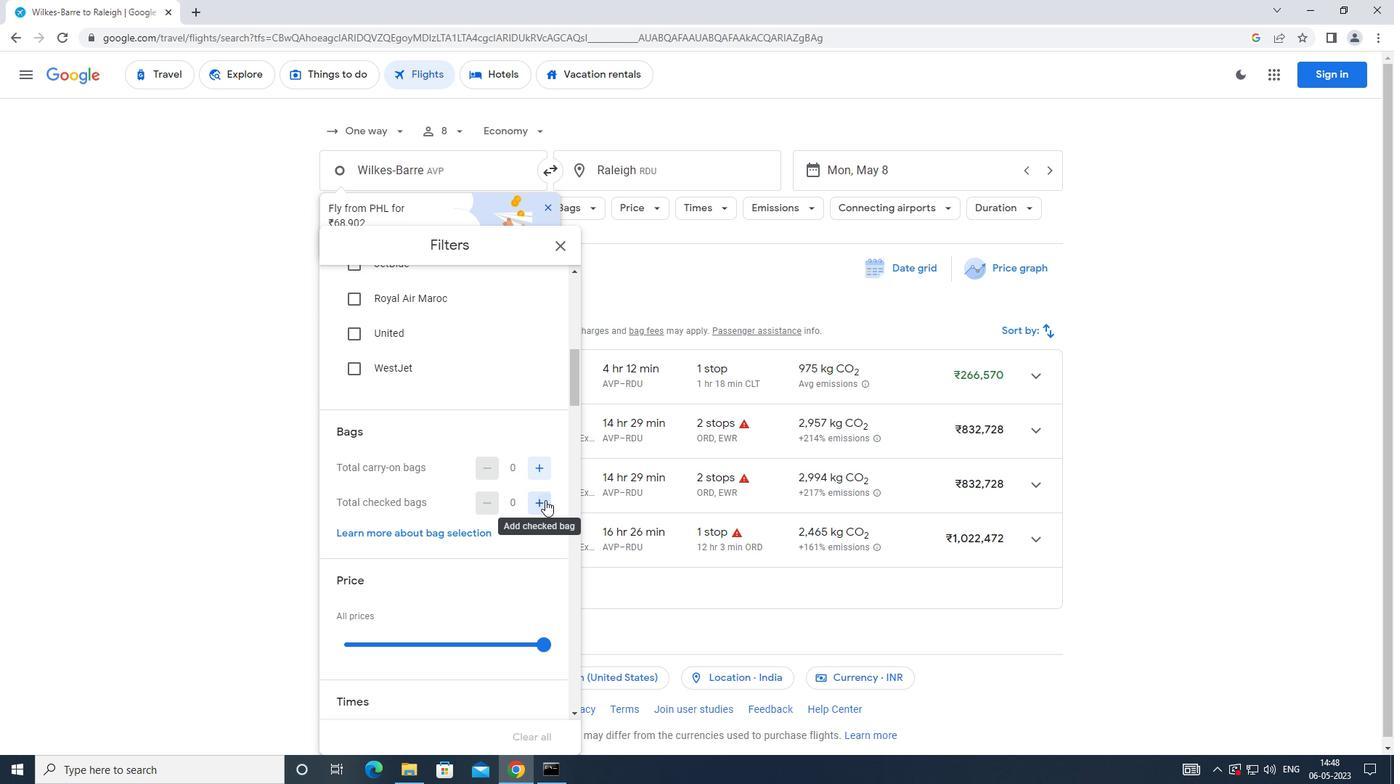 
Action: Mouse moved to (522, 466)
Screenshot: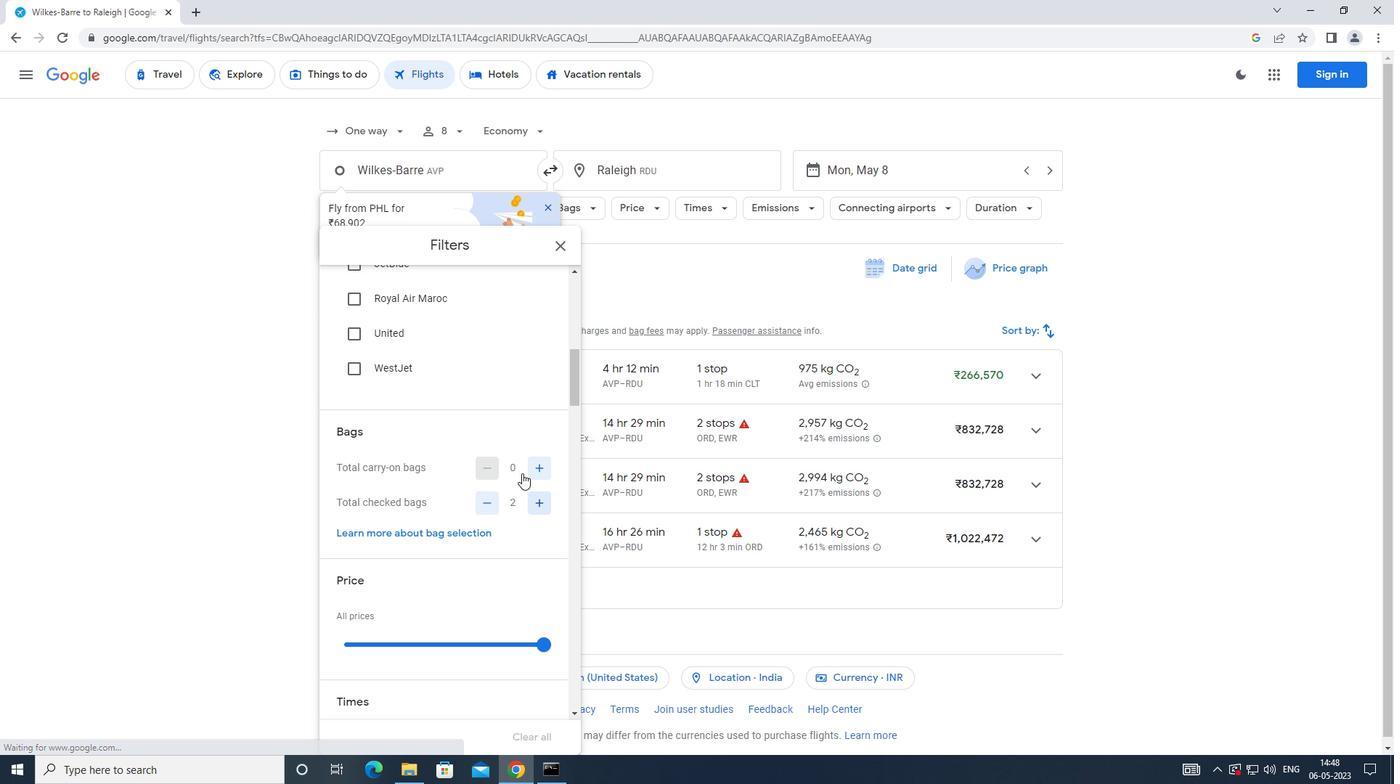 
Action: Mouse scrolled (522, 465) with delta (0, 0)
Screenshot: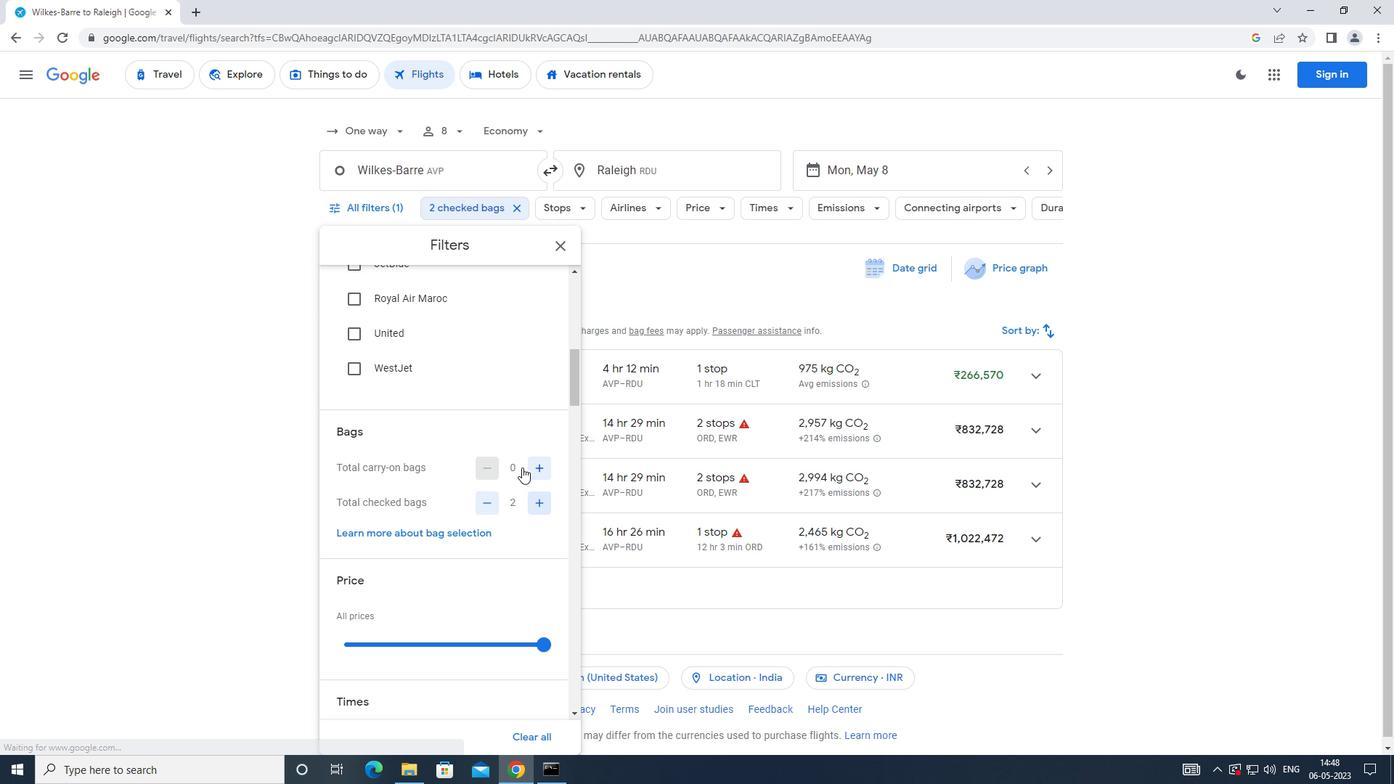 
Action: Mouse scrolled (522, 465) with delta (0, 0)
Screenshot: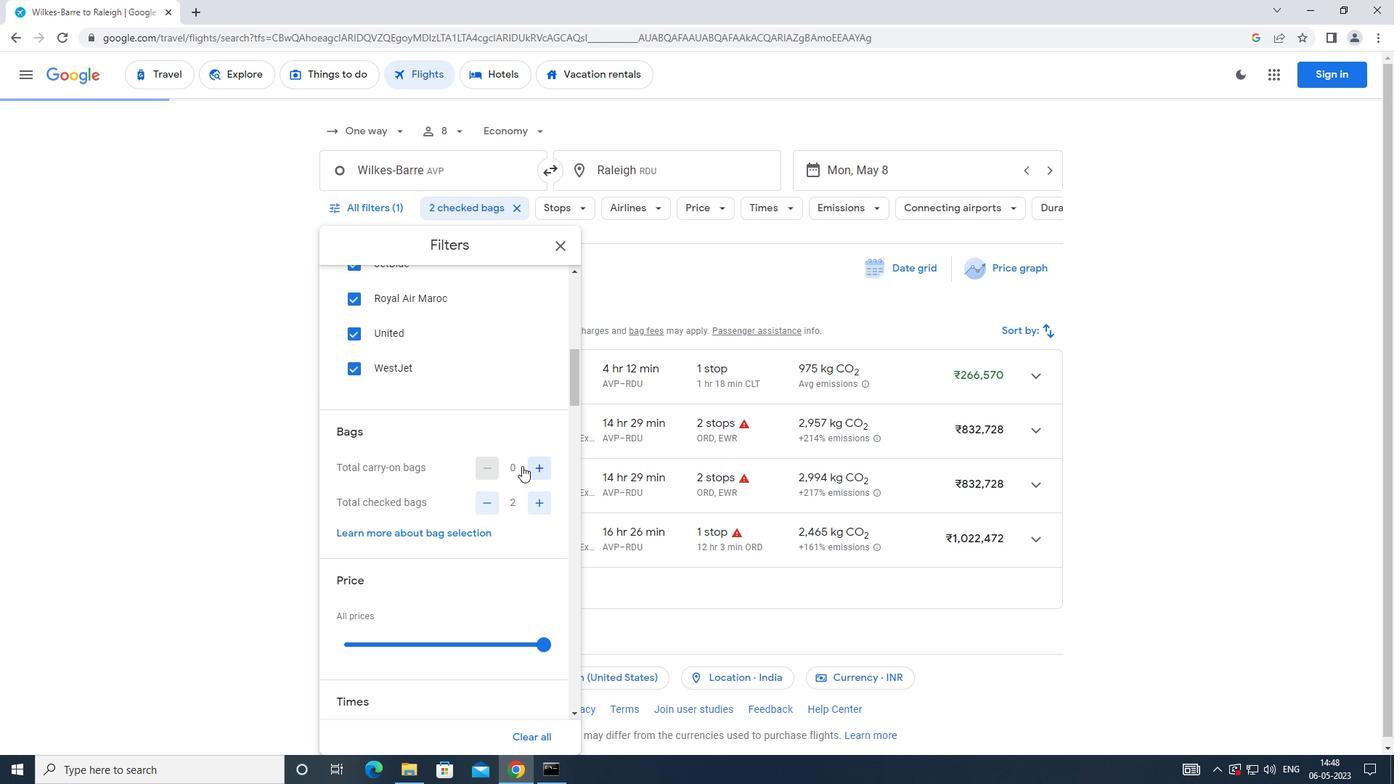 
Action: Mouse scrolled (522, 465) with delta (0, 0)
Screenshot: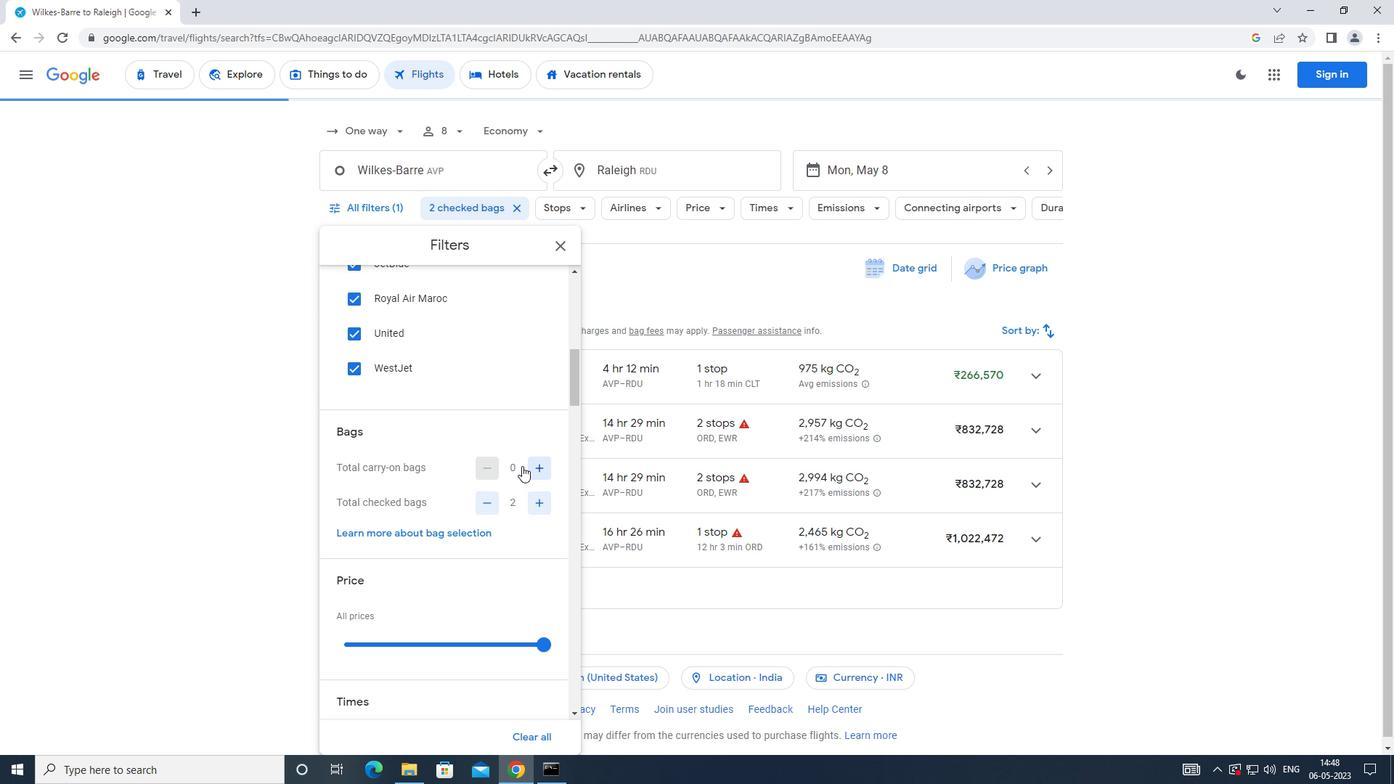 
Action: Mouse moved to (546, 431)
Screenshot: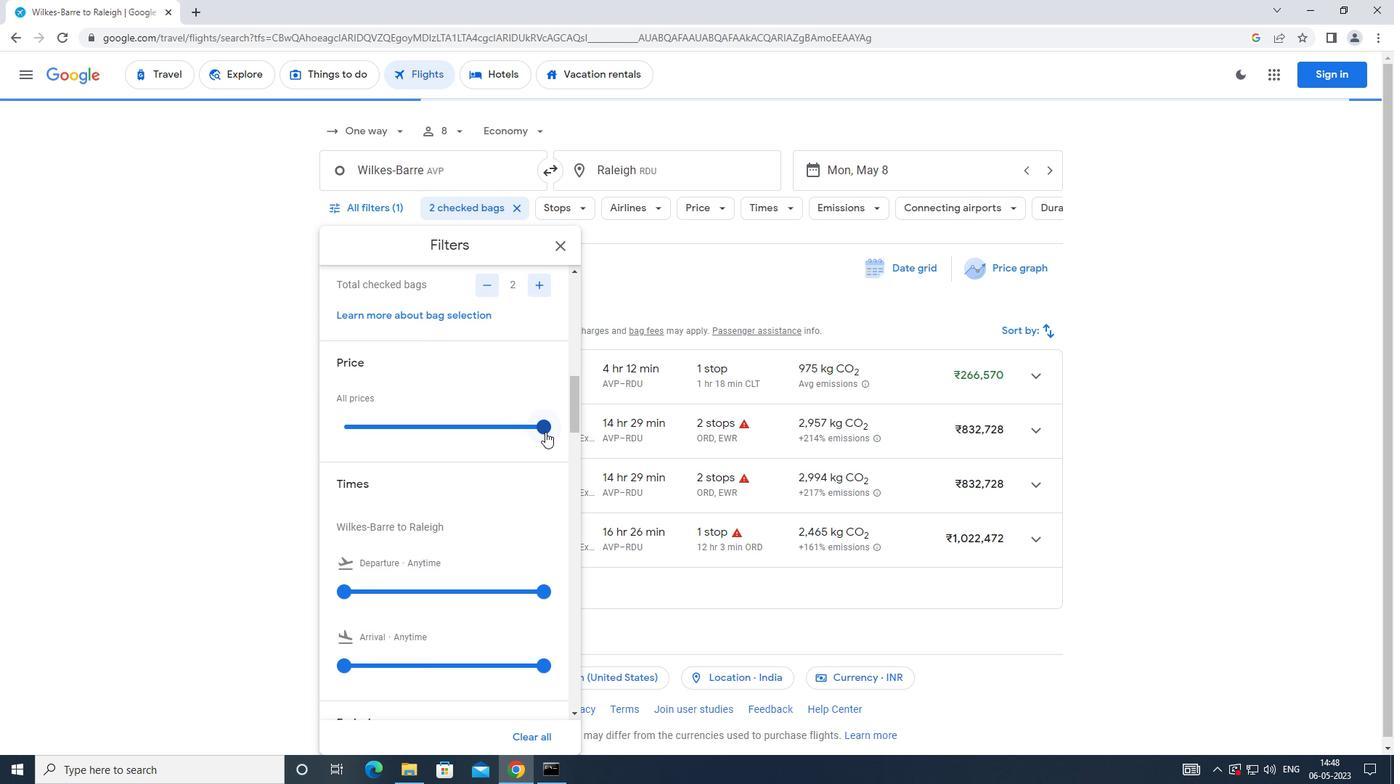 
Action: Mouse pressed left at (546, 431)
Screenshot: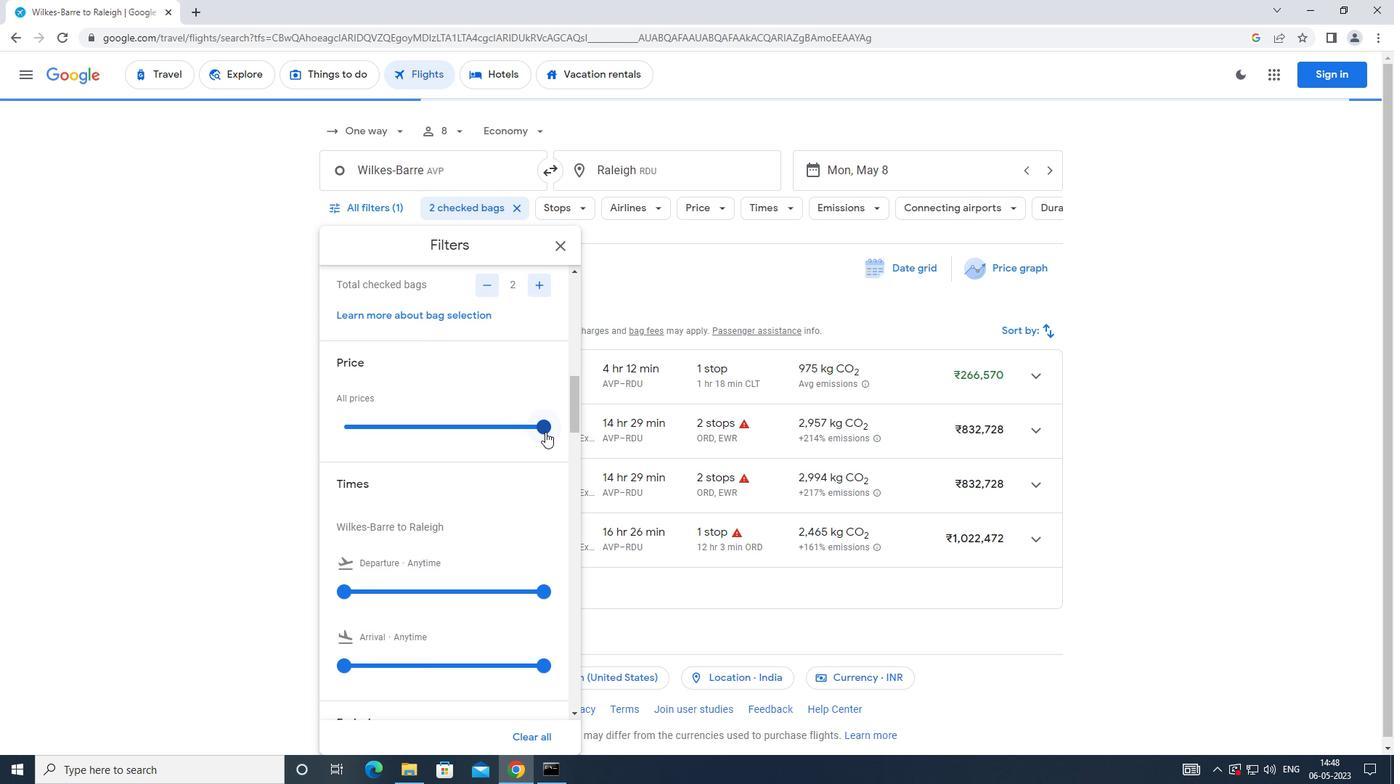 
Action: Mouse moved to (541, 429)
Screenshot: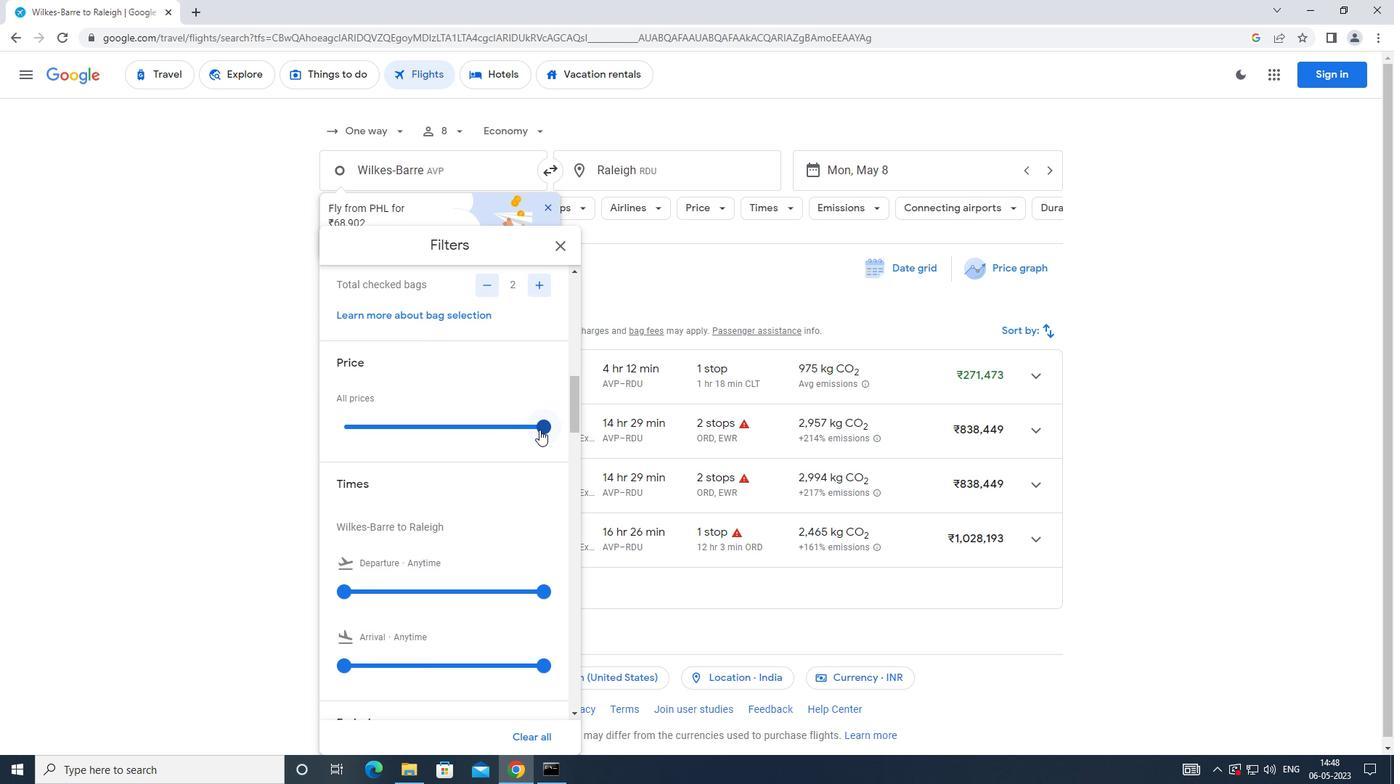 
Action: Mouse pressed left at (541, 429)
Screenshot: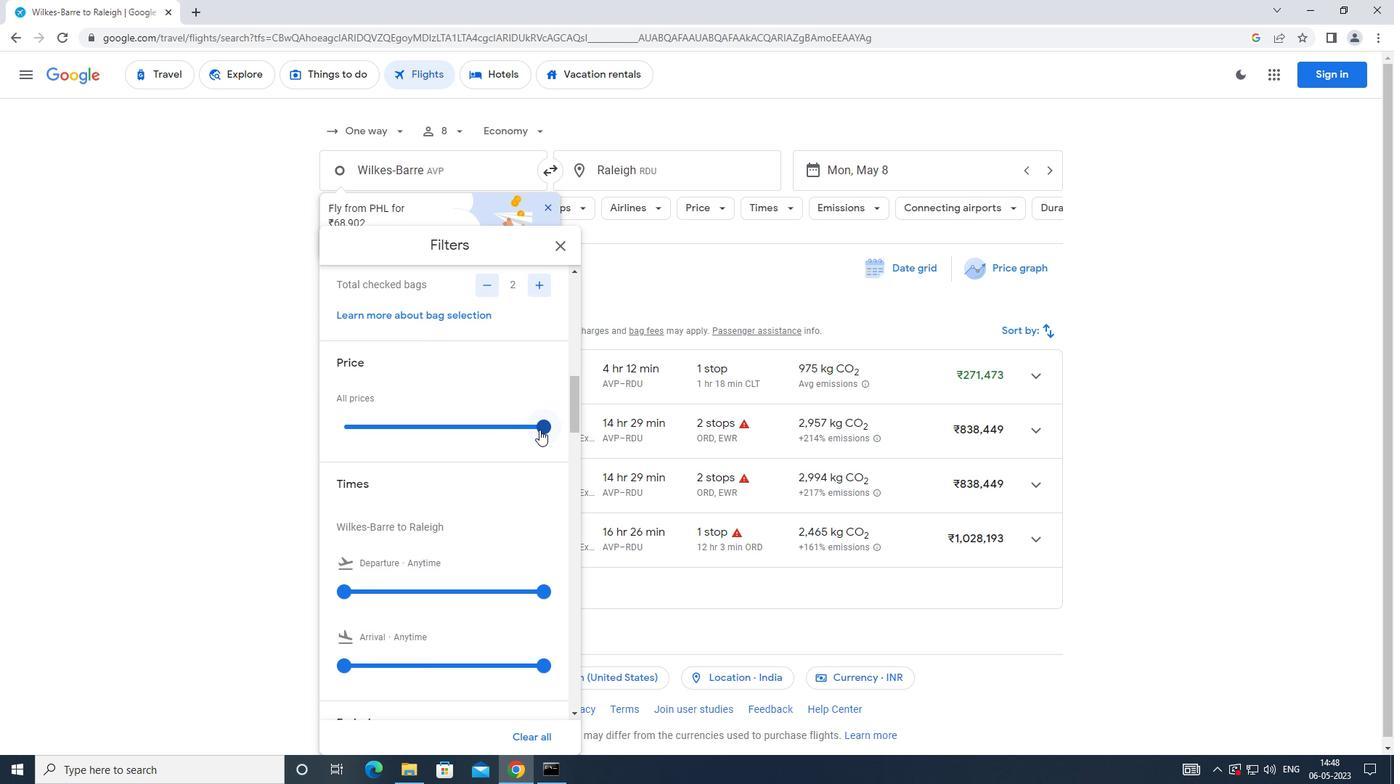 
Action: Mouse moved to (460, 463)
Screenshot: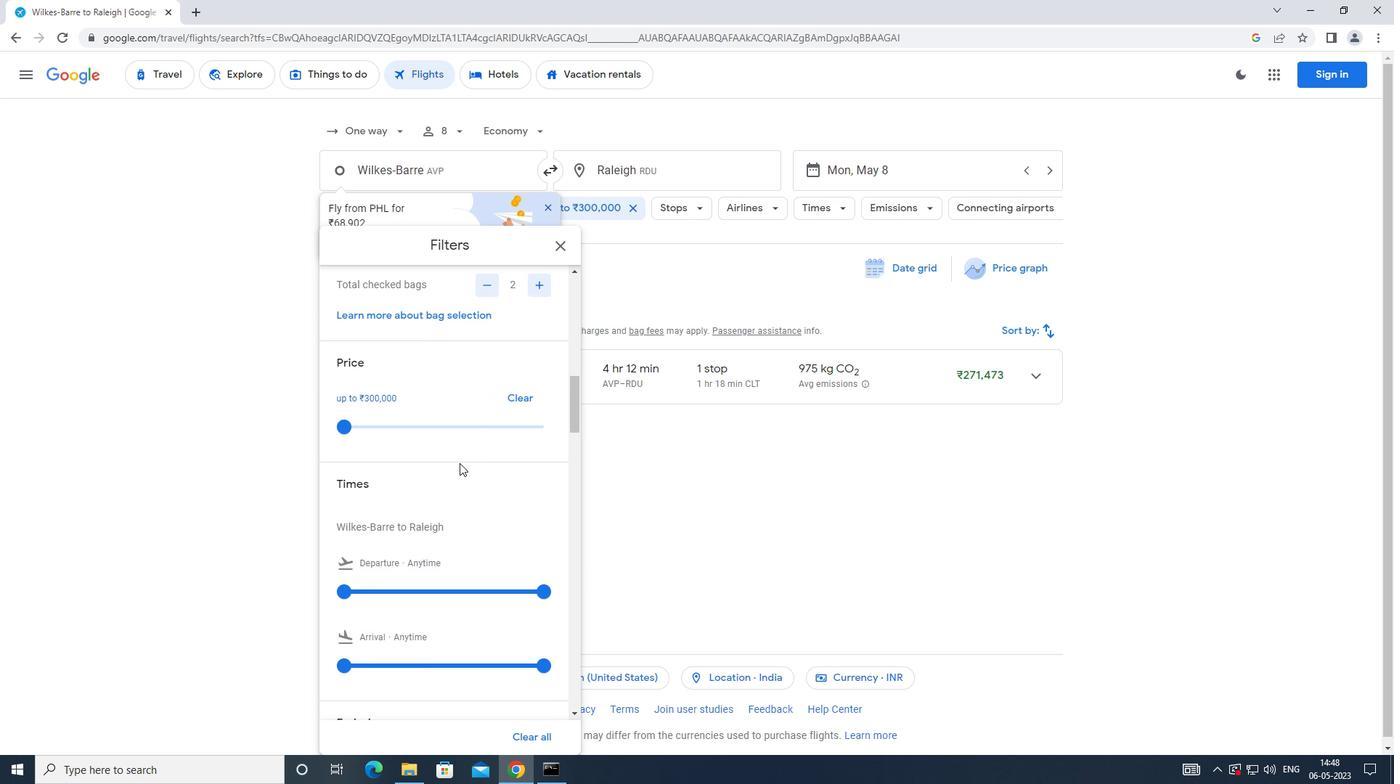 
Action: Mouse scrolled (460, 462) with delta (0, 0)
Screenshot: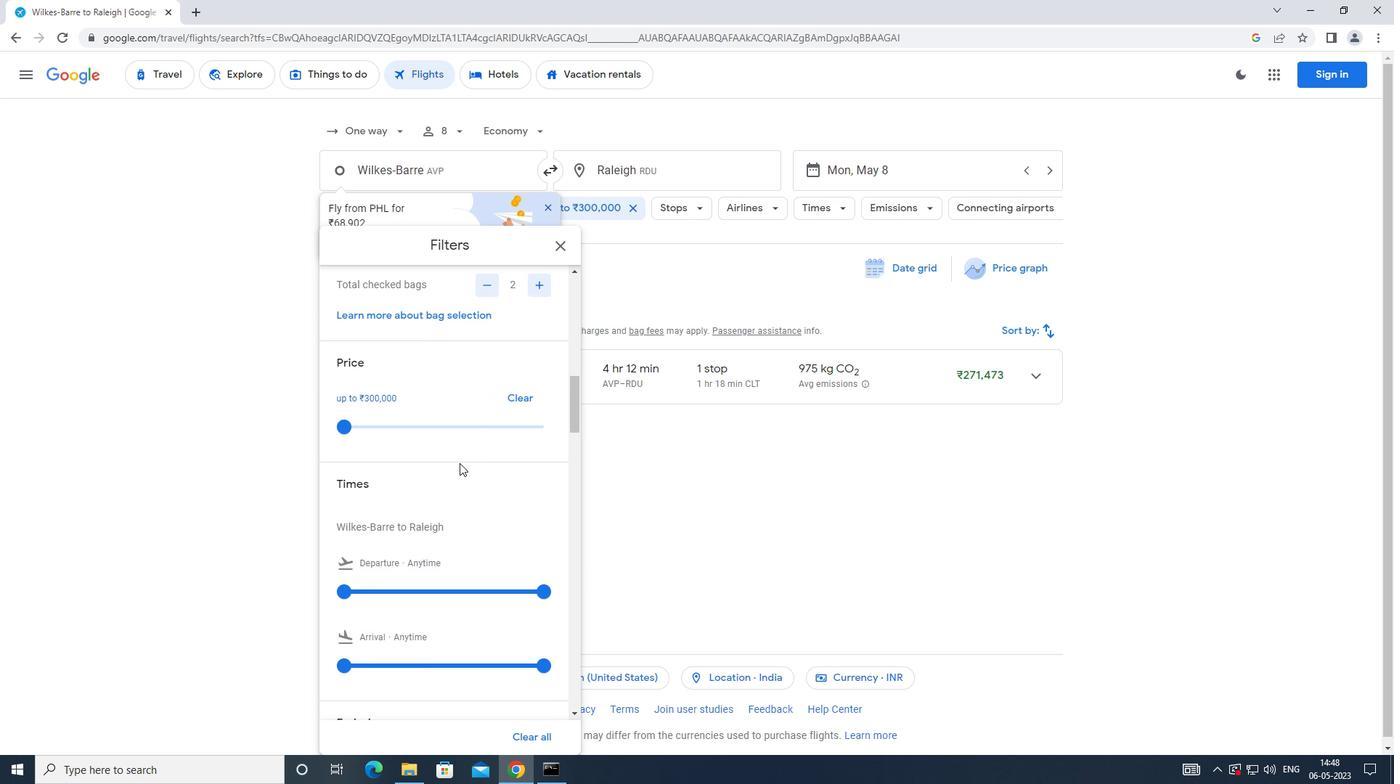 
Action: Mouse scrolled (460, 462) with delta (0, 0)
Screenshot: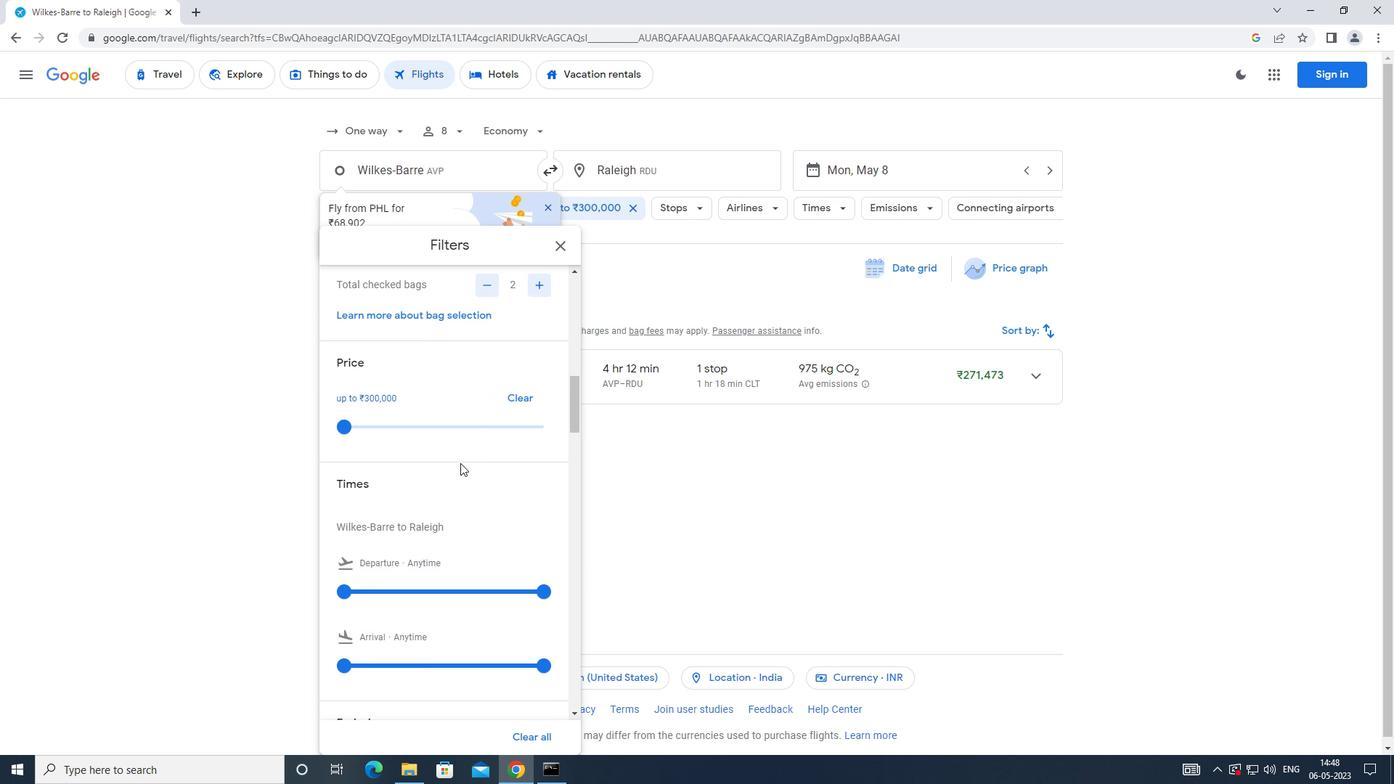 
Action: Mouse scrolled (460, 462) with delta (0, 0)
Screenshot: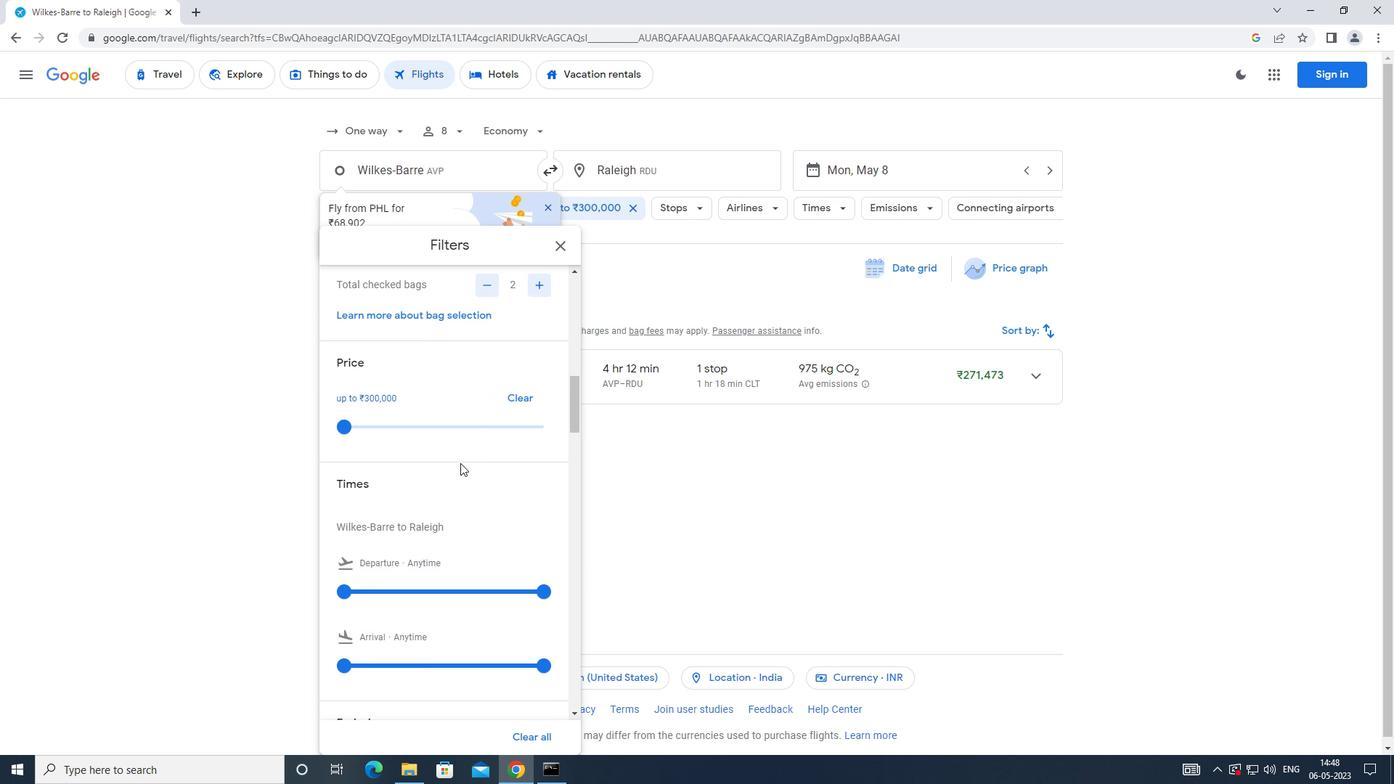 
Action: Mouse moved to (346, 373)
Screenshot: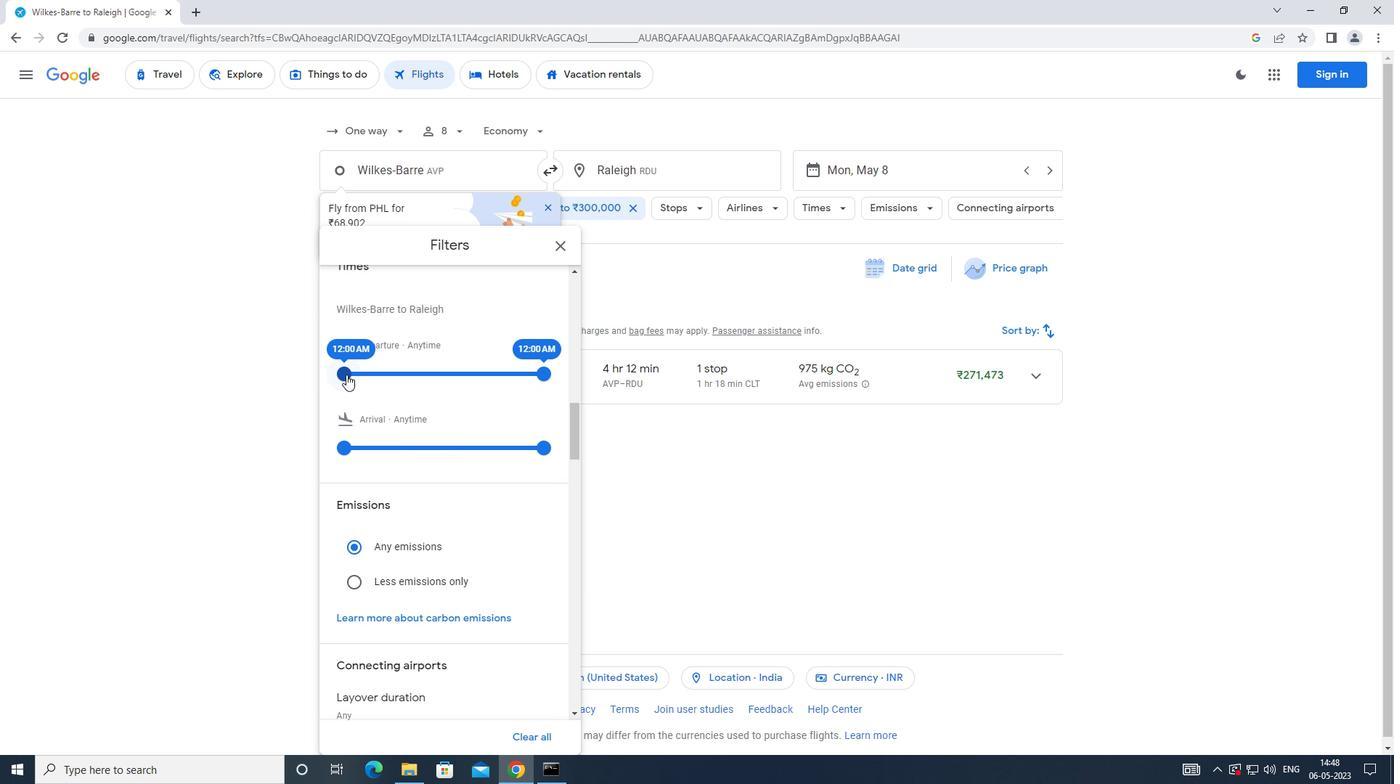 
Action: Mouse pressed left at (346, 373)
Screenshot: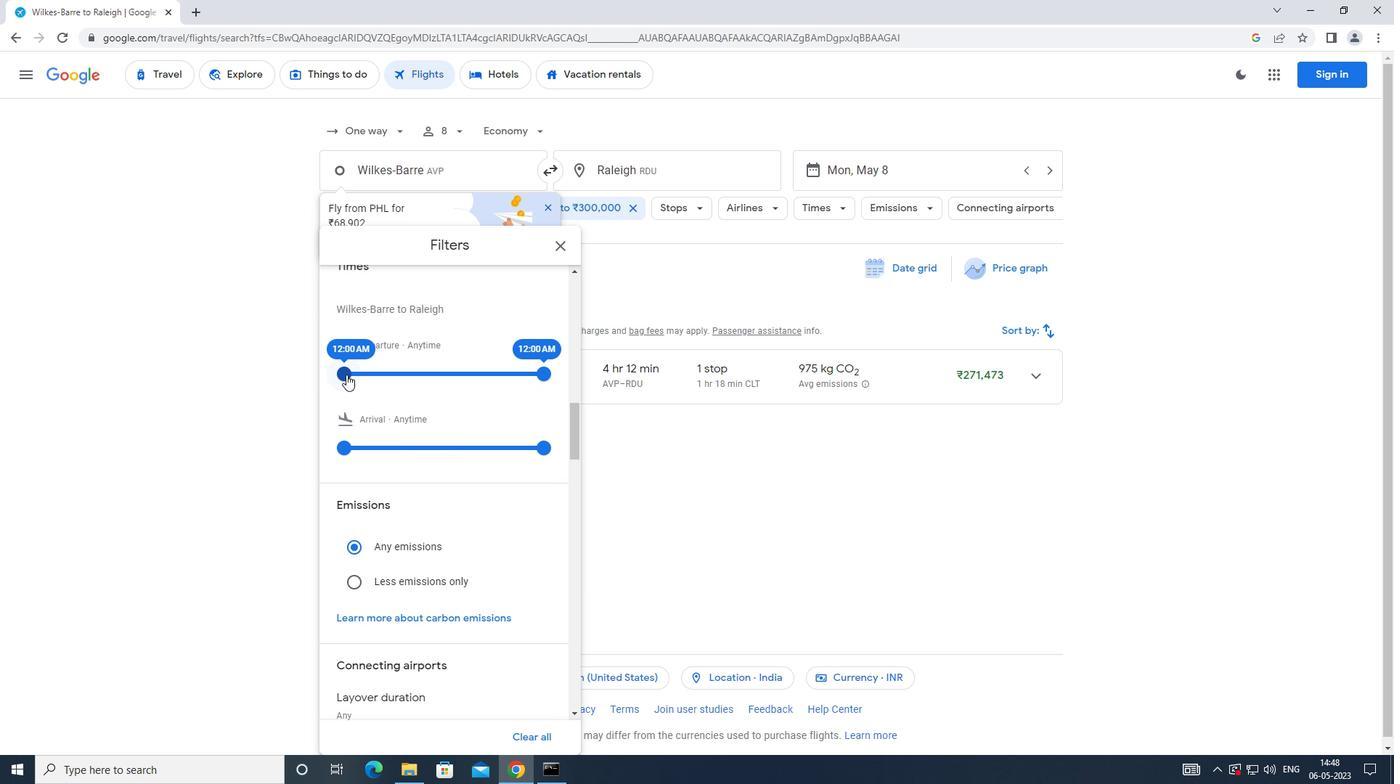 
Action: Mouse moved to (549, 379)
Screenshot: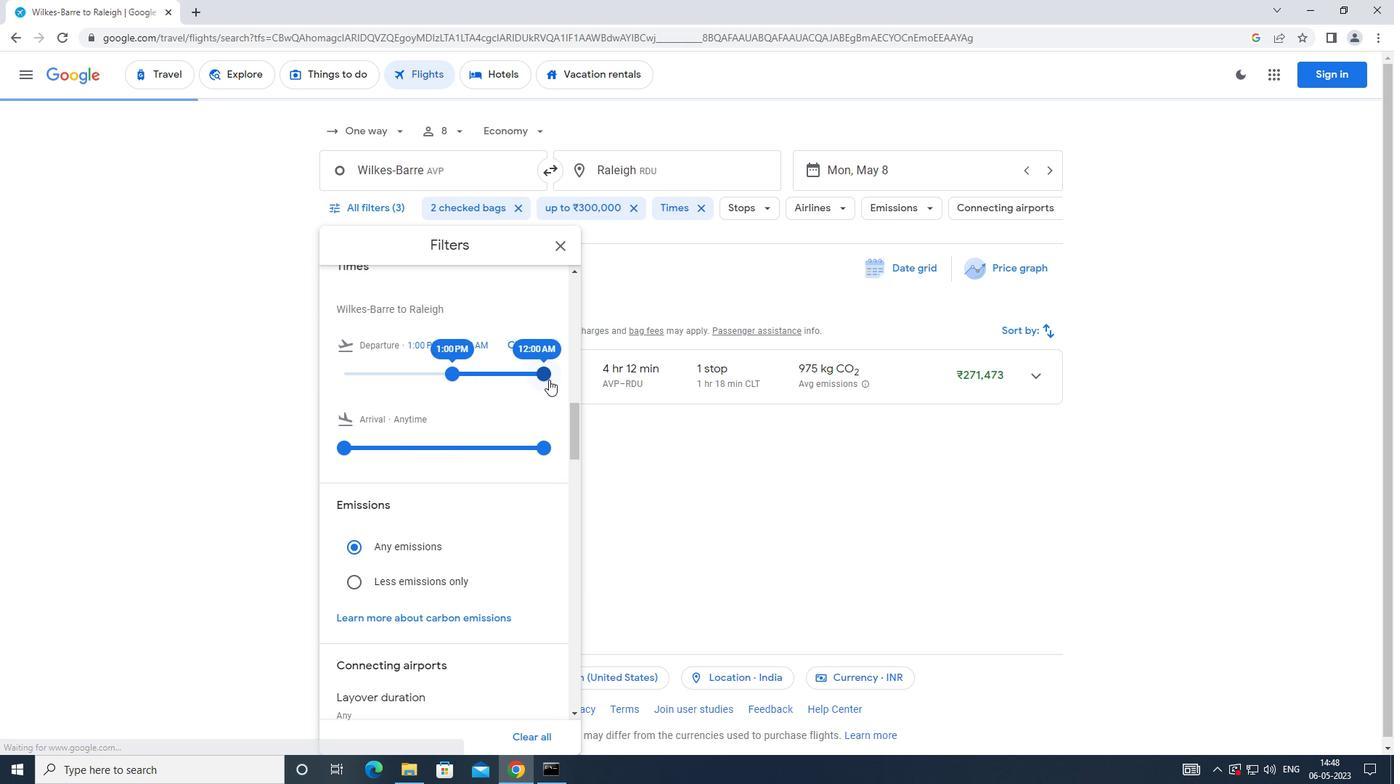 
Action: Mouse pressed left at (549, 379)
Screenshot: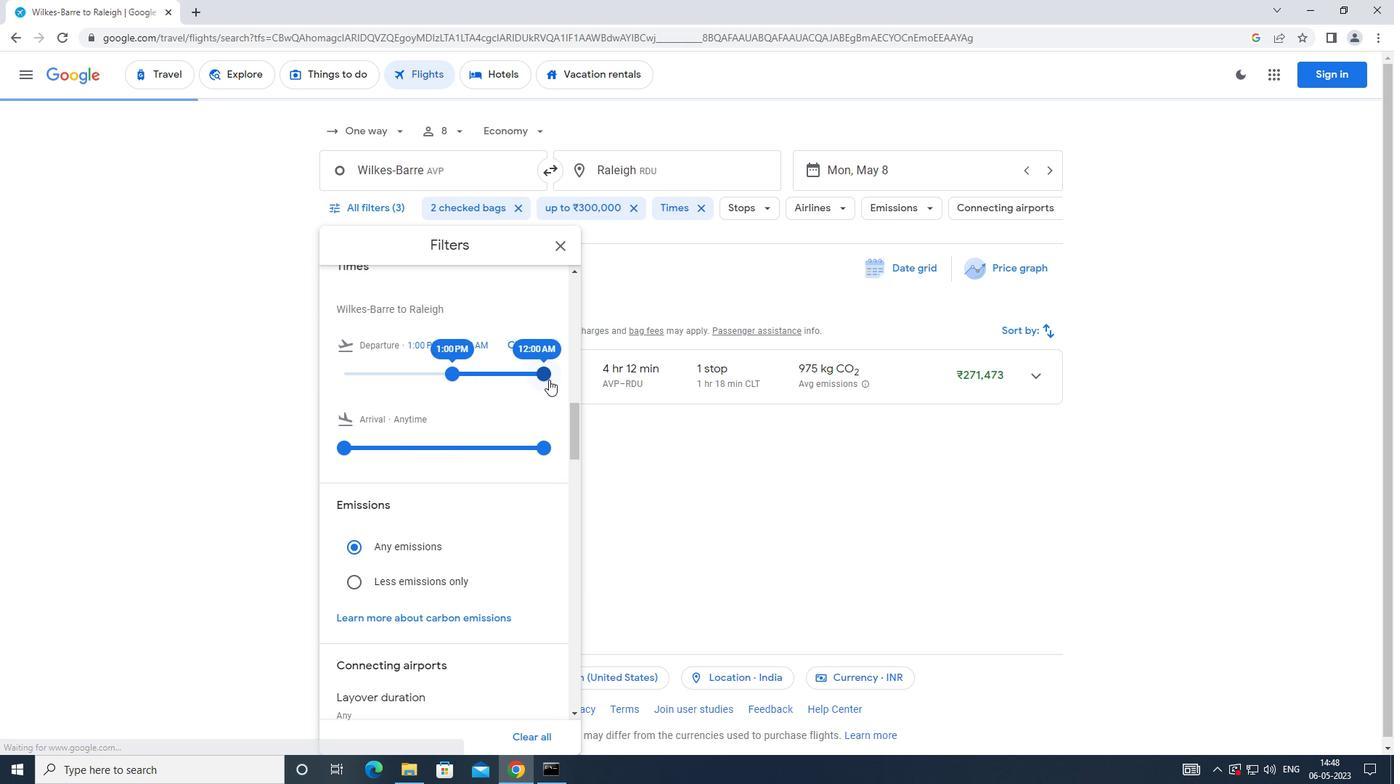 
Action: Mouse moved to (557, 243)
Screenshot: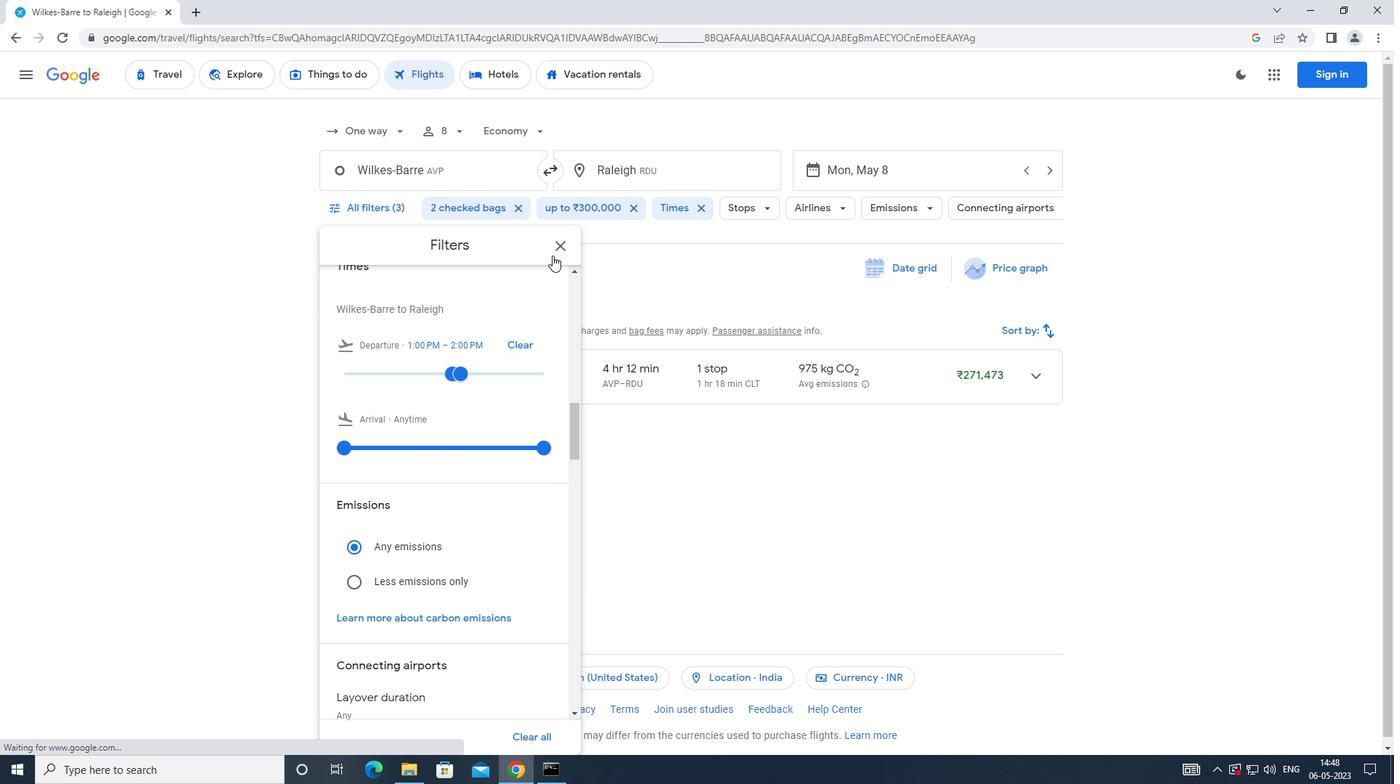 
Action: Mouse pressed left at (557, 243)
Screenshot: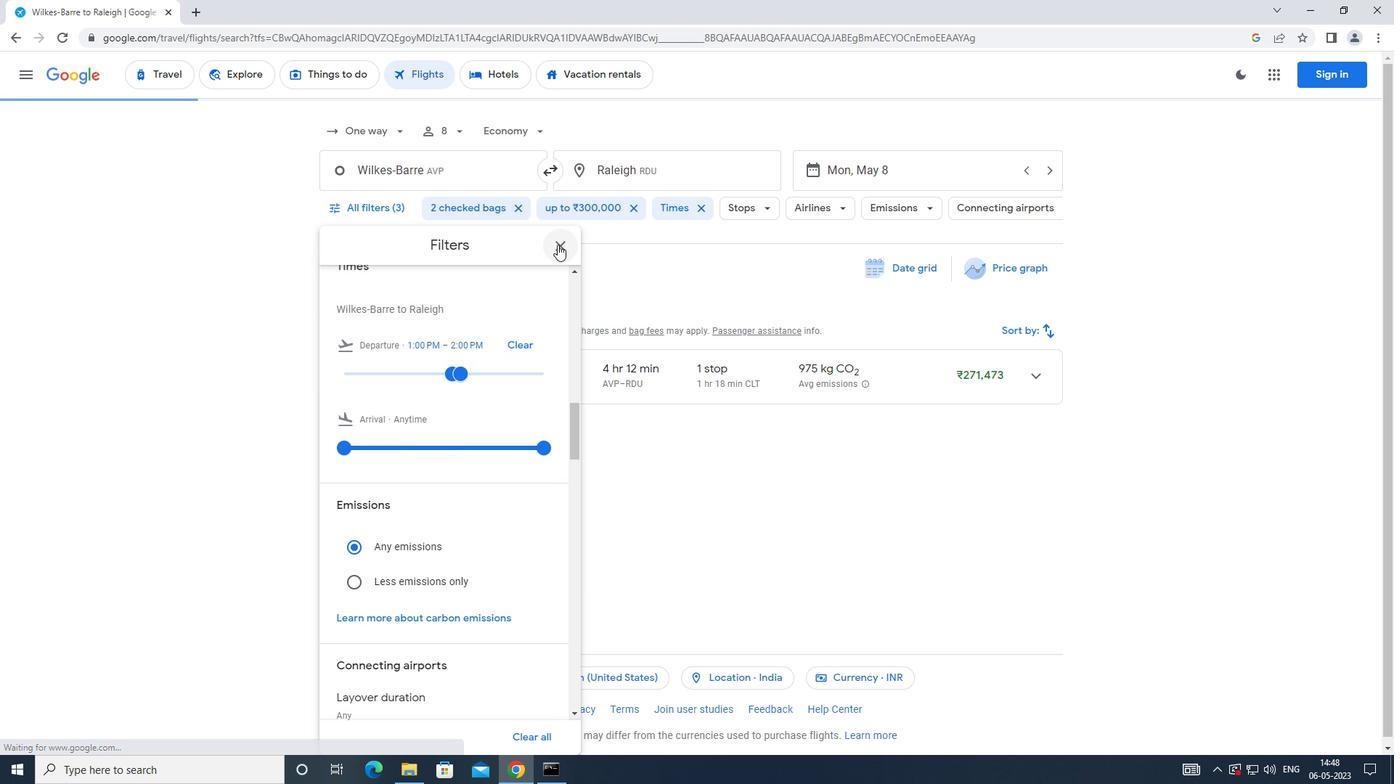 
Action: Mouse moved to (562, 264)
Screenshot: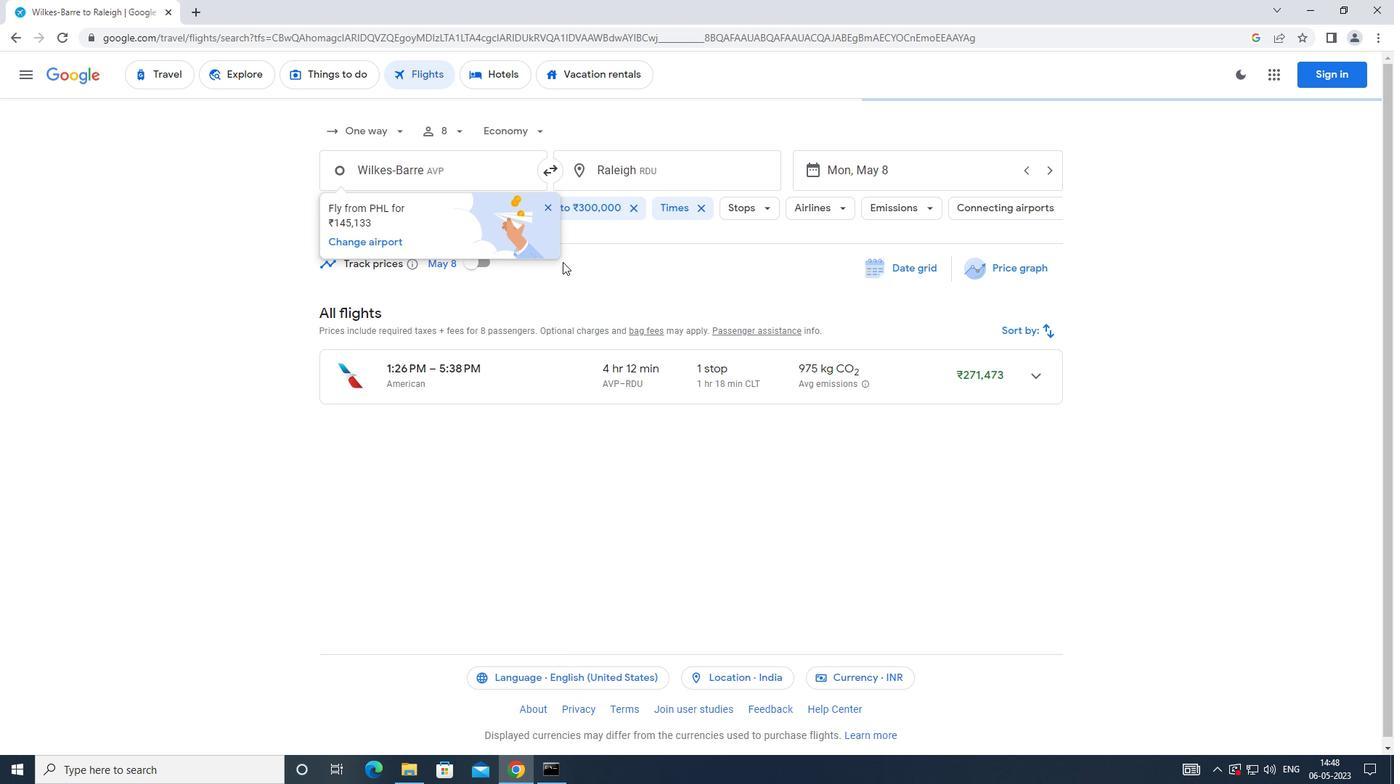 
